 Task: Look for Airbnb options in Beringen, Belgium from 21st December, 2023 to 29th December, 2023 for 5 adults. Place can be entire room with 3 bedrooms having 3 beds and 3 bathrooms. Property type can be house. Amenities needed are: heating.
Action: Mouse moved to (413, 78)
Screenshot: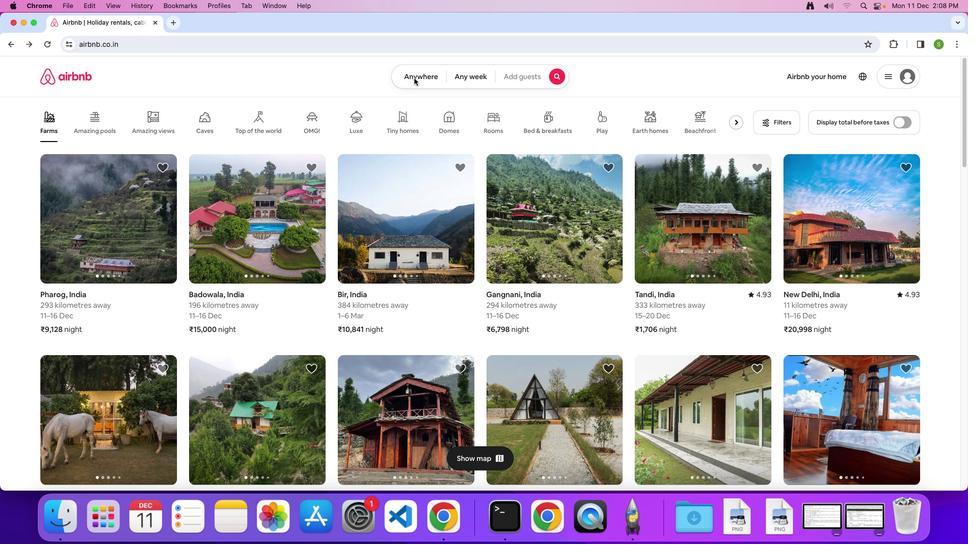 
Action: Mouse pressed left at (413, 78)
Screenshot: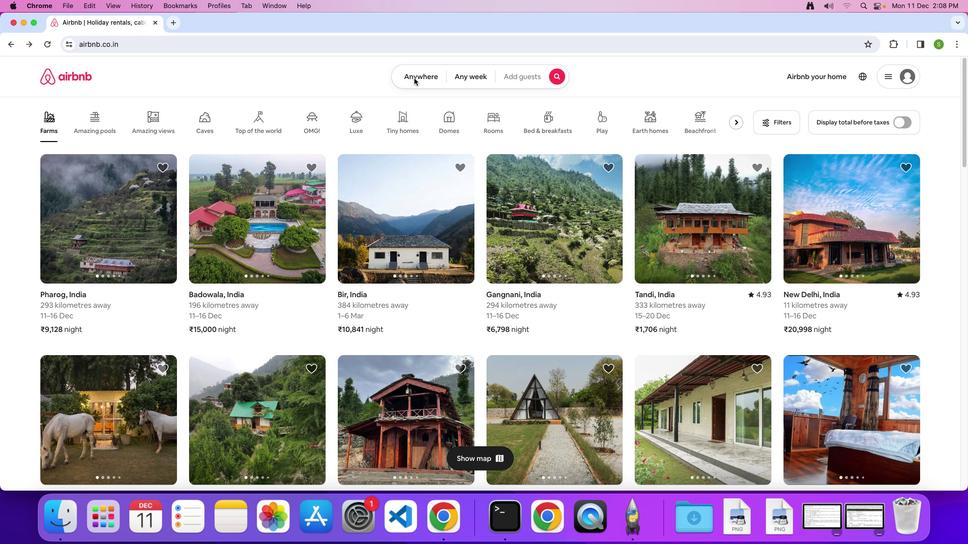 
Action: Mouse moved to (410, 78)
Screenshot: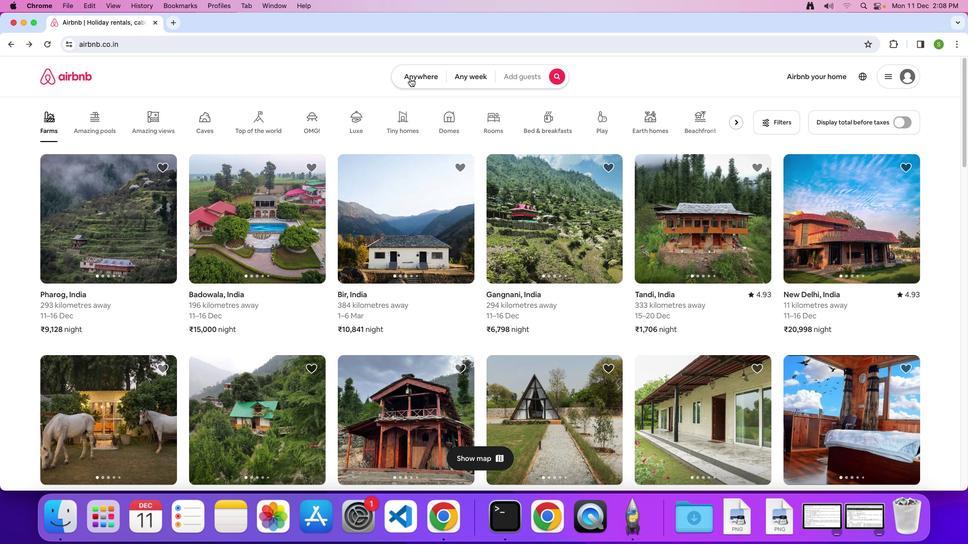
Action: Mouse pressed left at (410, 78)
Screenshot: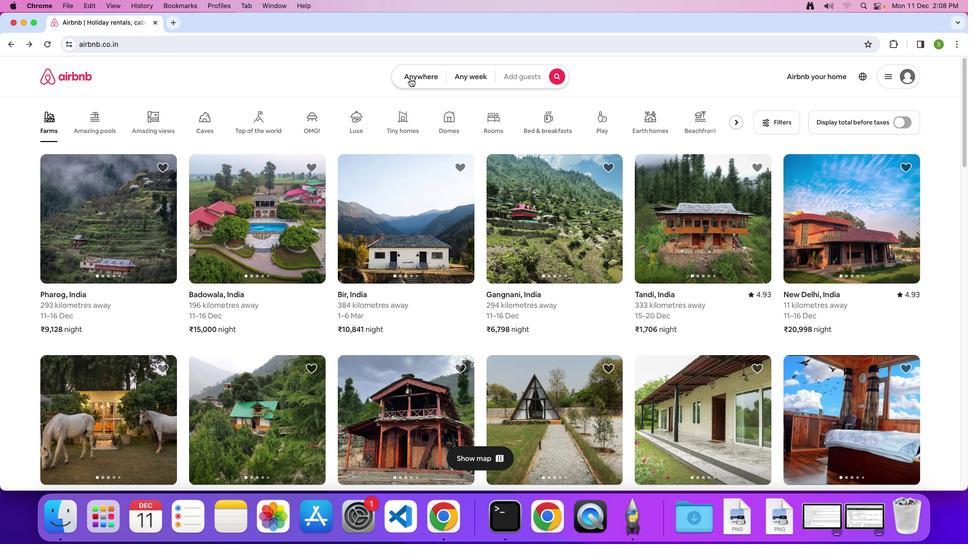 
Action: Mouse moved to (331, 112)
Screenshot: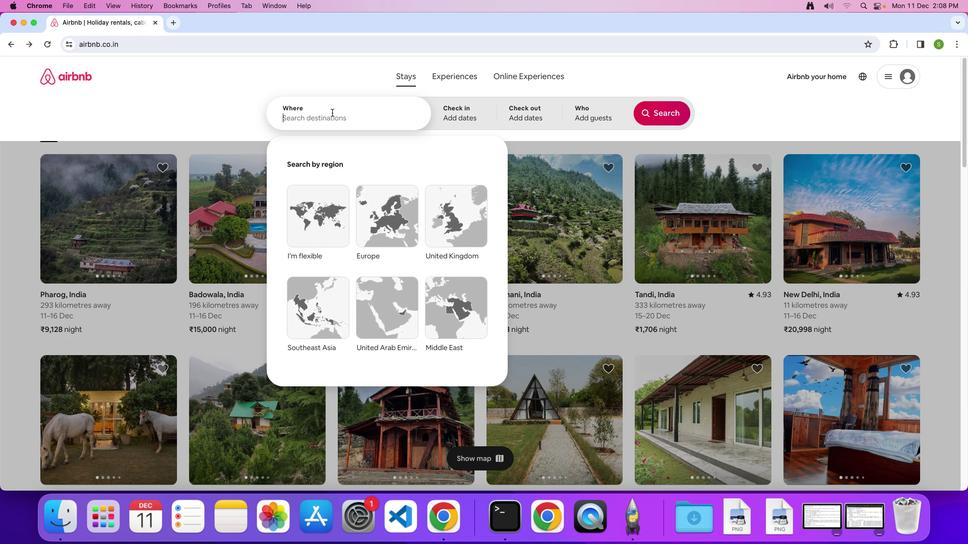
Action: Mouse pressed left at (331, 112)
Screenshot: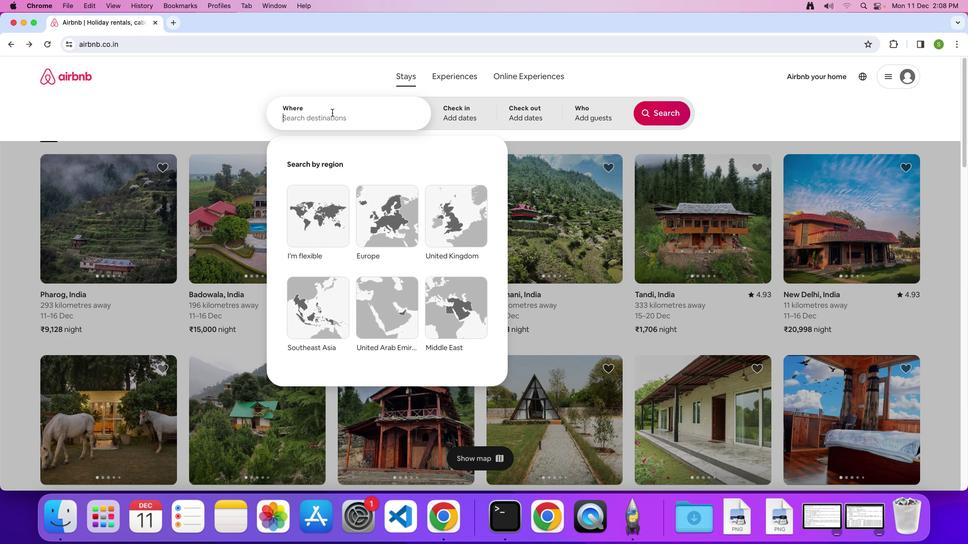 
Action: Key pressed 'B'Key.caps_lock'e''r''i''n''g''e''n'','Key.spaceKey.shift'B''e''l''g''i''u''m'Key.enter
Screenshot: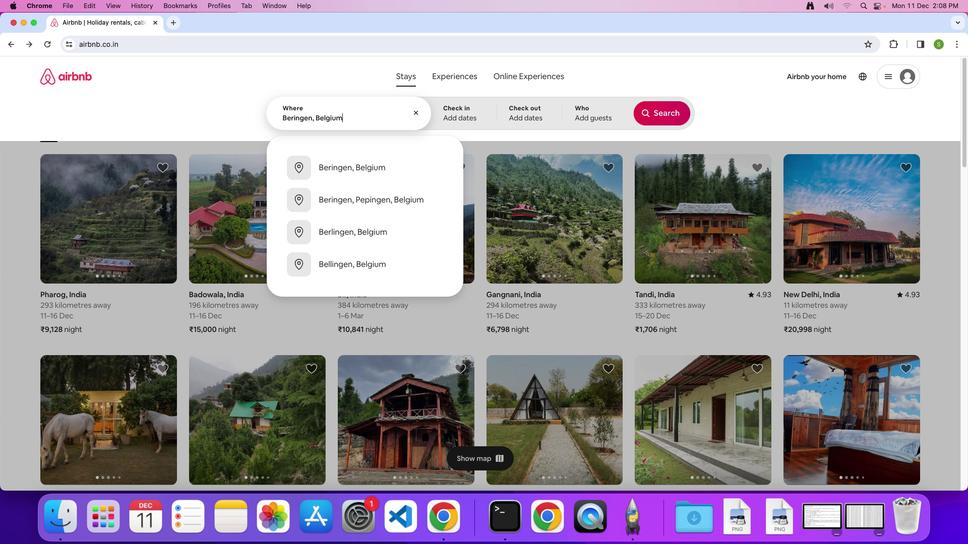 
Action: Mouse moved to (408, 314)
Screenshot: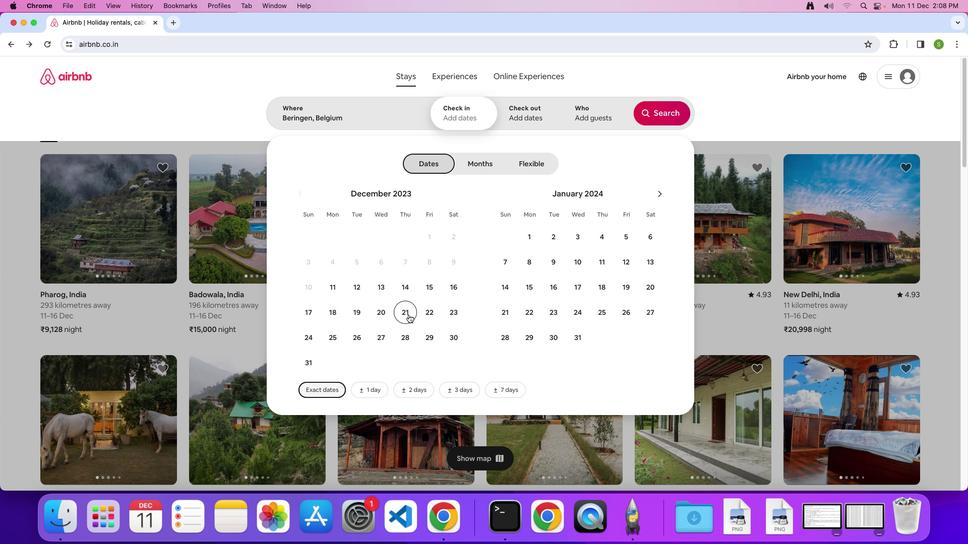 
Action: Mouse pressed left at (408, 314)
Screenshot: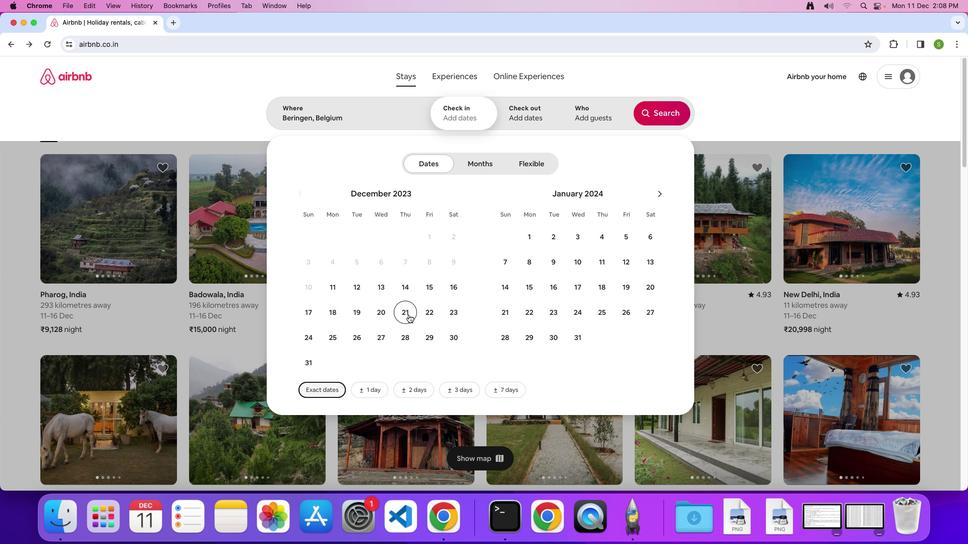 
Action: Mouse moved to (424, 338)
Screenshot: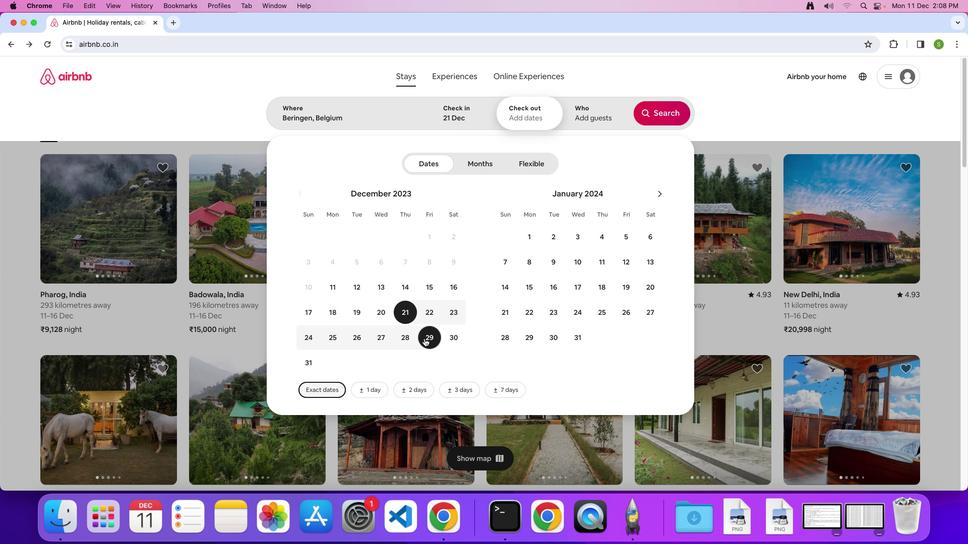 
Action: Mouse pressed left at (424, 338)
Screenshot: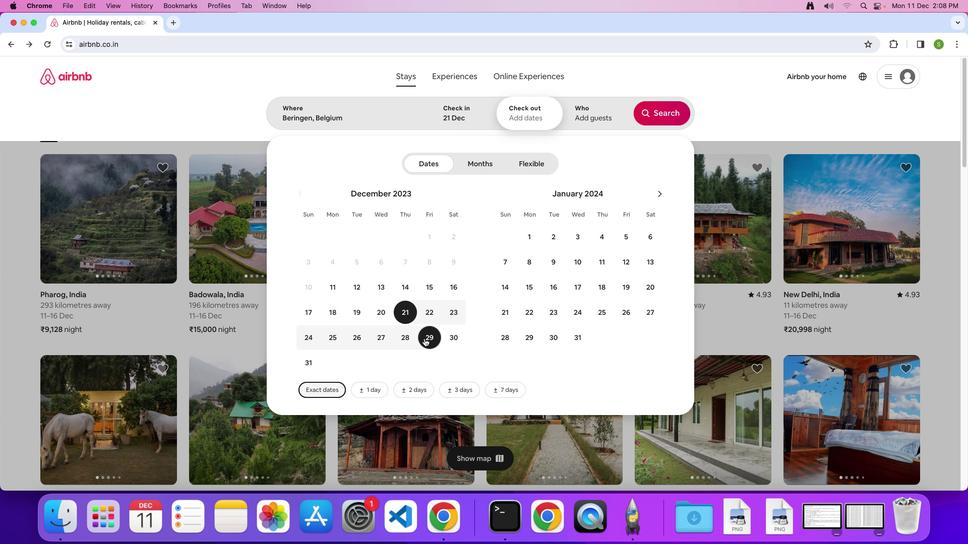 
Action: Mouse moved to (591, 122)
Screenshot: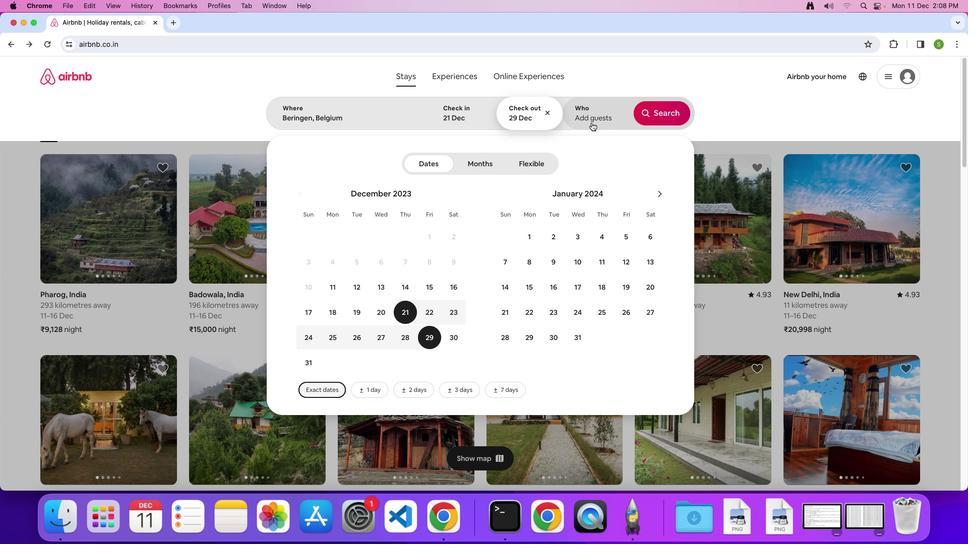 
Action: Mouse pressed left at (591, 122)
Screenshot: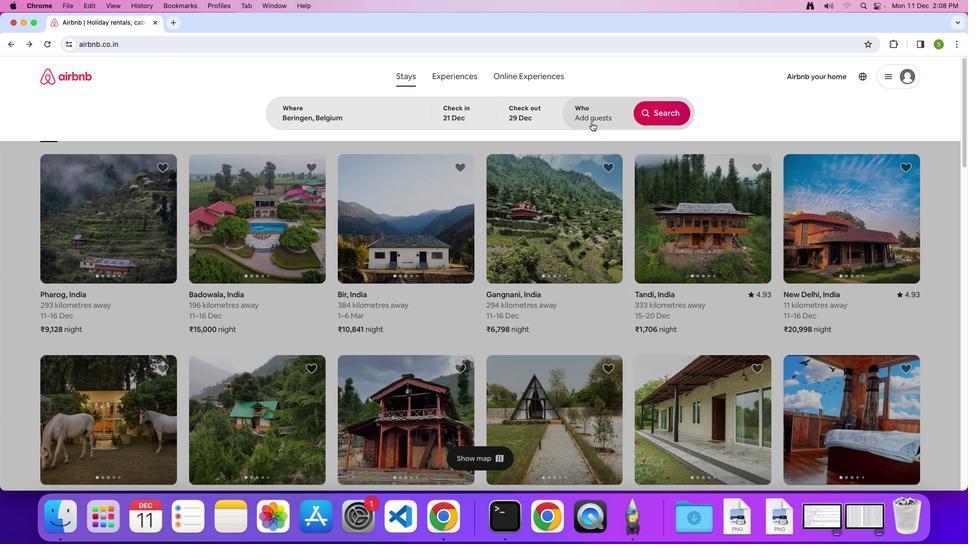 
Action: Mouse moved to (670, 166)
Screenshot: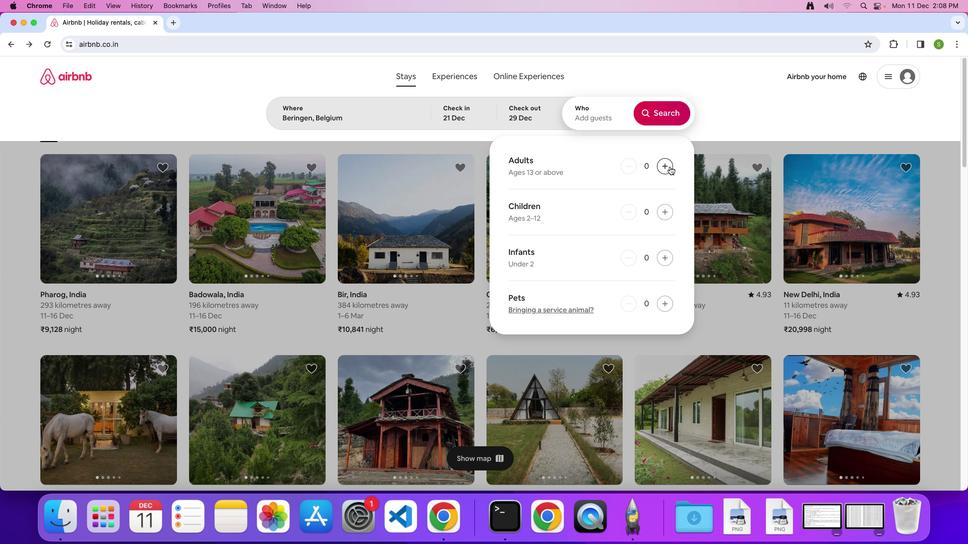 
Action: Mouse pressed left at (670, 166)
Screenshot: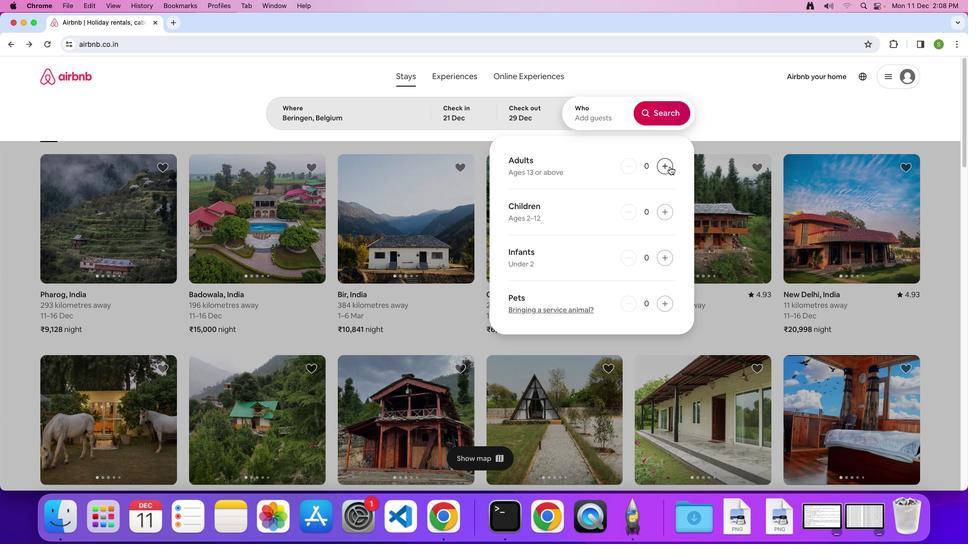 
Action: Mouse pressed left at (670, 166)
Screenshot: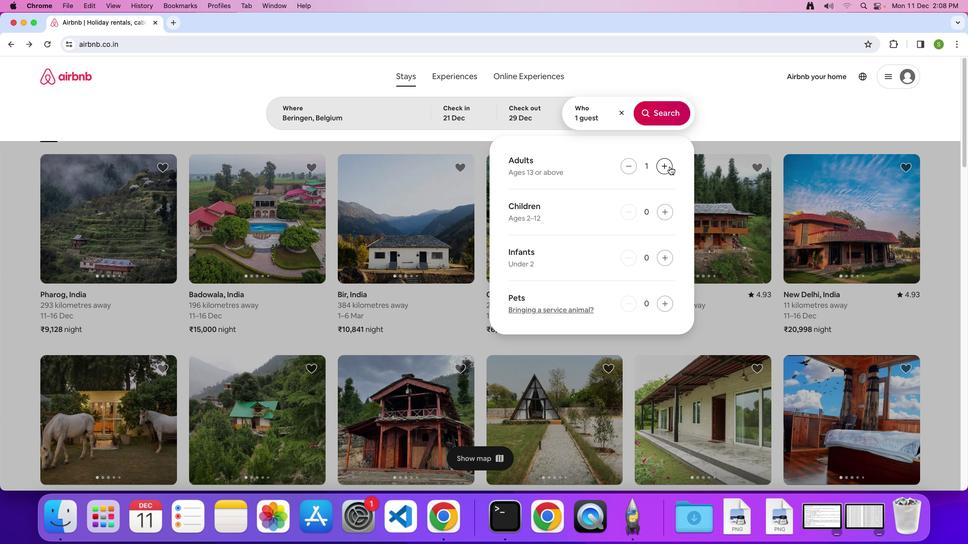 
Action: Mouse pressed left at (670, 166)
Screenshot: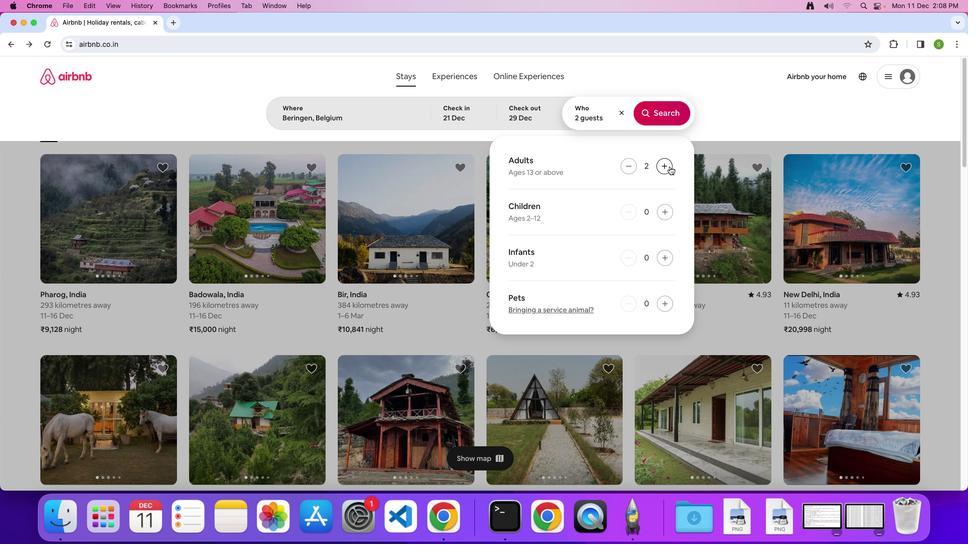 
Action: Mouse pressed left at (670, 166)
Screenshot: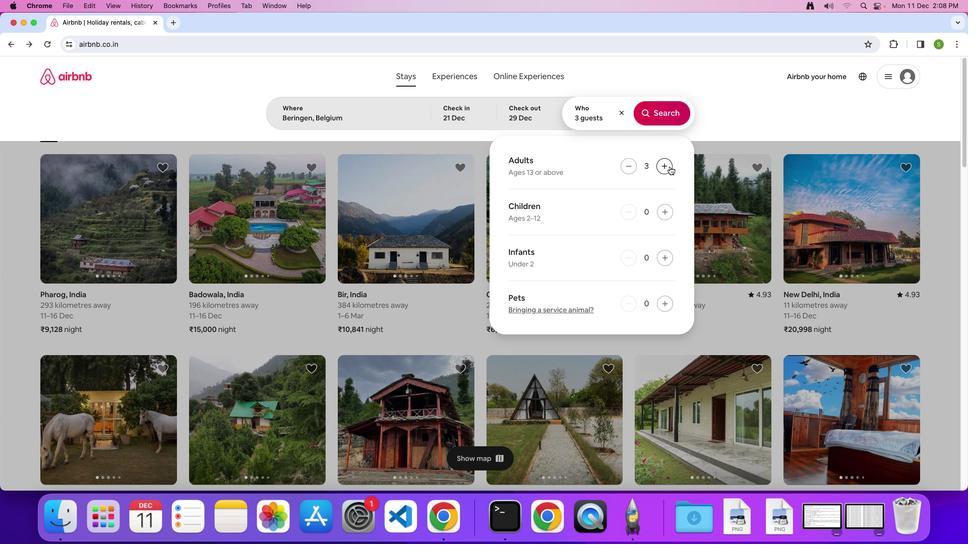 
Action: Mouse pressed left at (670, 166)
Screenshot: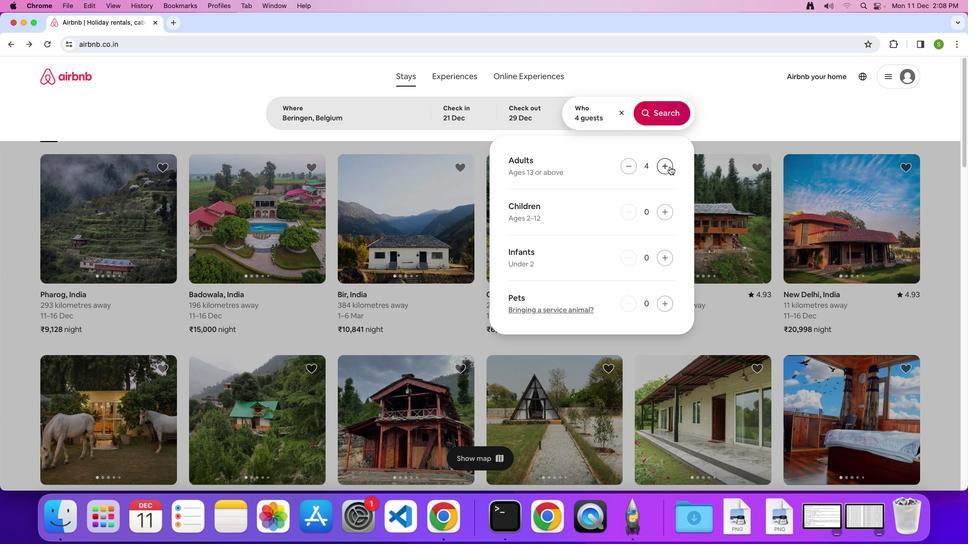 
Action: Mouse moved to (656, 118)
Screenshot: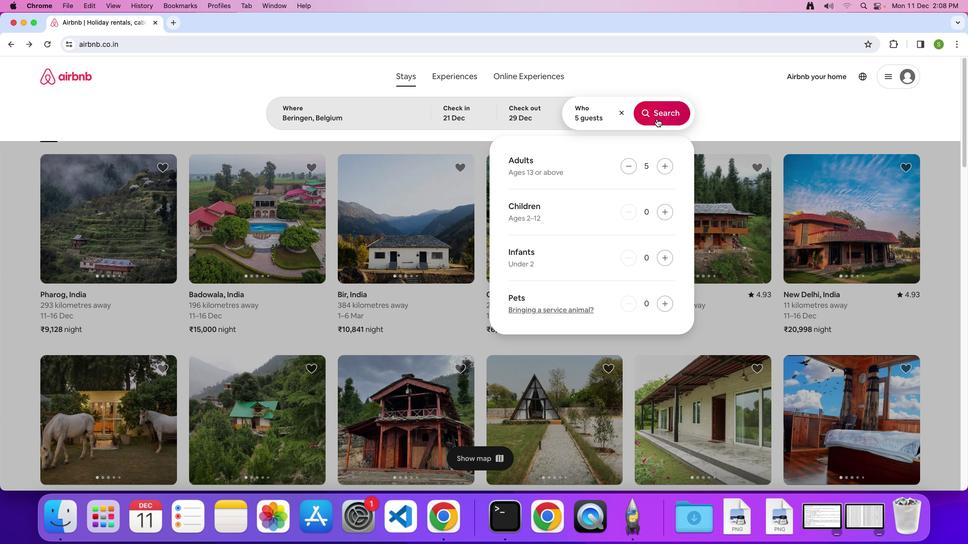 
Action: Mouse pressed left at (656, 118)
Screenshot: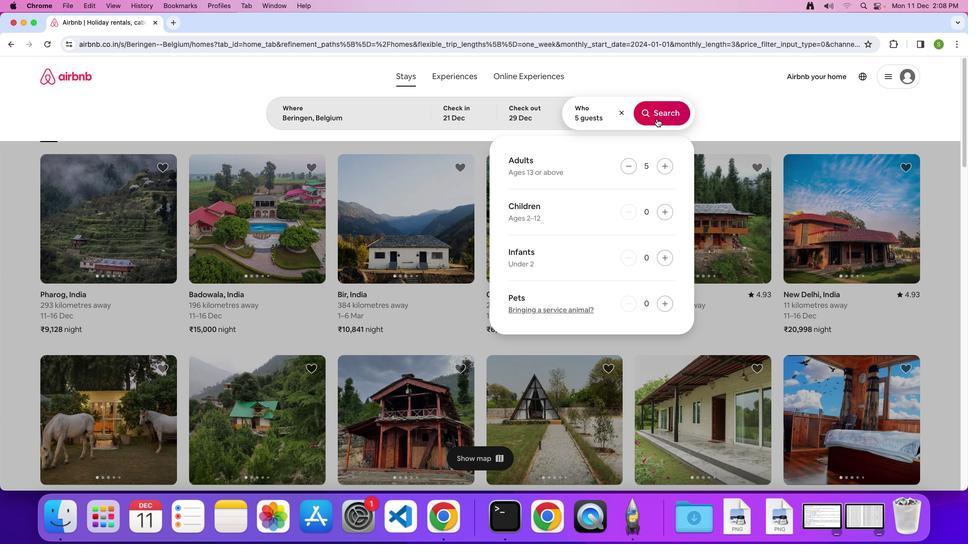 
Action: Mouse moved to (801, 123)
Screenshot: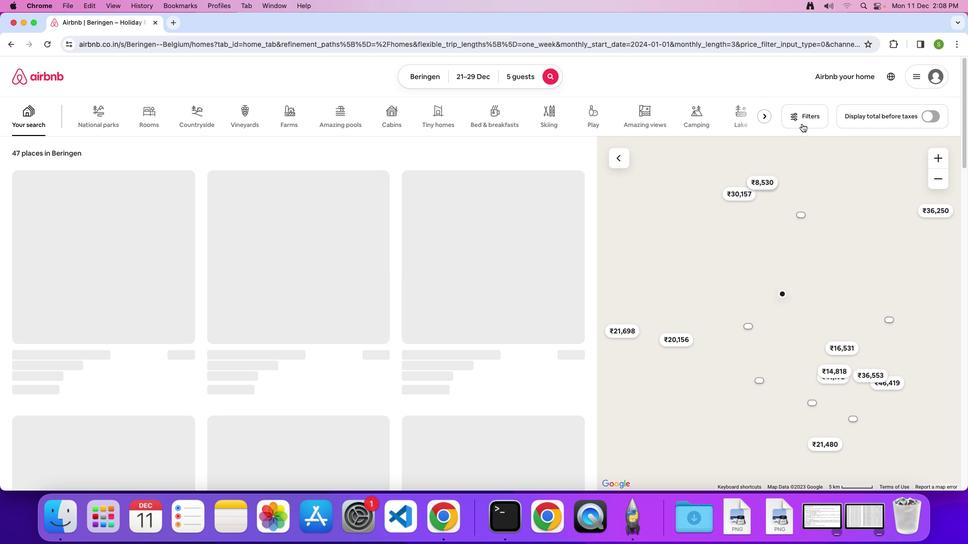 
Action: Mouse pressed left at (801, 123)
Screenshot: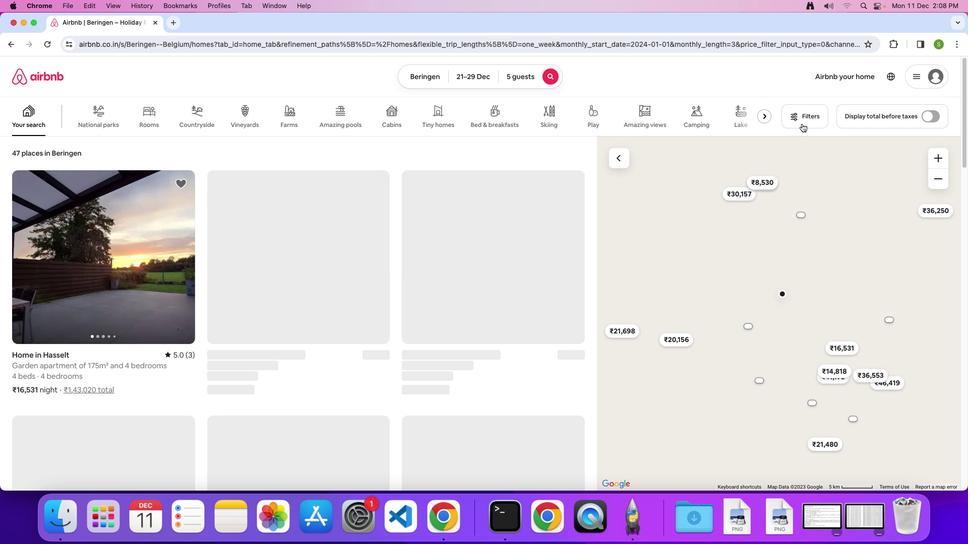 
Action: Mouse moved to (391, 375)
Screenshot: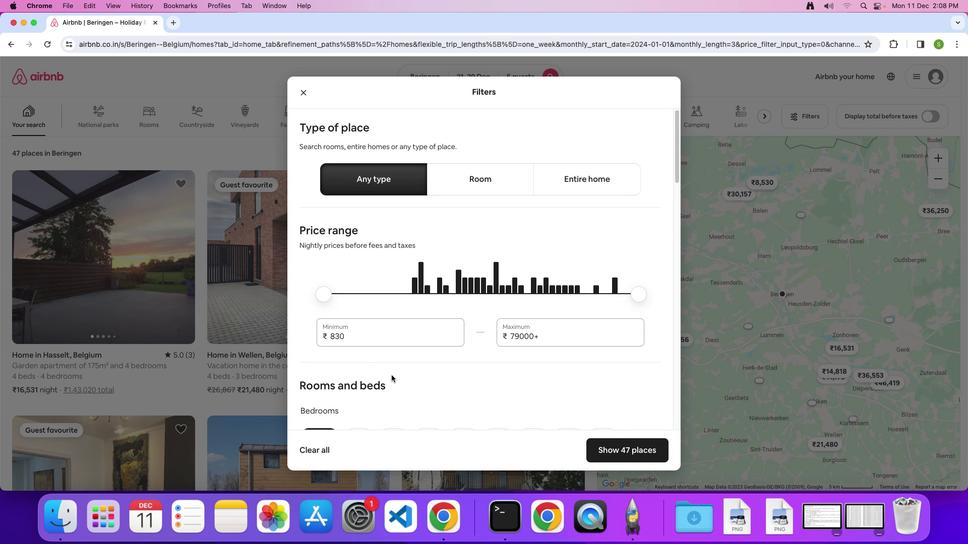 
Action: Mouse scrolled (391, 375) with delta (0, 0)
Screenshot: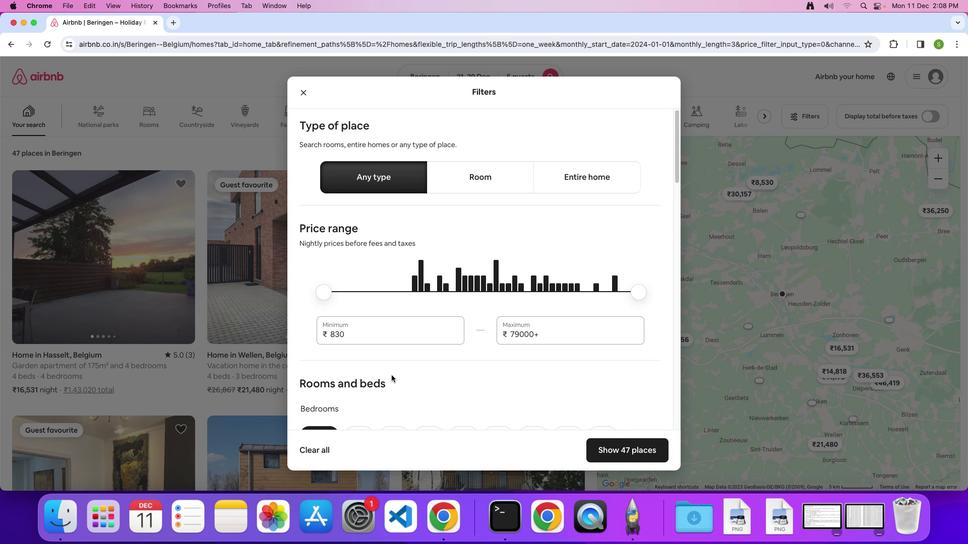 
Action: Mouse scrolled (391, 375) with delta (0, 0)
Screenshot: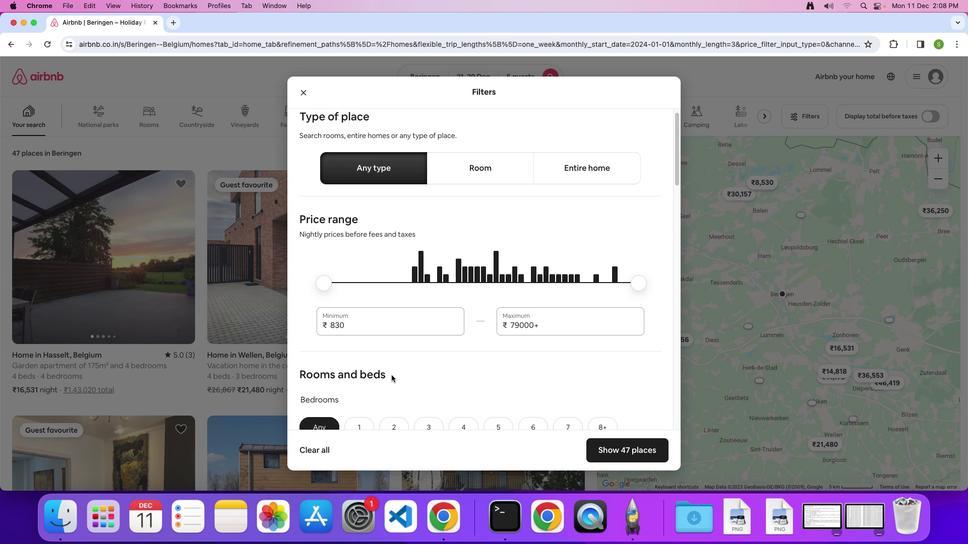 
Action: Mouse scrolled (391, 375) with delta (0, 0)
Screenshot: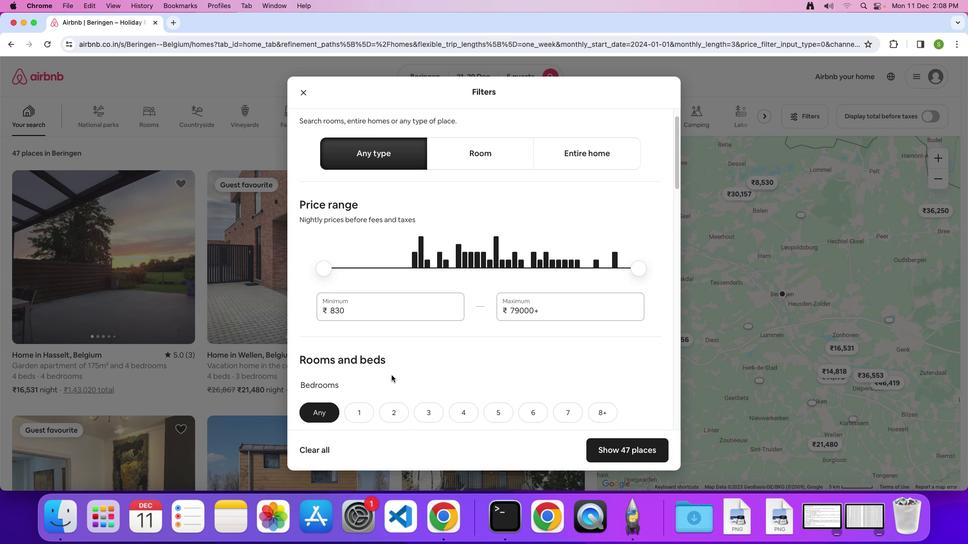 
Action: Mouse scrolled (391, 375) with delta (0, 0)
Screenshot: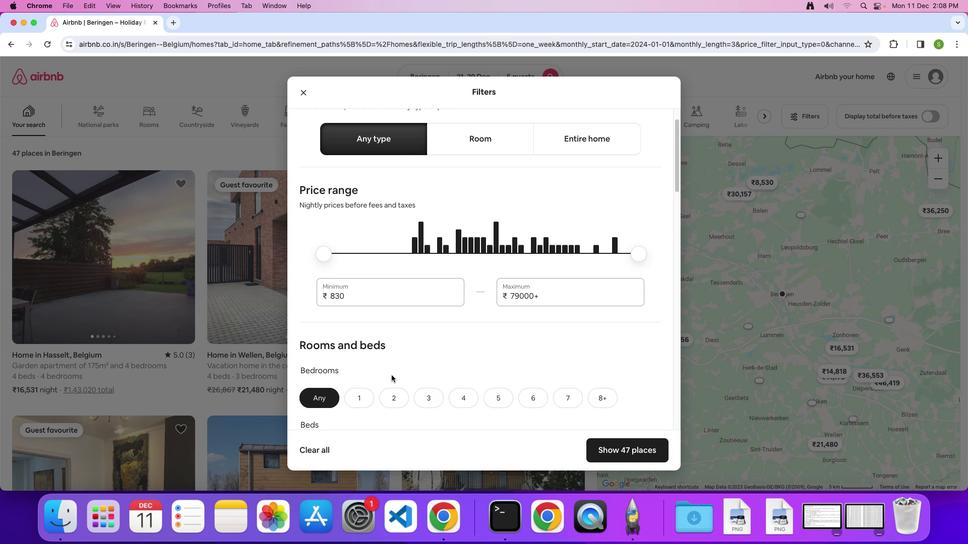 
Action: Mouse scrolled (391, 375) with delta (0, 0)
Screenshot: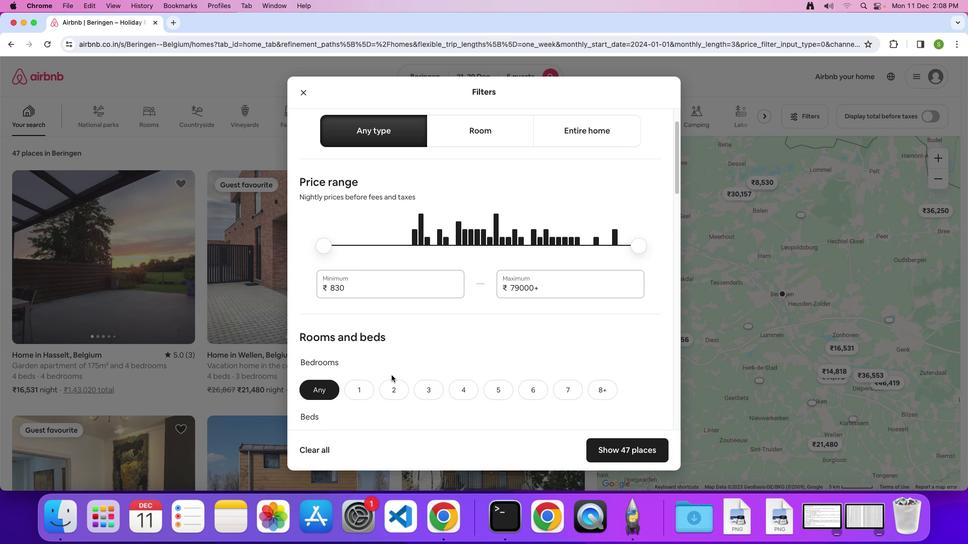 
Action: Mouse scrolled (391, 375) with delta (0, 0)
Screenshot: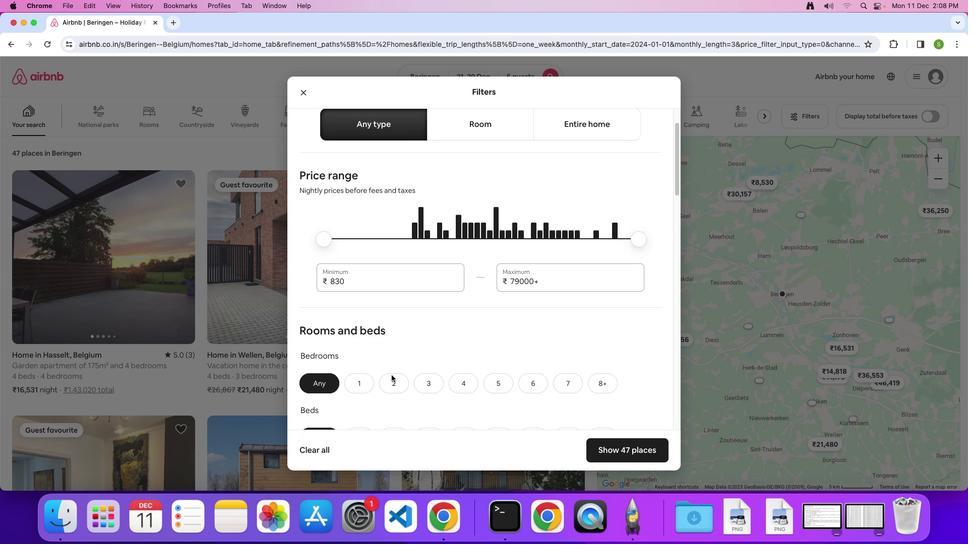 
Action: Mouse scrolled (391, 375) with delta (0, 0)
Screenshot: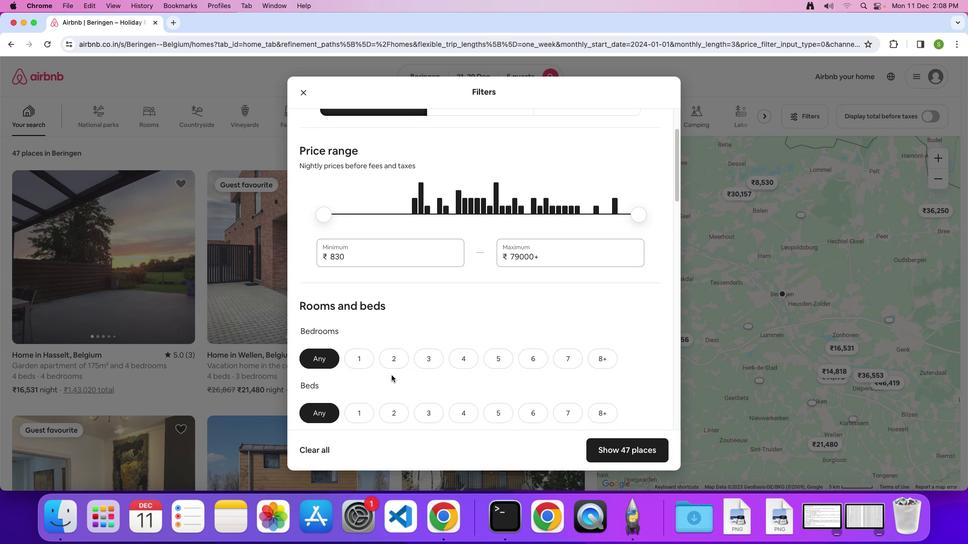 
Action: Mouse scrolled (391, 375) with delta (0, -1)
Screenshot: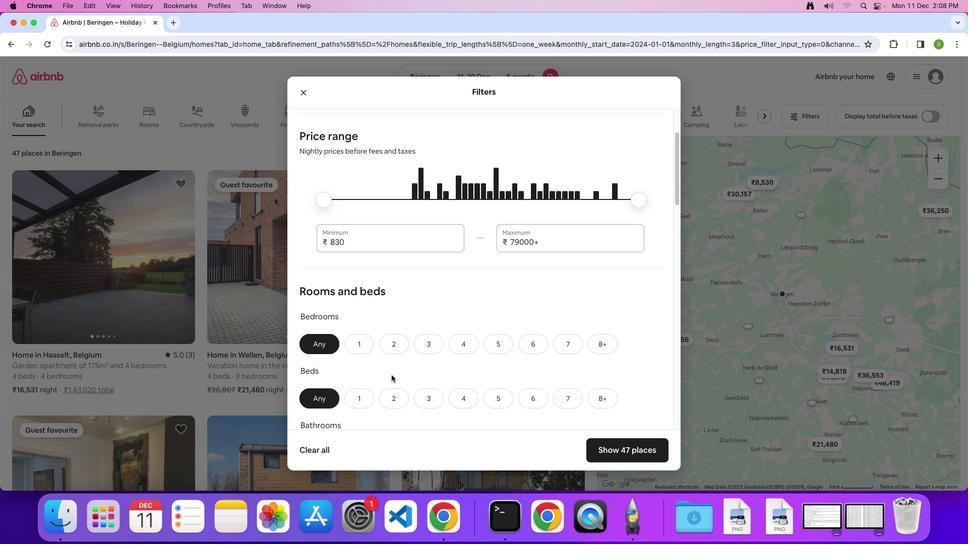 
Action: Mouse scrolled (391, 375) with delta (0, 0)
Screenshot: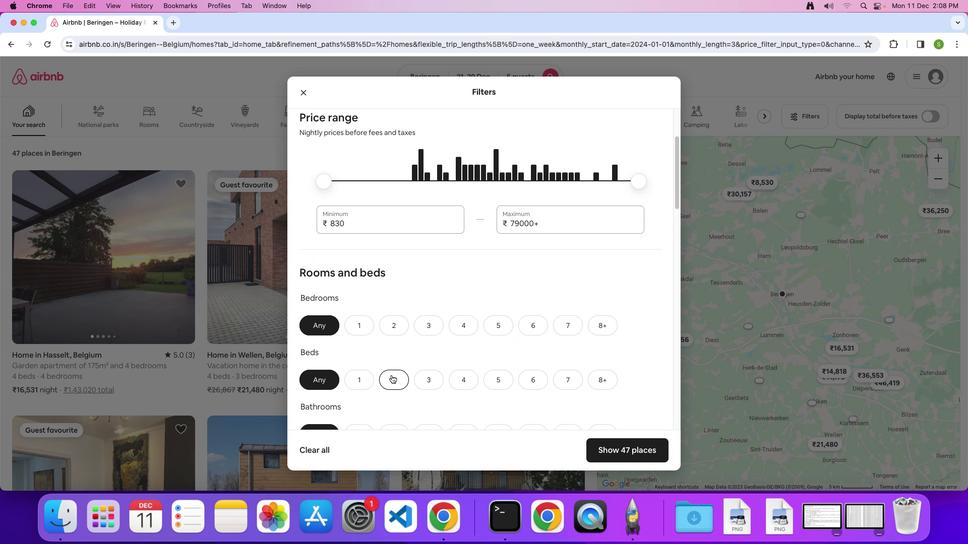 
Action: Mouse scrolled (391, 375) with delta (0, 0)
Screenshot: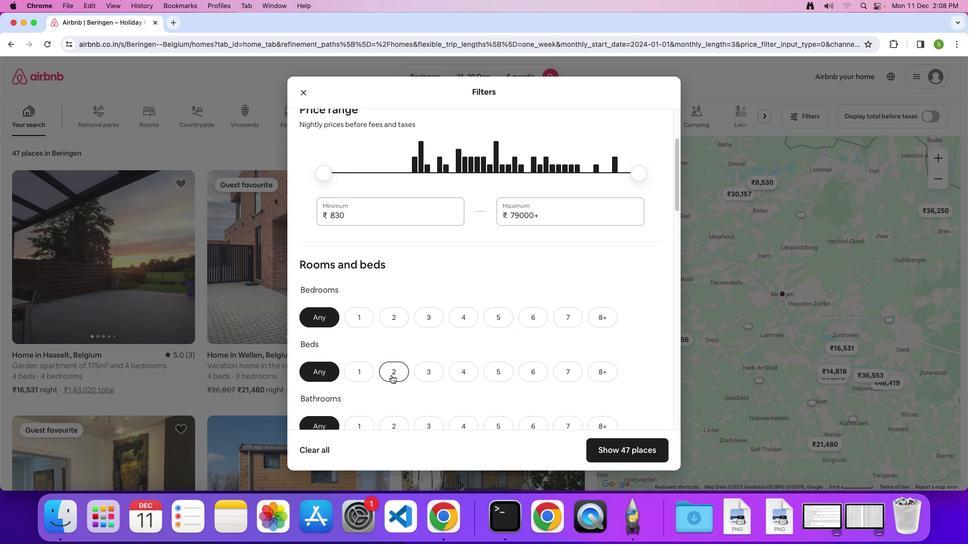 
Action: Mouse scrolled (391, 375) with delta (0, -1)
Screenshot: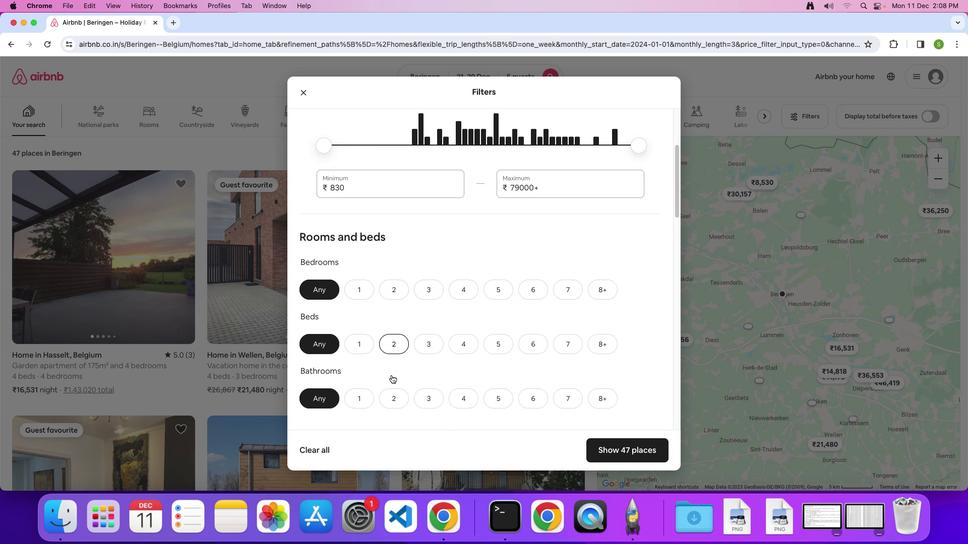 
Action: Mouse scrolled (391, 375) with delta (0, 0)
Screenshot: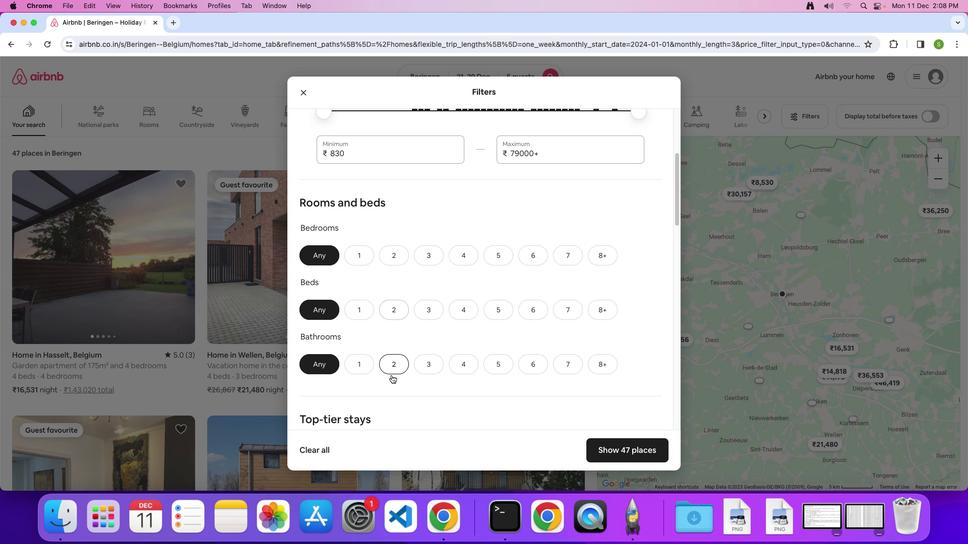
Action: Mouse scrolled (391, 375) with delta (0, 0)
Screenshot: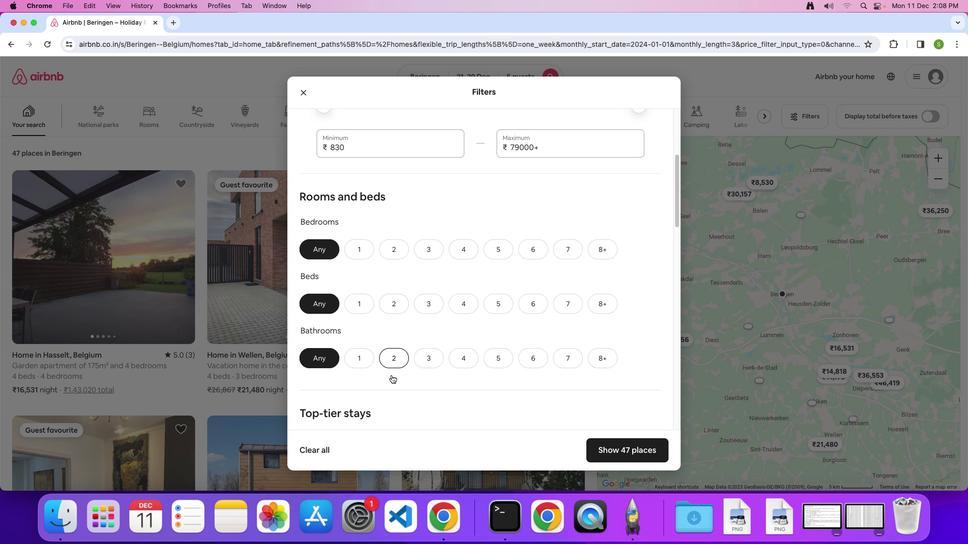 
Action: Mouse scrolled (391, 375) with delta (0, -1)
Screenshot: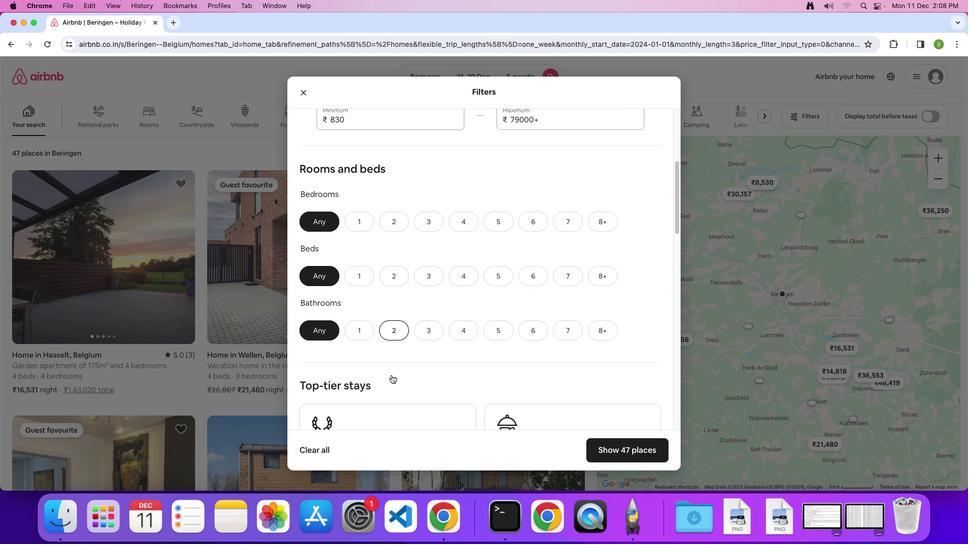 
Action: Mouse scrolled (391, 375) with delta (0, 0)
Screenshot: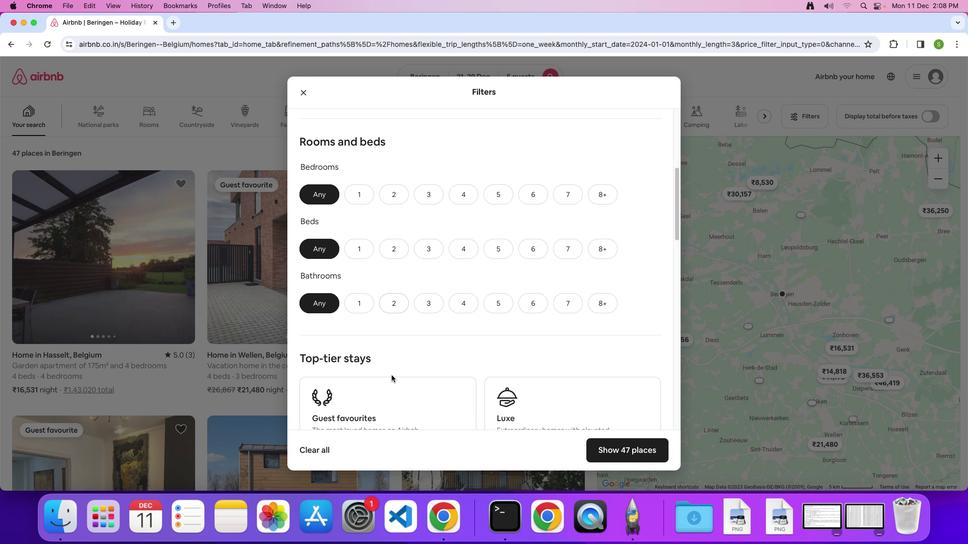 
Action: Mouse scrolled (391, 375) with delta (0, 0)
Screenshot: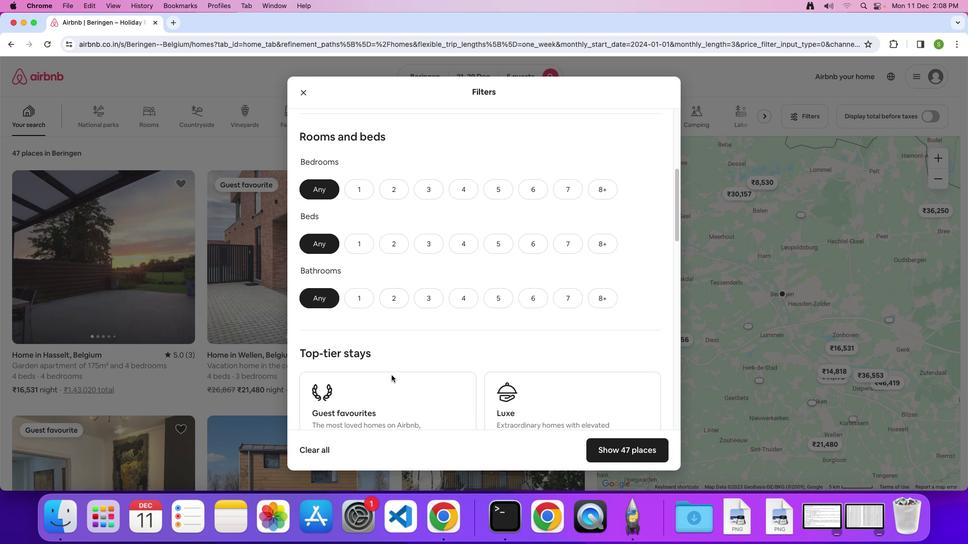 
Action: Mouse scrolled (391, 375) with delta (0, 0)
Screenshot: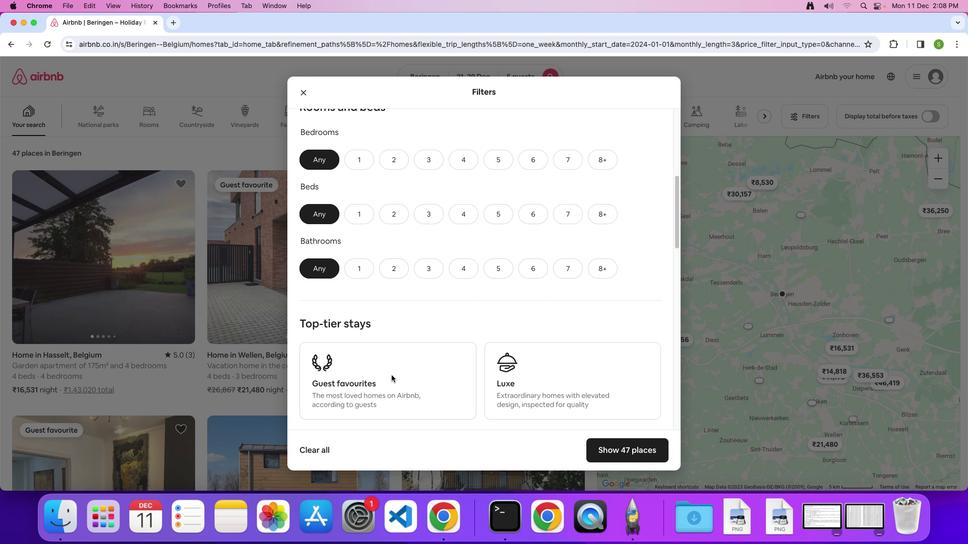 
Action: Mouse scrolled (391, 375) with delta (0, 0)
Screenshot: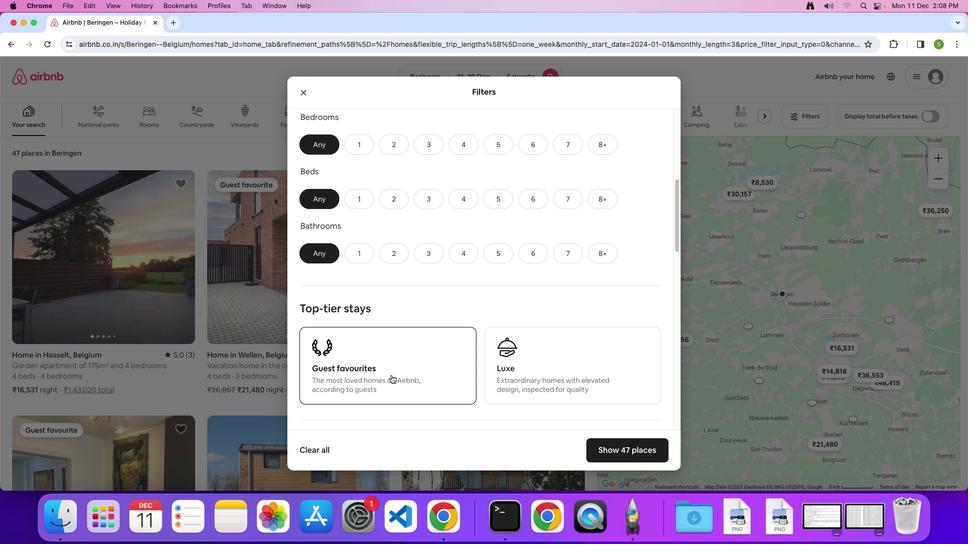 
Action: Mouse scrolled (391, 375) with delta (0, 0)
Screenshot: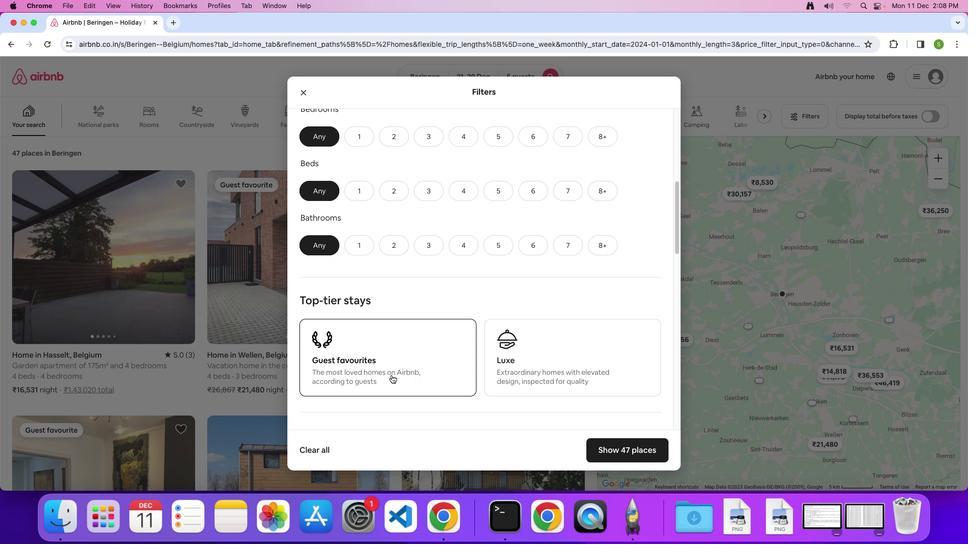 
Action: Mouse scrolled (391, 375) with delta (0, 0)
Screenshot: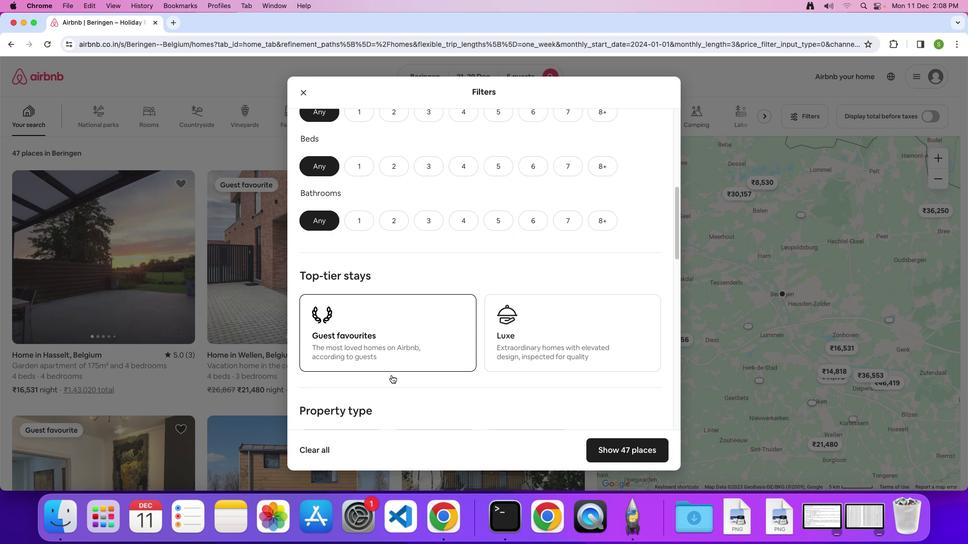 
Action: Mouse scrolled (391, 375) with delta (0, 0)
Screenshot: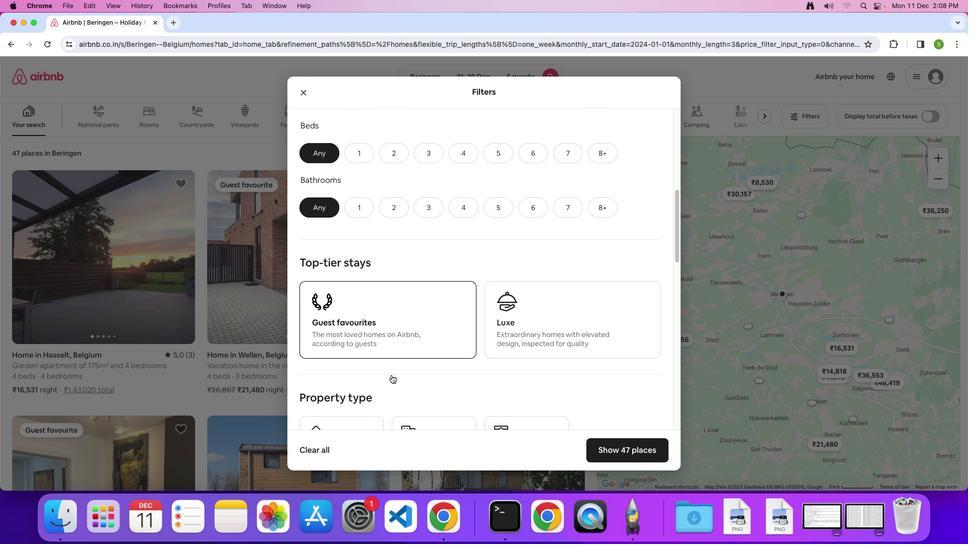 
Action: Mouse scrolled (391, 375) with delta (0, 0)
Screenshot: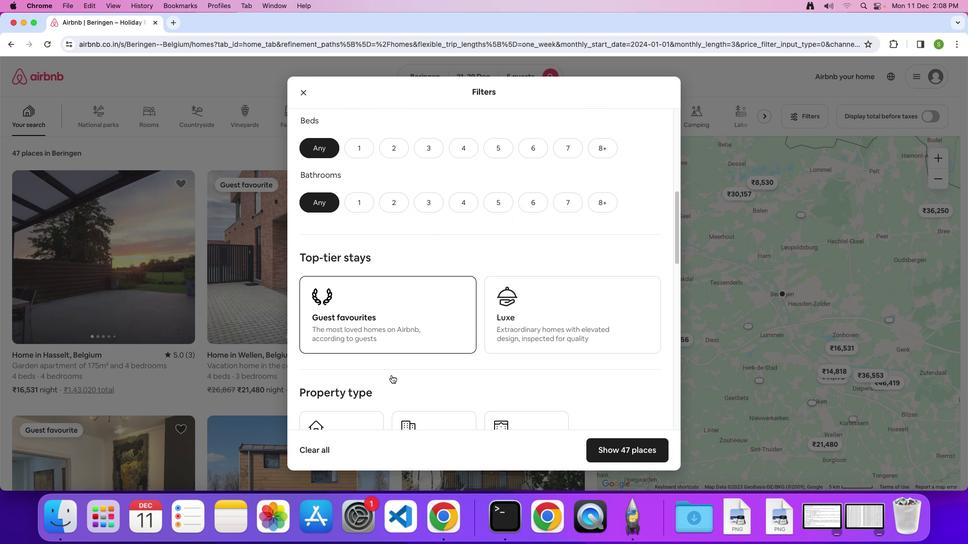 
Action: Mouse scrolled (391, 375) with delta (0, 0)
Screenshot: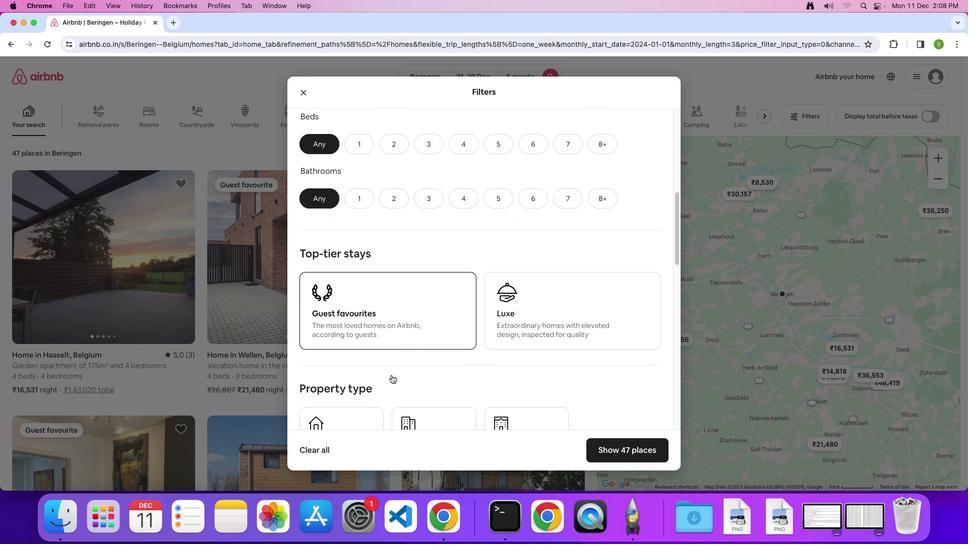 
Action: Mouse scrolled (391, 375) with delta (0, 0)
Screenshot: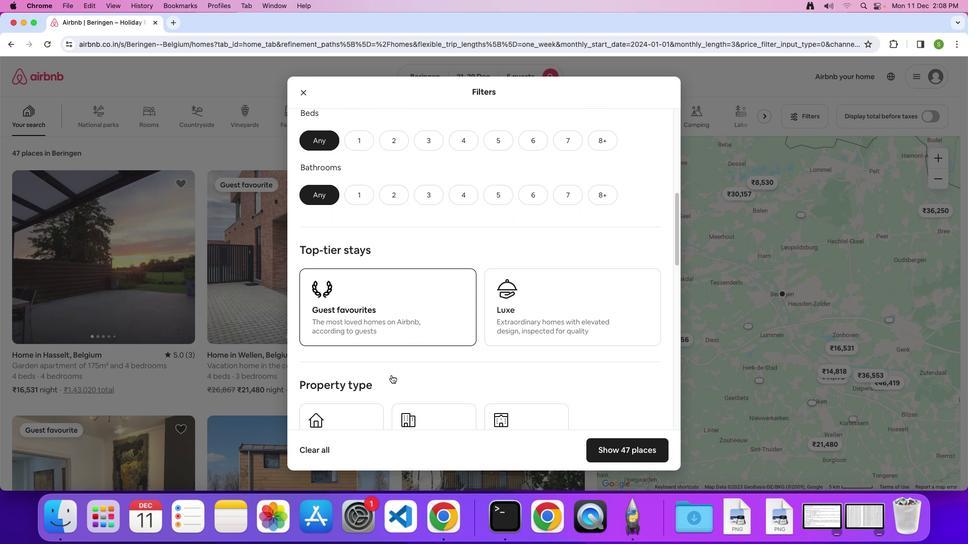 
Action: Mouse scrolled (391, 375) with delta (0, 0)
Screenshot: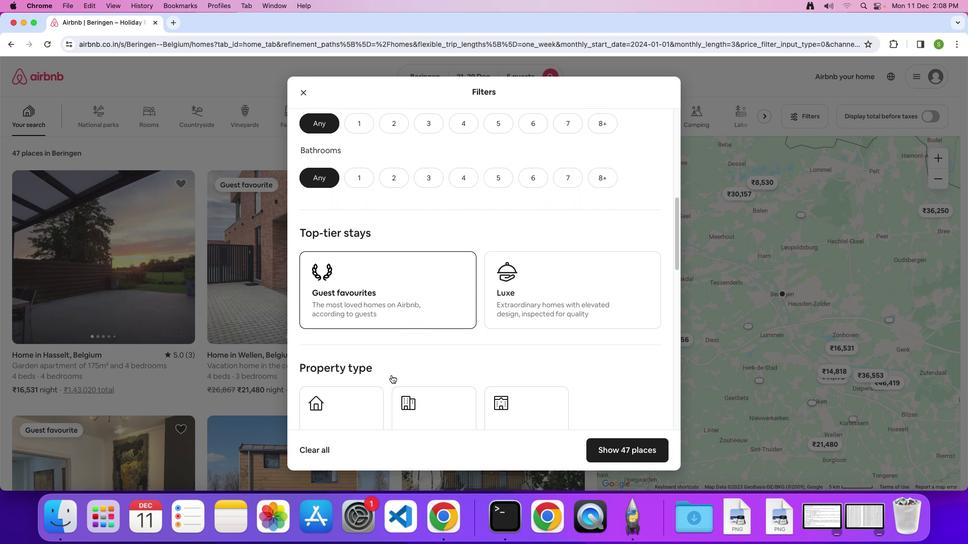 
Action: Mouse moved to (391, 375)
Screenshot: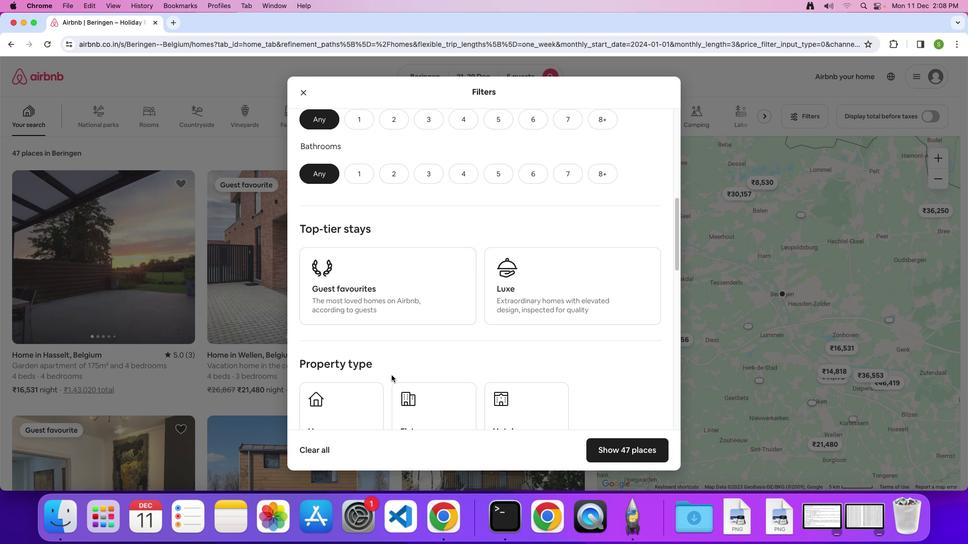 
Action: Mouse scrolled (391, 375) with delta (0, 0)
Screenshot: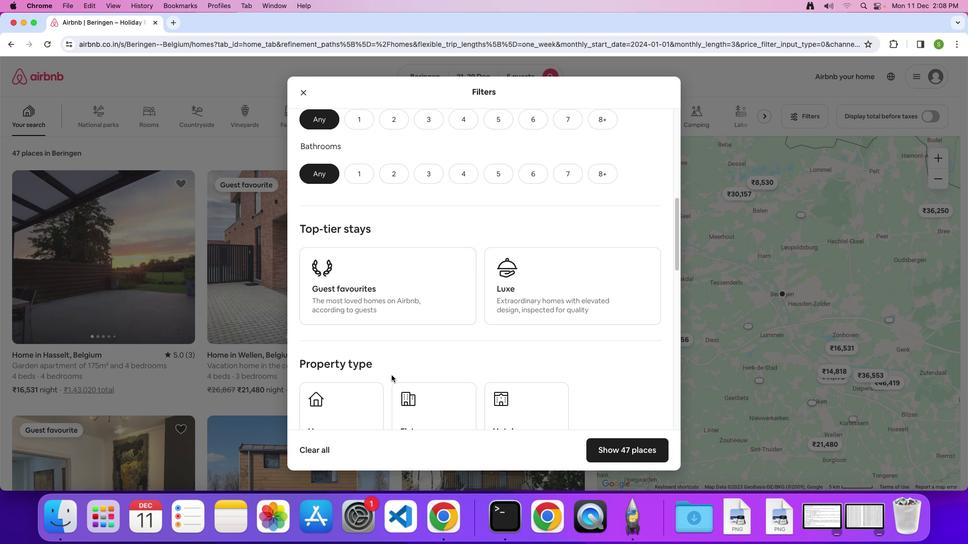
Action: Mouse scrolled (391, 375) with delta (0, 0)
Screenshot: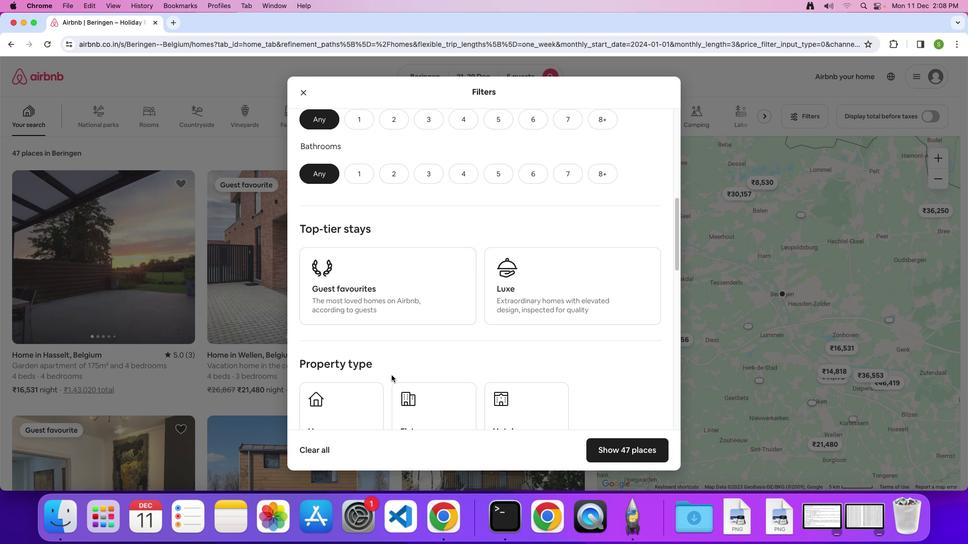 
Action: Mouse scrolled (391, 375) with delta (0, 0)
Screenshot: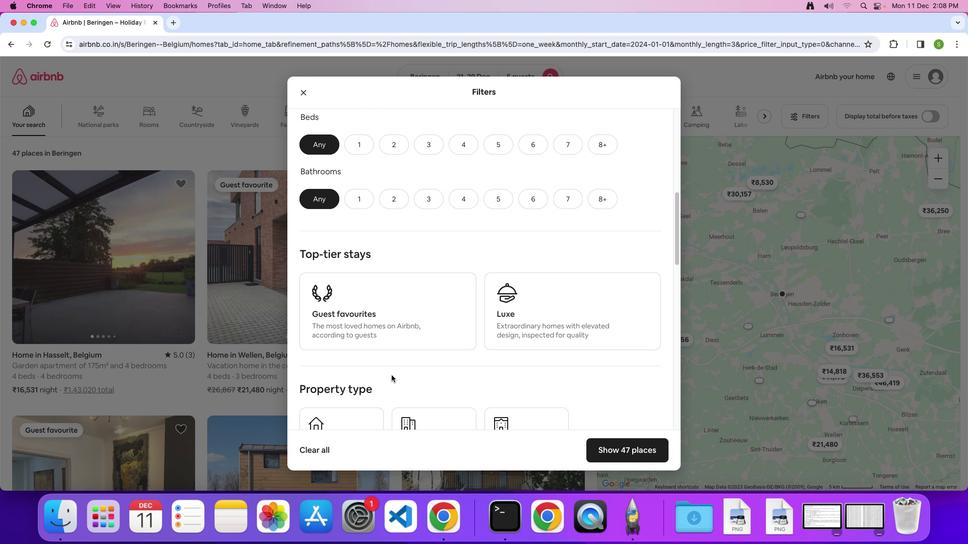 
Action: Mouse scrolled (391, 375) with delta (0, 0)
Screenshot: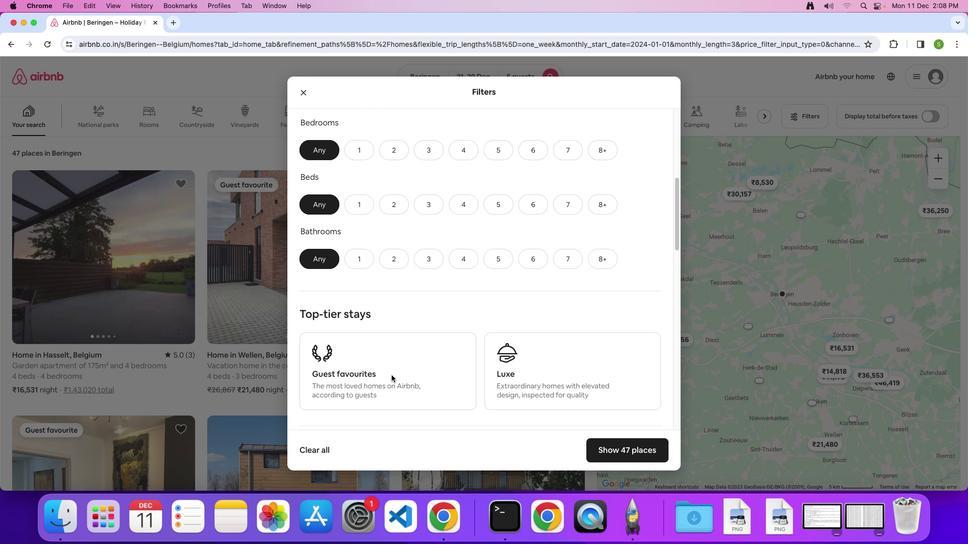 
Action: Mouse scrolled (391, 375) with delta (0, 2)
Screenshot: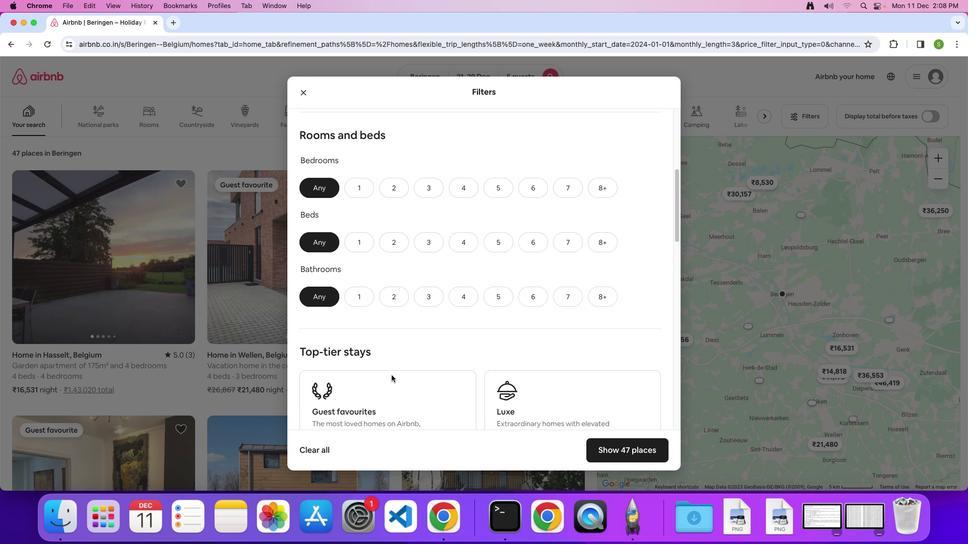 
Action: Mouse moved to (432, 199)
Screenshot: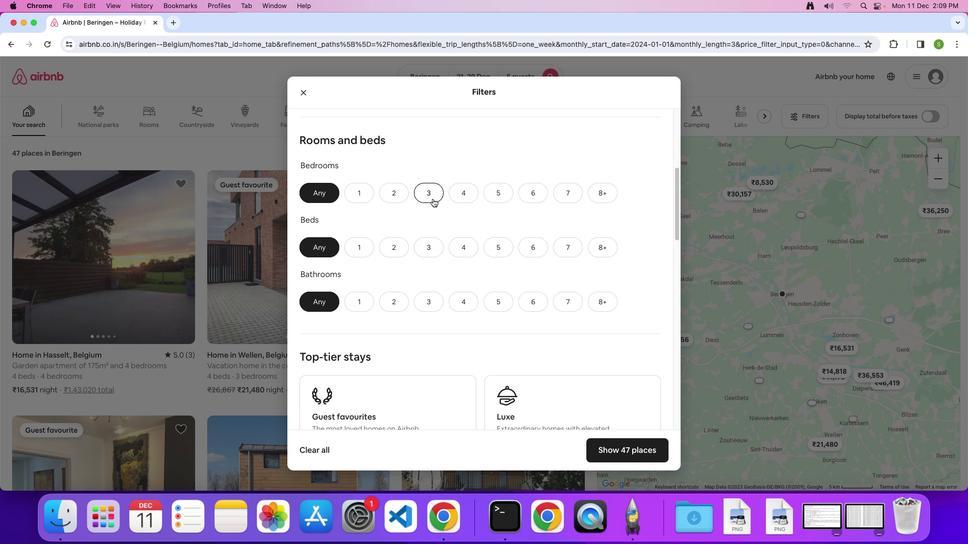 
Action: Mouse pressed left at (432, 199)
Screenshot: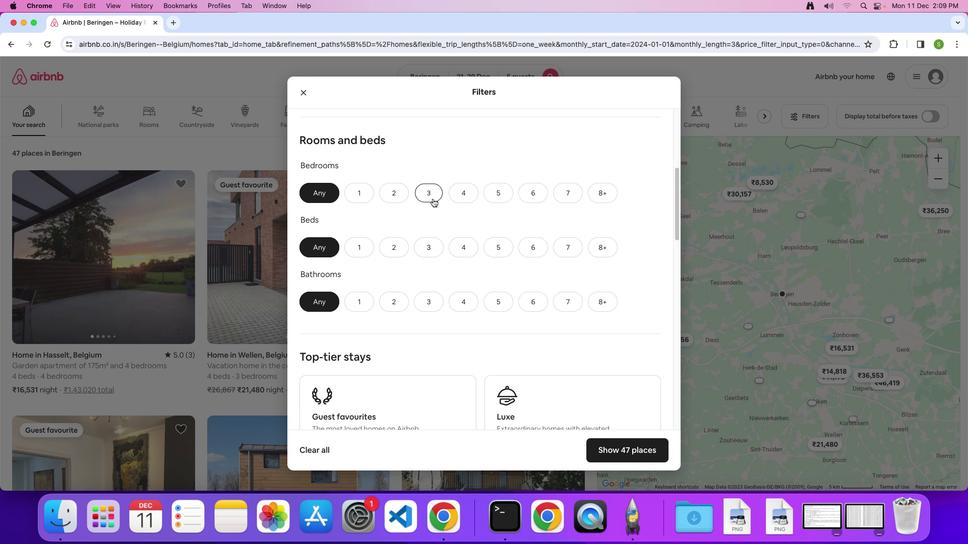 
Action: Mouse moved to (424, 243)
Screenshot: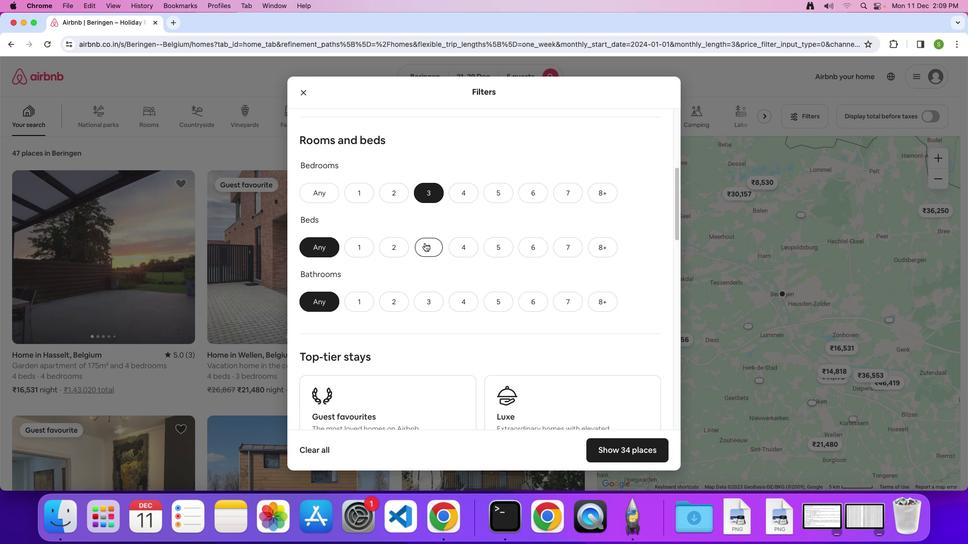 
Action: Mouse pressed left at (424, 243)
Screenshot: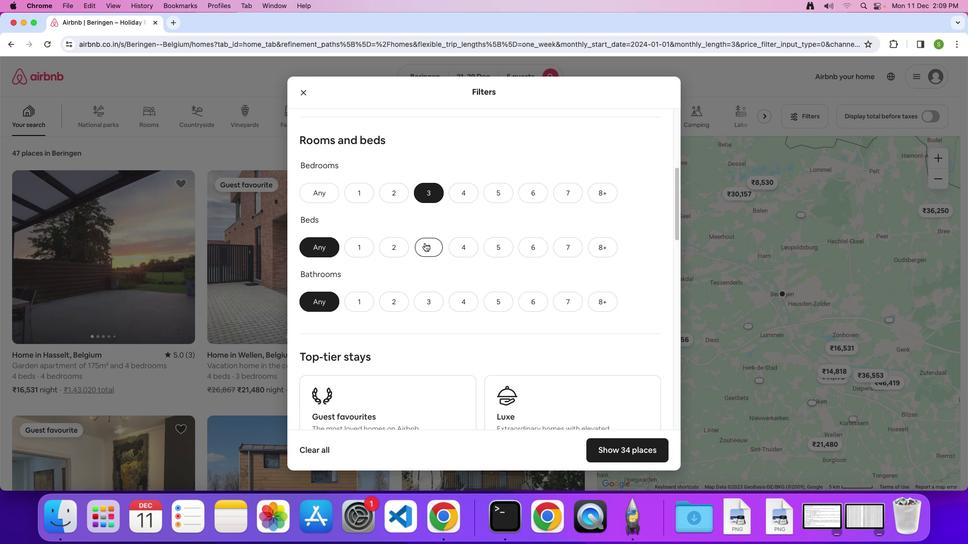 
Action: Mouse moved to (426, 302)
Screenshot: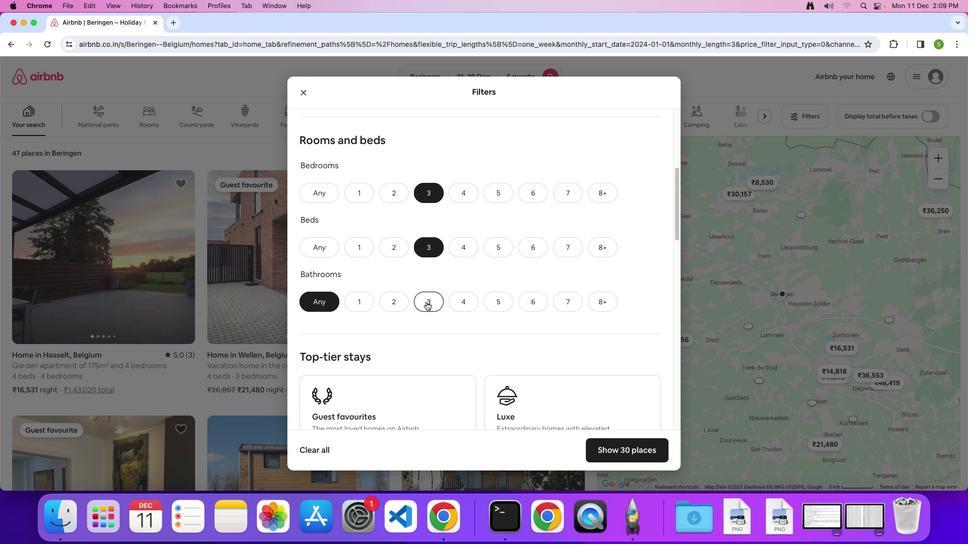 
Action: Mouse pressed left at (426, 302)
Screenshot: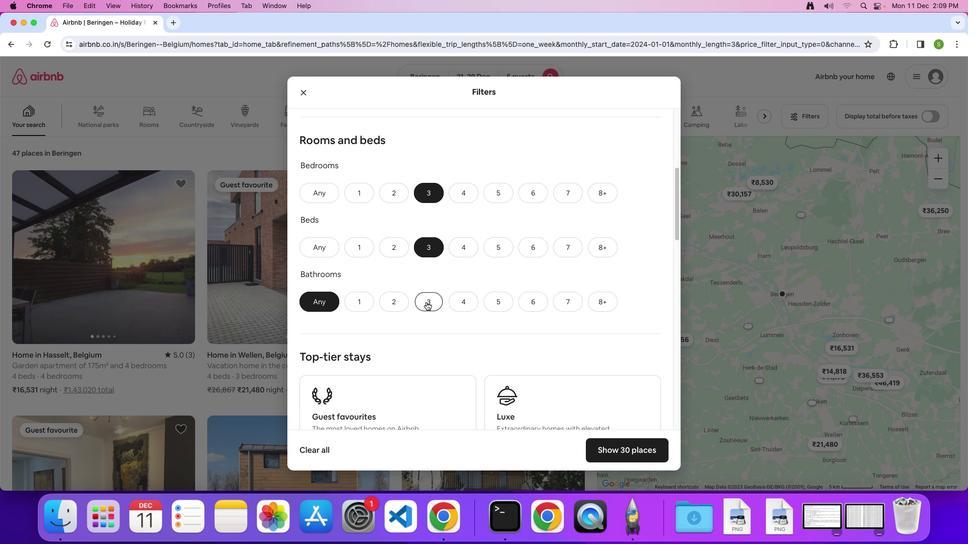 
Action: Mouse moved to (446, 308)
Screenshot: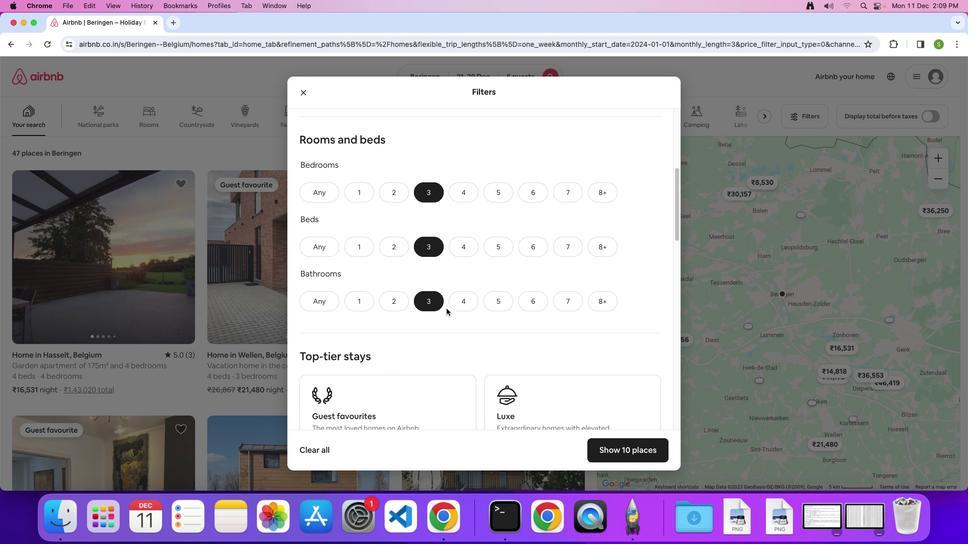 
Action: Mouse scrolled (446, 308) with delta (0, 0)
Screenshot: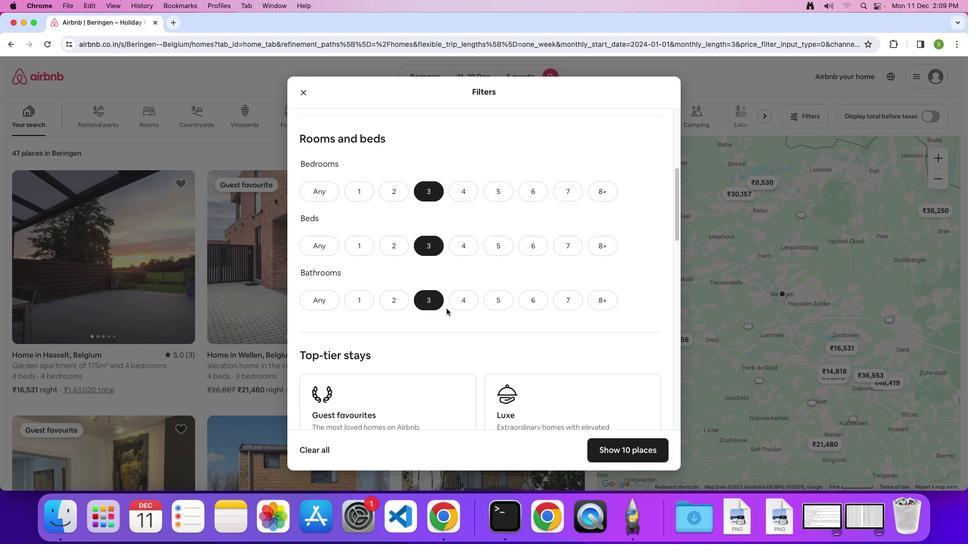 
Action: Mouse scrolled (446, 308) with delta (0, 0)
Screenshot: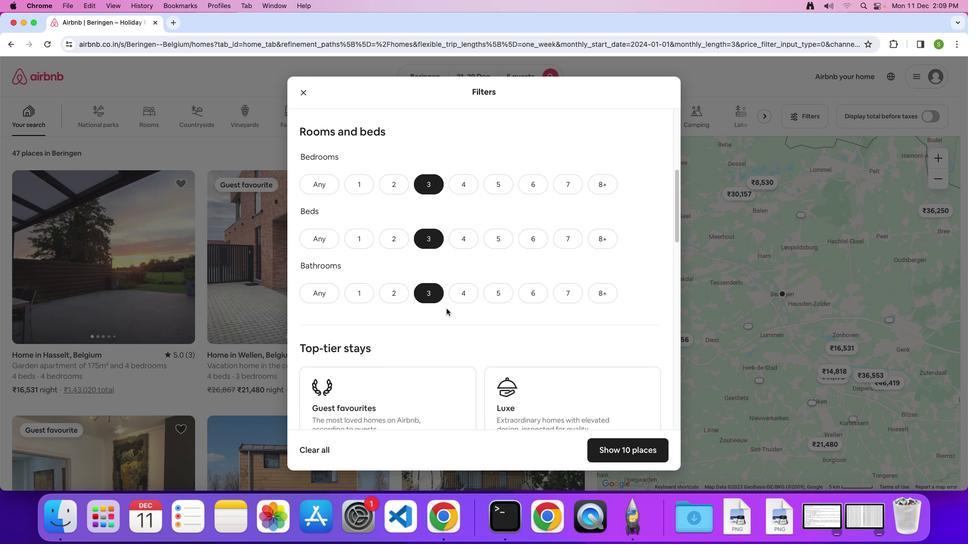 
Action: Mouse scrolled (446, 308) with delta (0, -1)
Screenshot: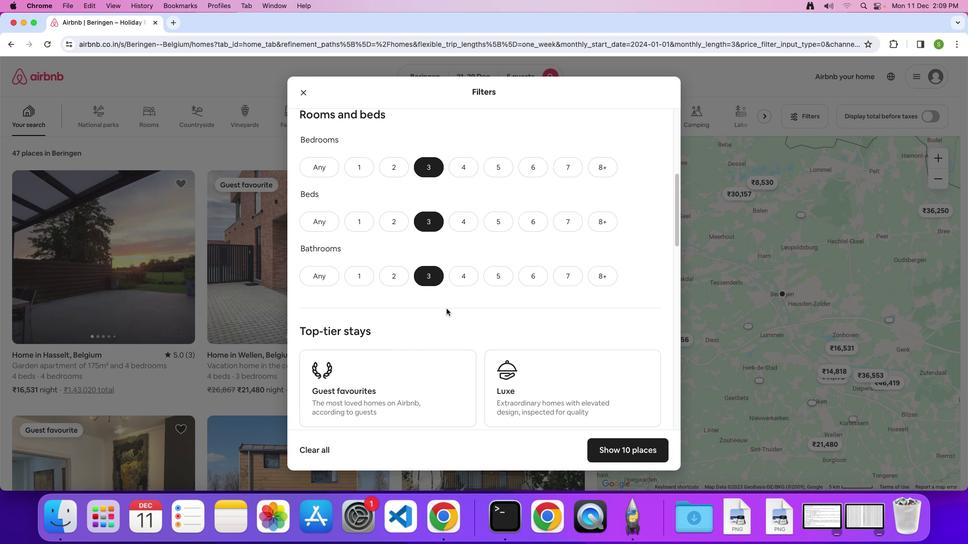 
Action: Mouse scrolled (446, 308) with delta (0, 0)
Screenshot: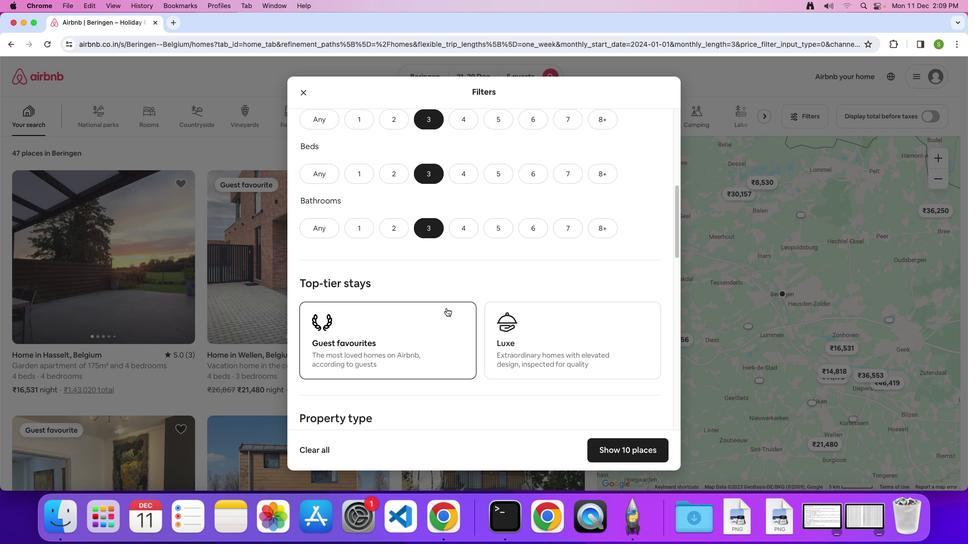 
Action: Mouse moved to (446, 308)
Screenshot: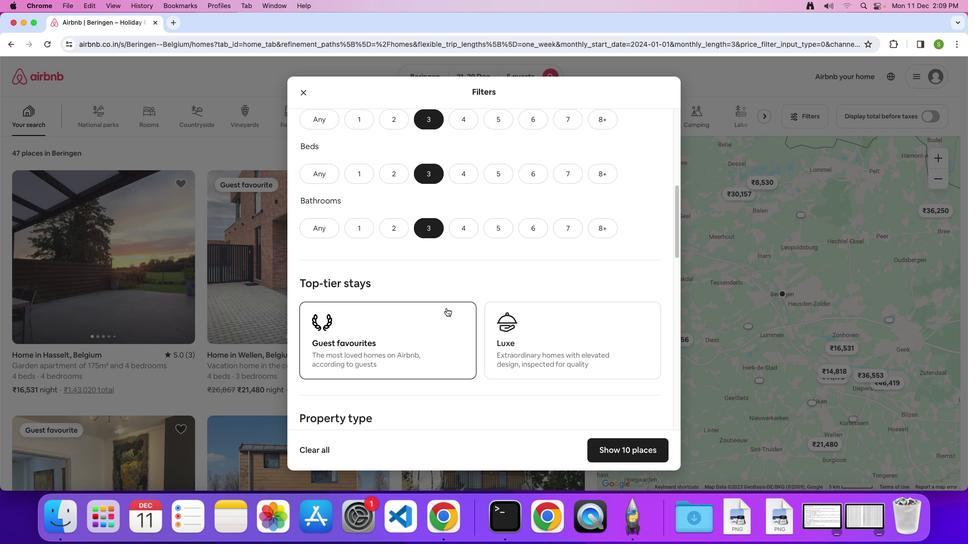 
Action: Mouse scrolled (446, 308) with delta (0, 0)
Screenshot: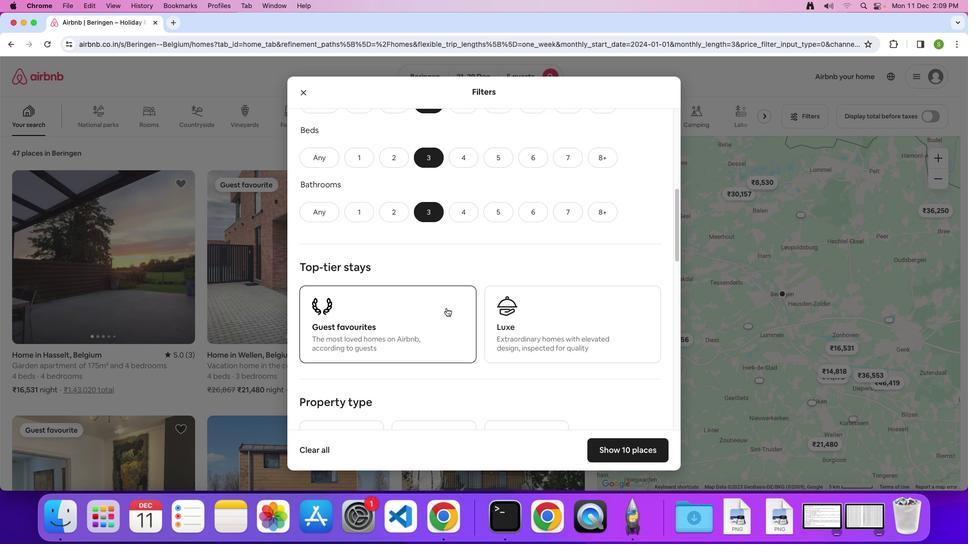 
Action: Mouse scrolled (446, 308) with delta (0, -1)
Screenshot: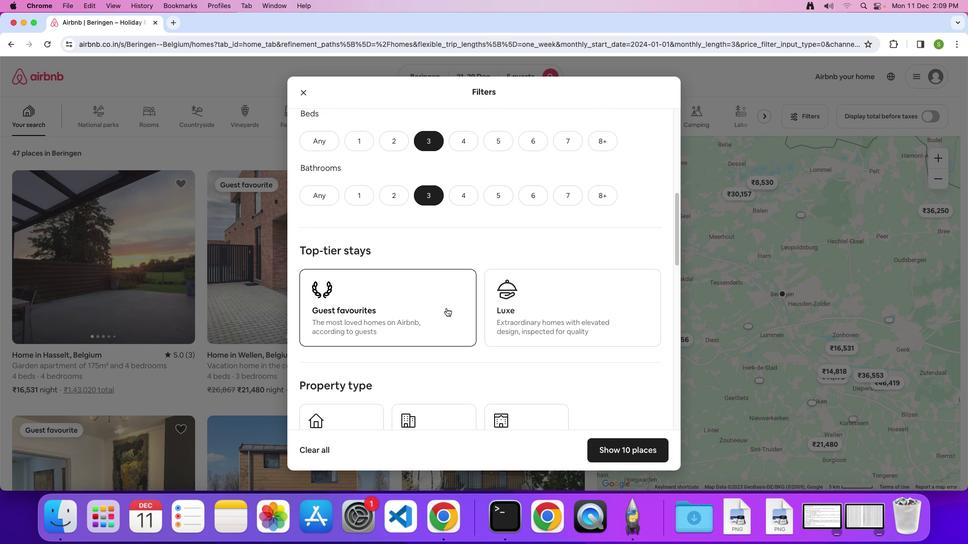 
Action: Mouse scrolled (446, 308) with delta (0, 0)
Screenshot: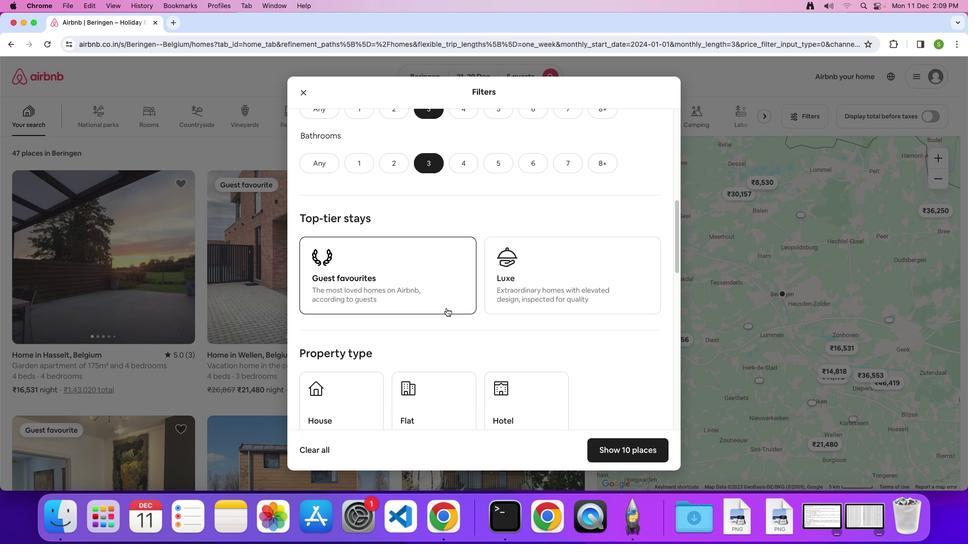 
Action: Mouse scrolled (446, 308) with delta (0, 0)
Screenshot: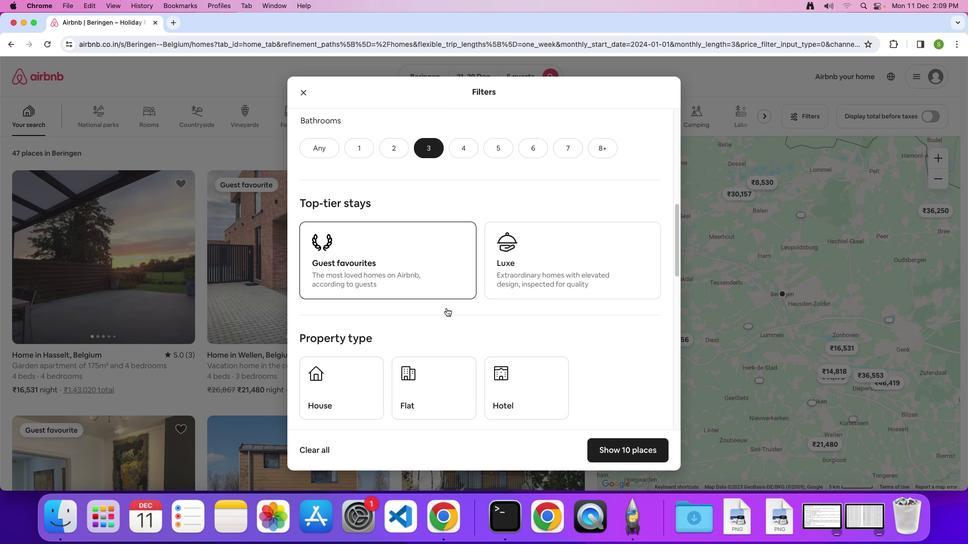 
Action: Mouse scrolled (446, 308) with delta (0, -1)
Screenshot: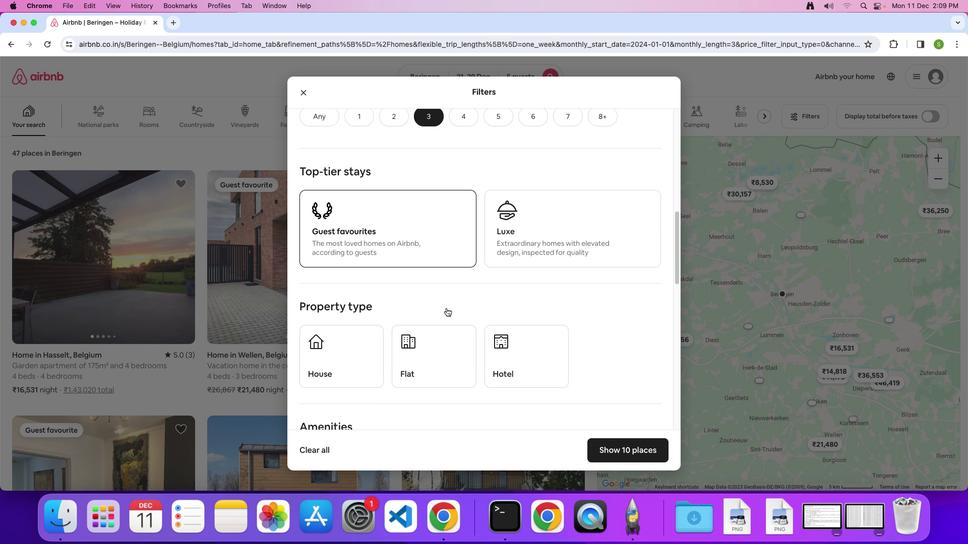 
Action: Mouse scrolled (446, 308) with delta (0, 0)
Screenshot: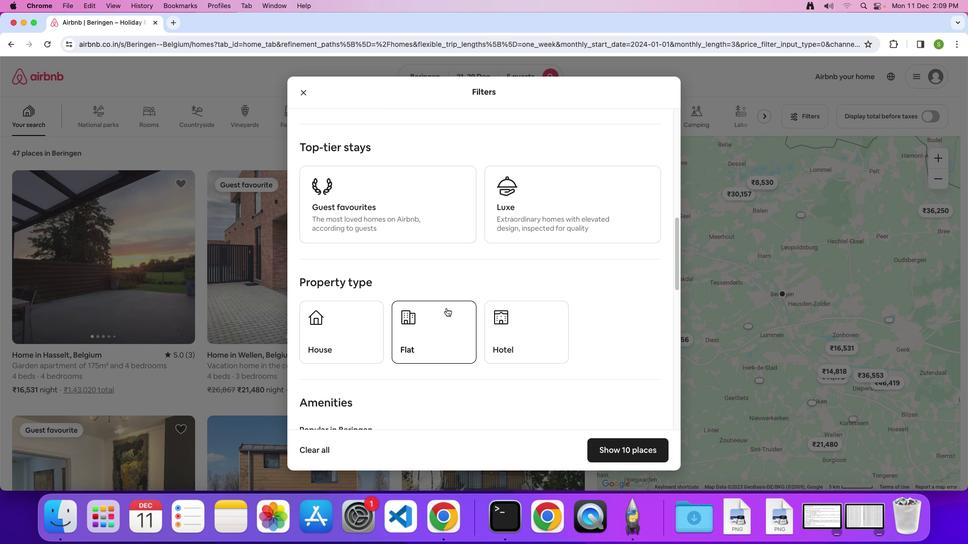 
Action: Mouse scrolled (446, 308) with delta (0, 0)
Screenshot: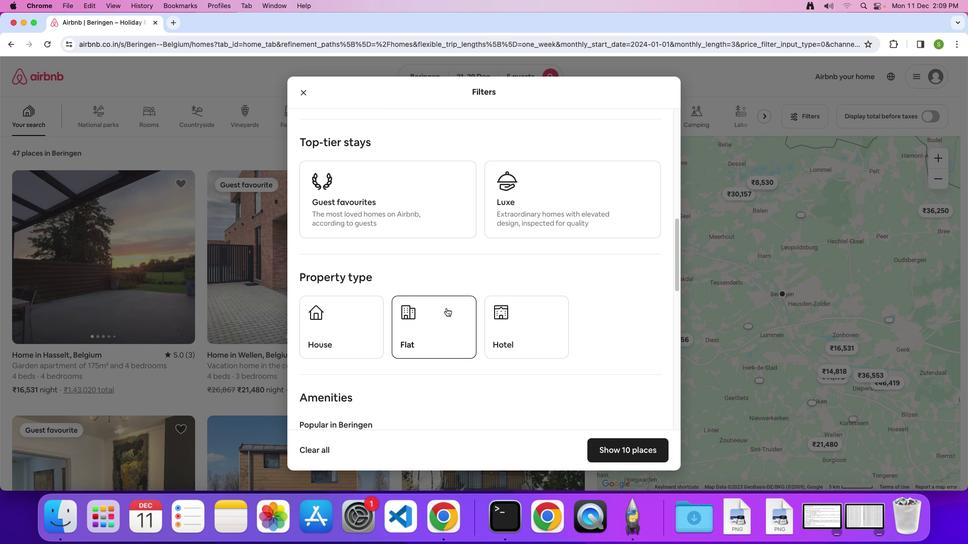 
Action: Mouse moved to (356, 328)
Screenshot: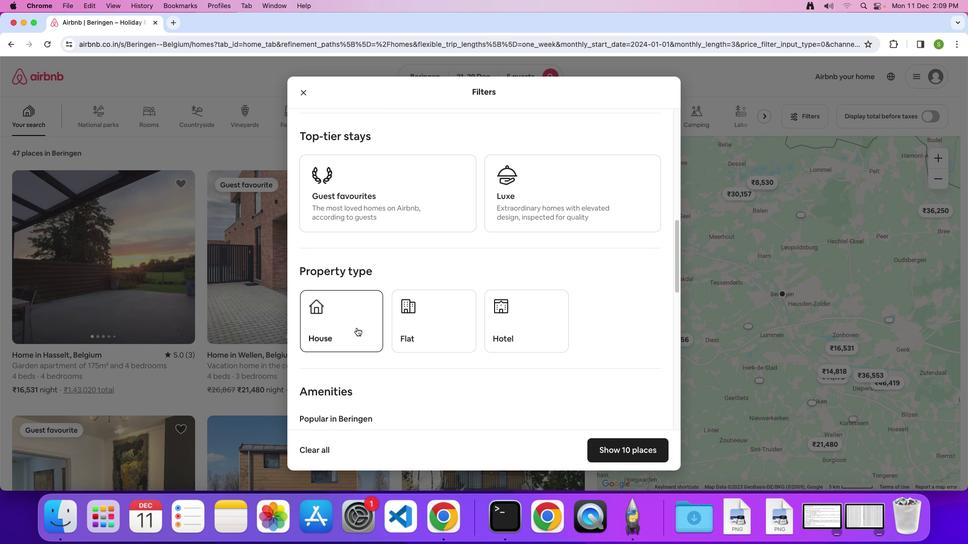 
Action: Mouse pressed left at (356, 328)
Screenshot: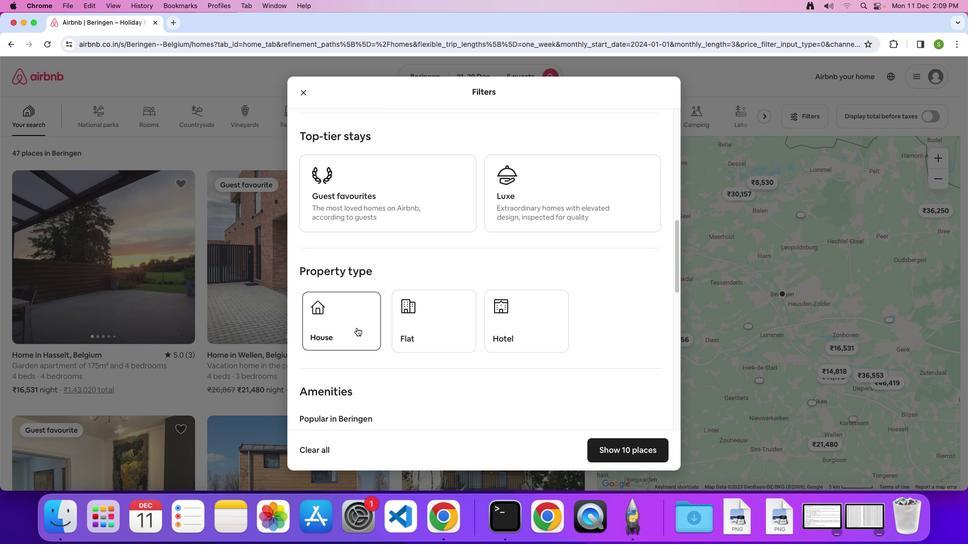 
Action: Mouse moved to (486, 363)
Screenshot: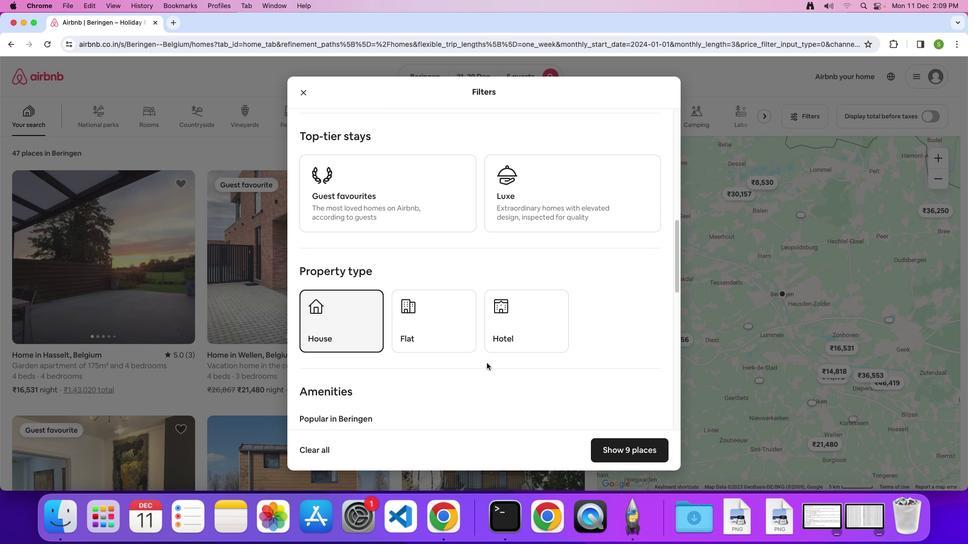 
Action: Mouse scrolled (486, 363) with delta (0, 0)
Screenshot: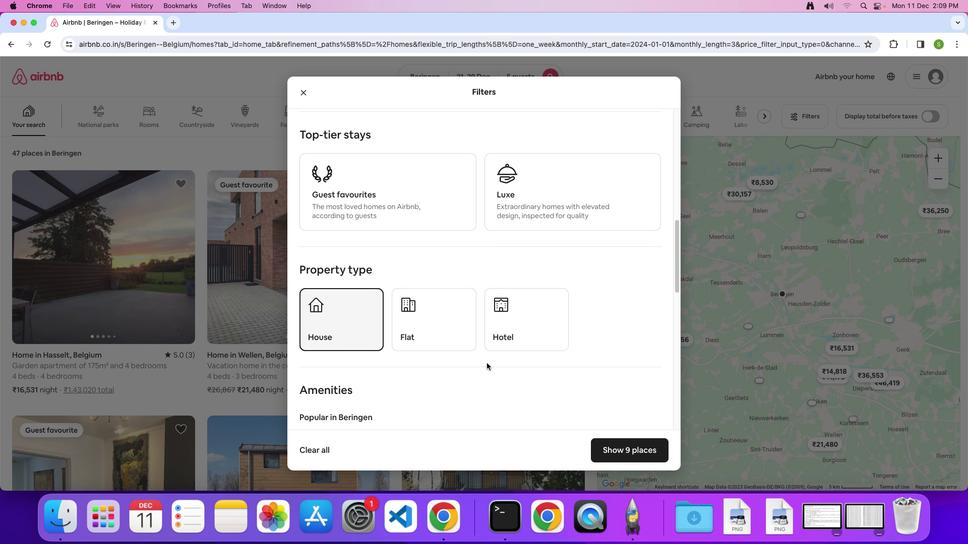 
Action: Mouse scrolled (486, 363) with delta (0, 0)
Screenshot: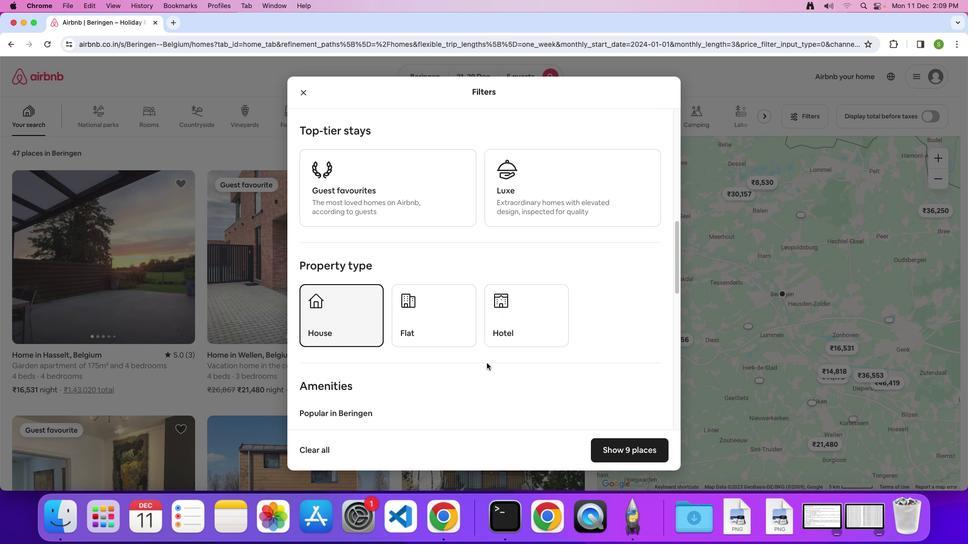
Action: Mouse scrolled (486, 363) with delta (0, 0)
Screenshot: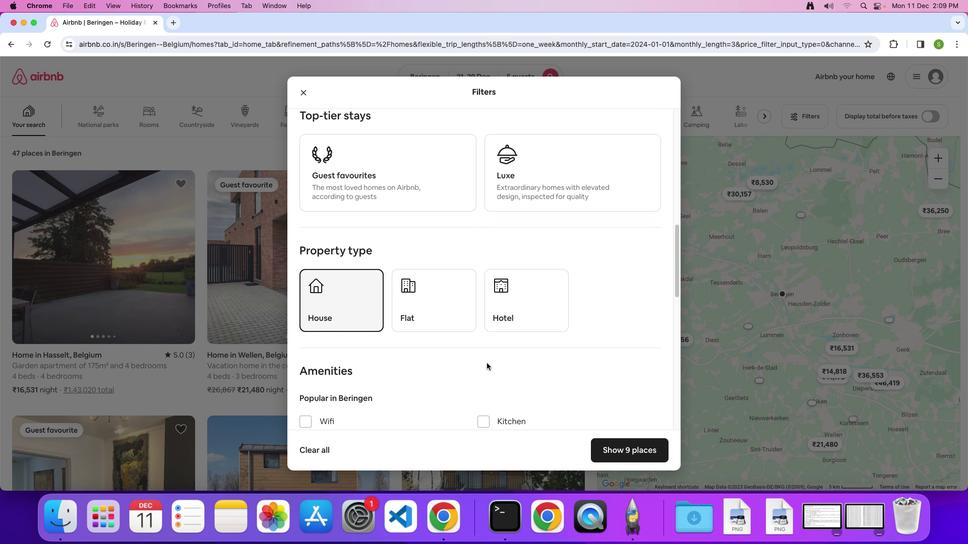 
Action: Mouse scrolled (486, 363) with delta (0, 0)
Screenshot: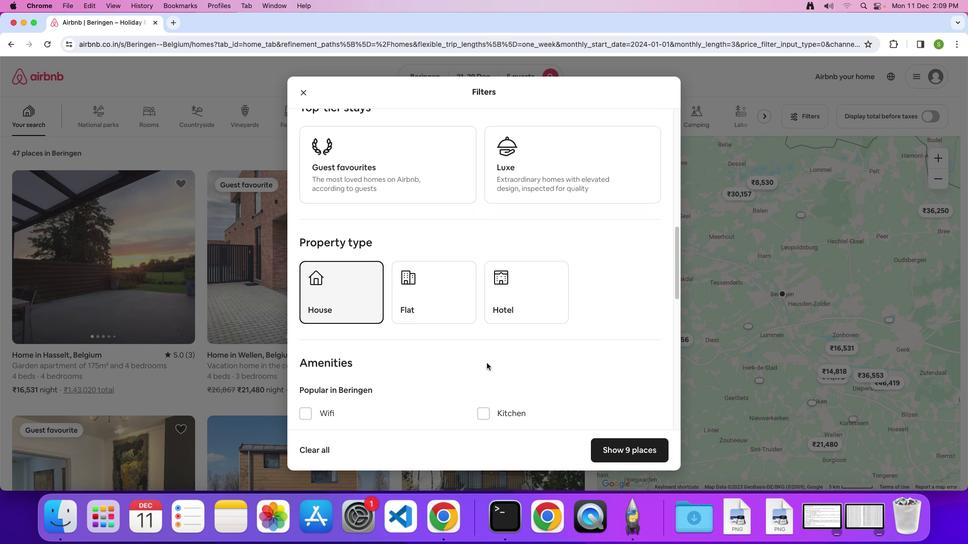 
Action: Mouse scrolled (486, 363) with delta (0, 0)
Screenshot: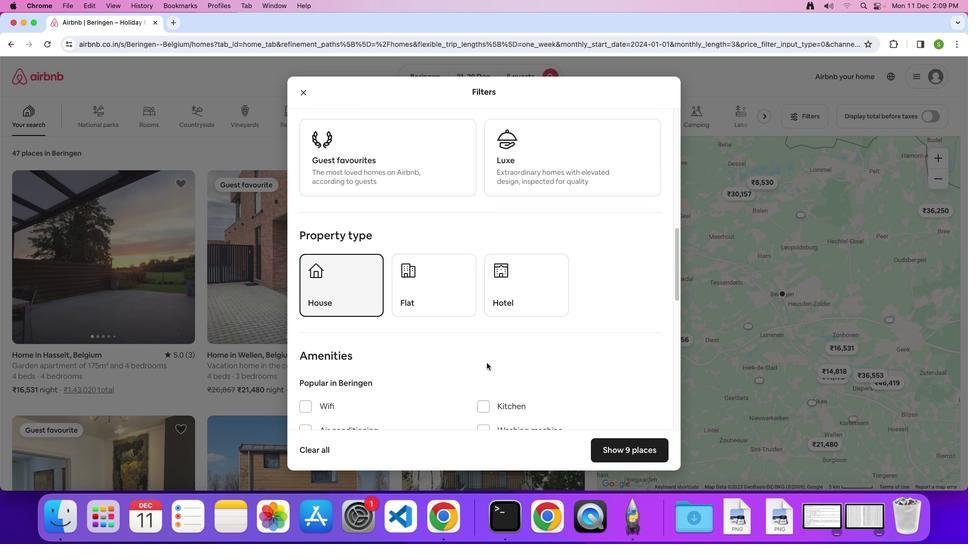 
Action: Mouse scrolled (486, 363) with delta (0, 0)
Screenshot: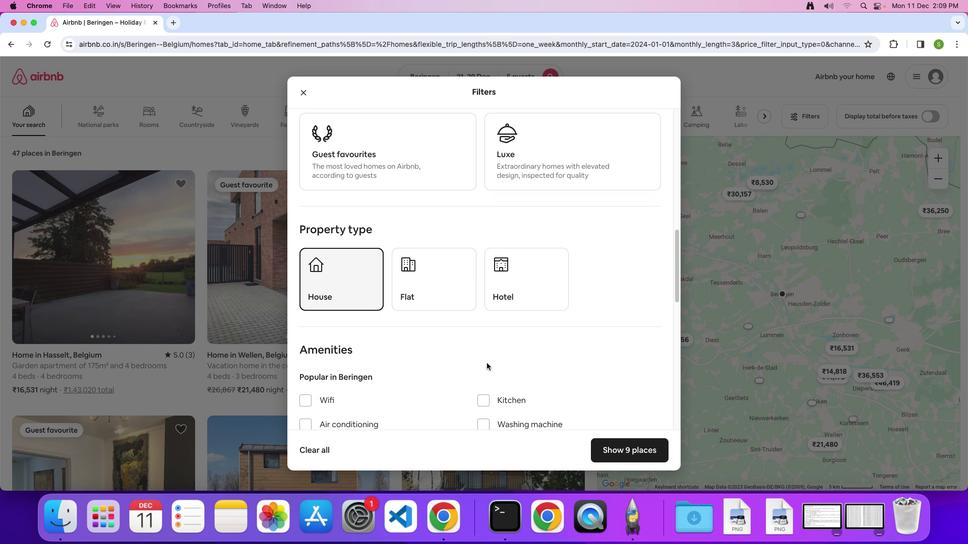 
Action: Mouse scrolled (486, 363) with delta (0, 0)
Screenshot: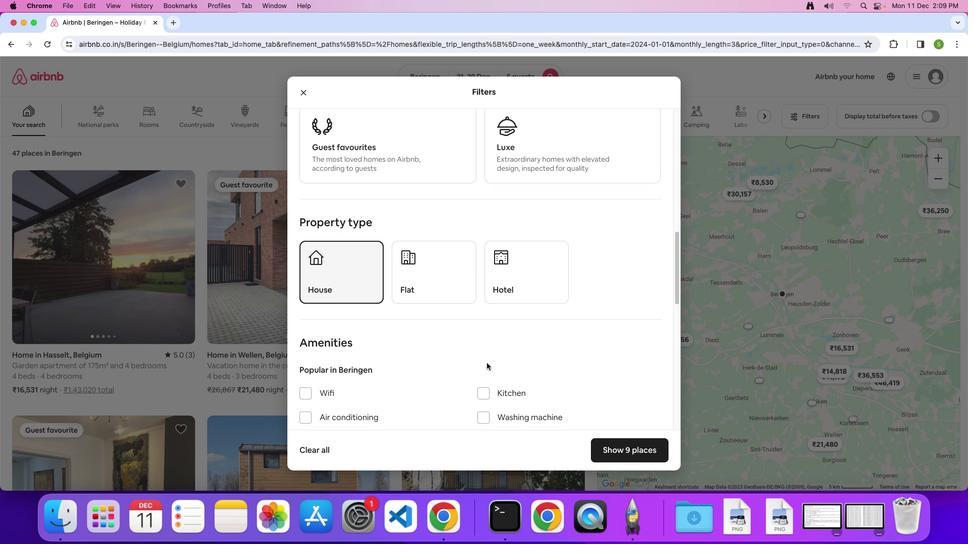
Action: Mouse scrolled (486, 363) with delta (0, 0)
Screenshot: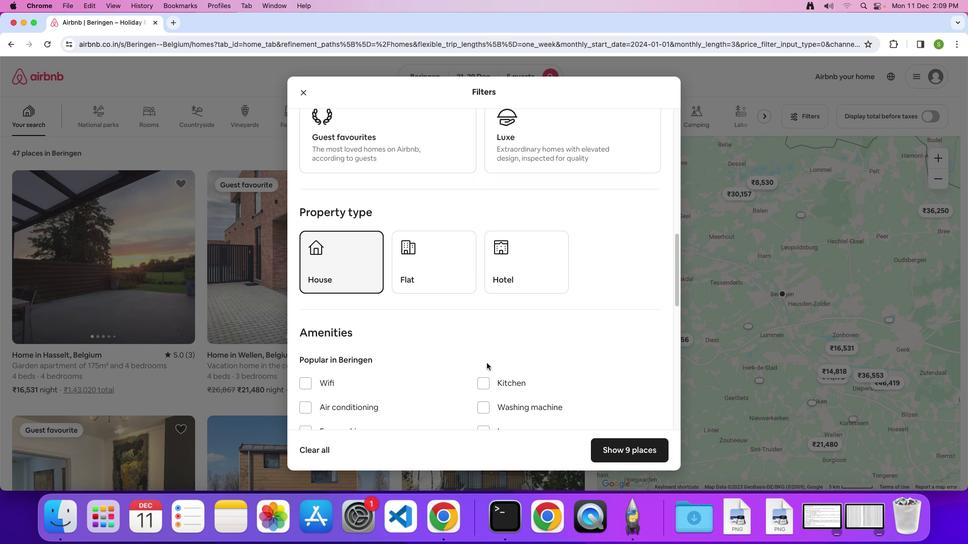 
Action: Mouse scrolled (486, 363) with delta (0, 0)
Screenshot: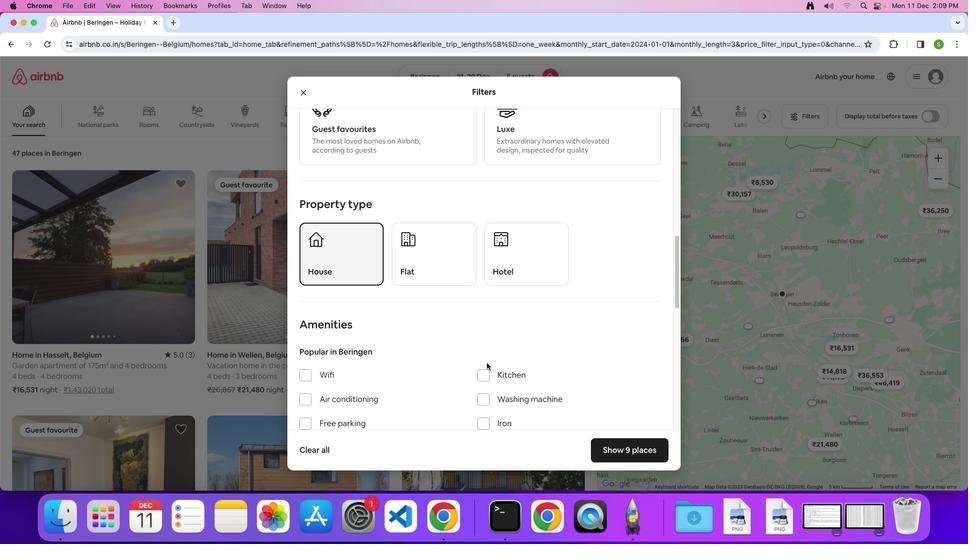 
Action: Mouse scrolled (486, 363) with delta (0, 0)
Screenshot: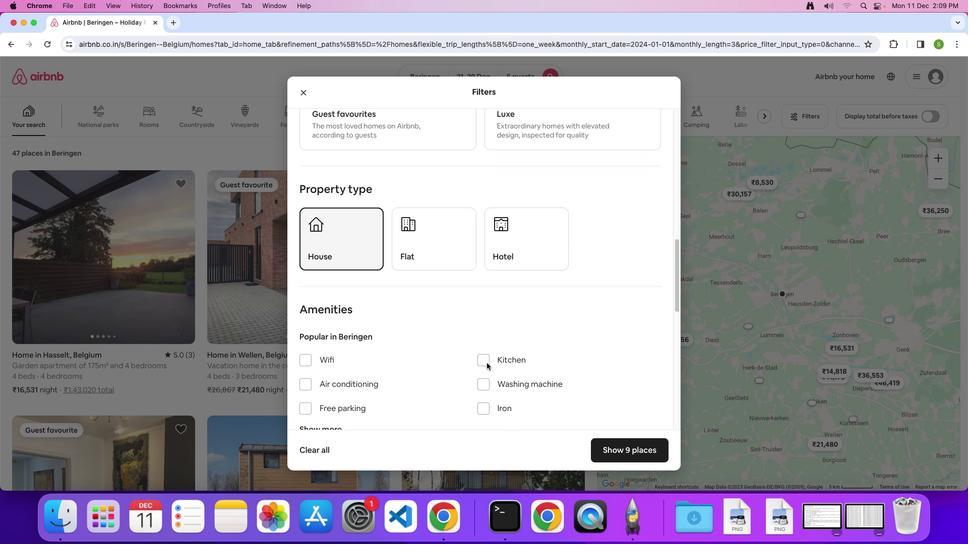 
Action: Mouse scrolled (486, 363) with delta (0, 0)
Screenshot: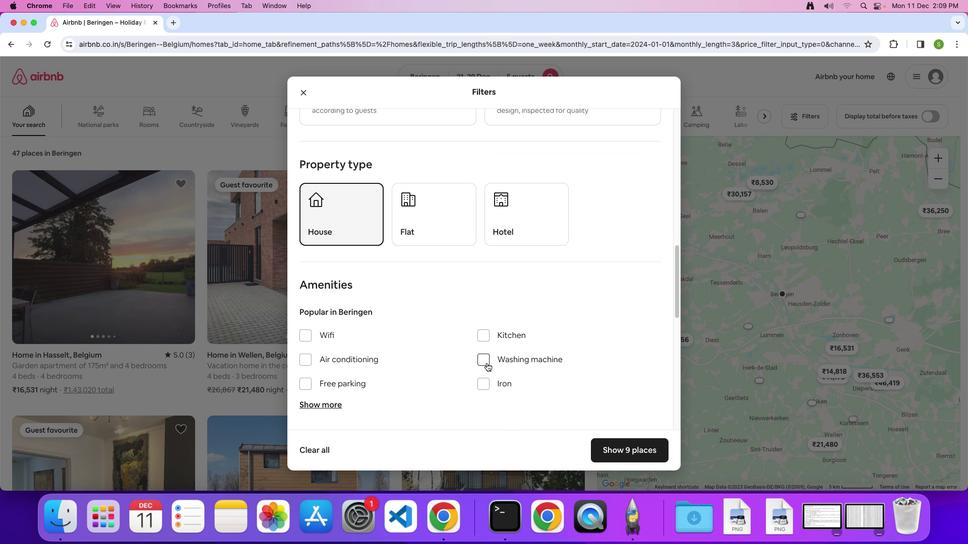 
Action: Mouse scrolled (486, 363) with delta (0, 0)
Screenshot: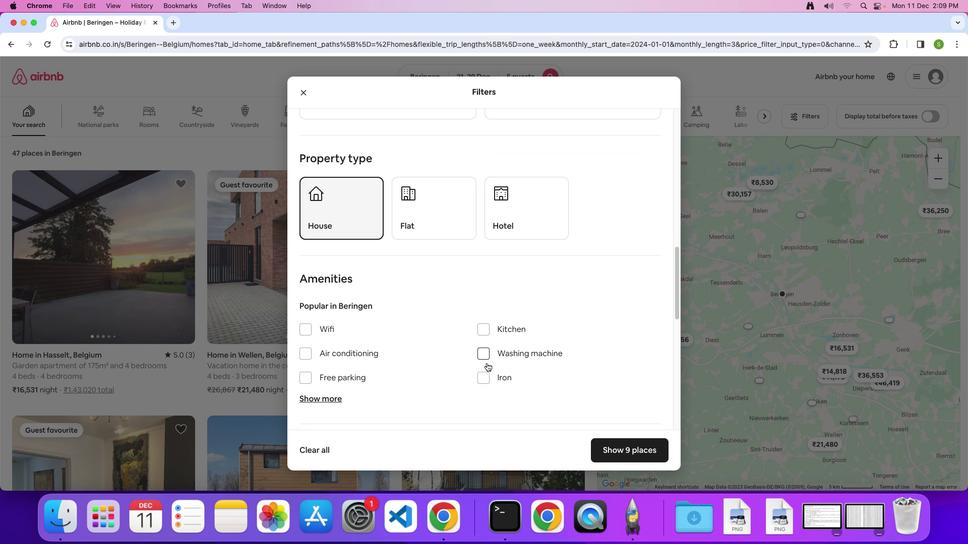 
Action: Mouse scrolled (486, 363) with delta (0, 0)
Screenshot: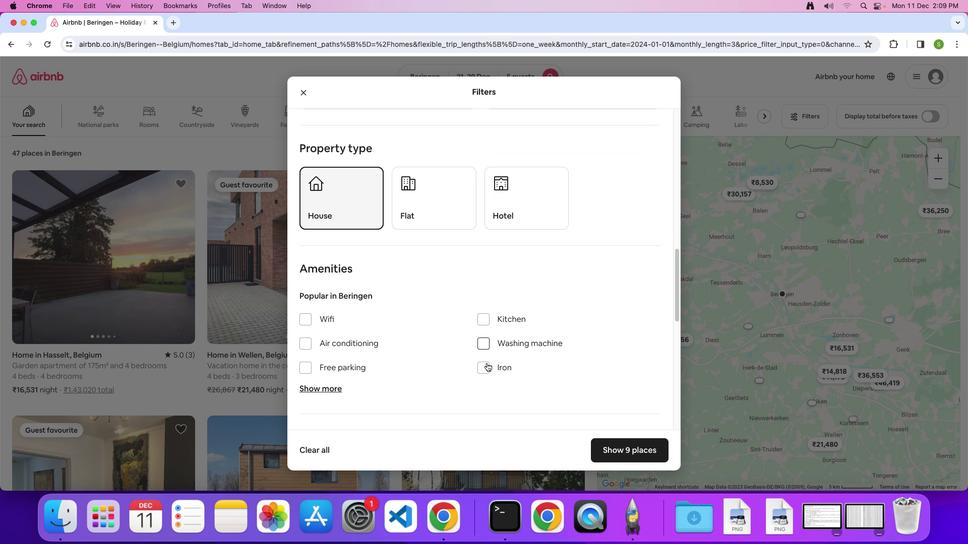 
Action: Mouse scrolled (486, 363) with delta (0, 0)
Screenshot: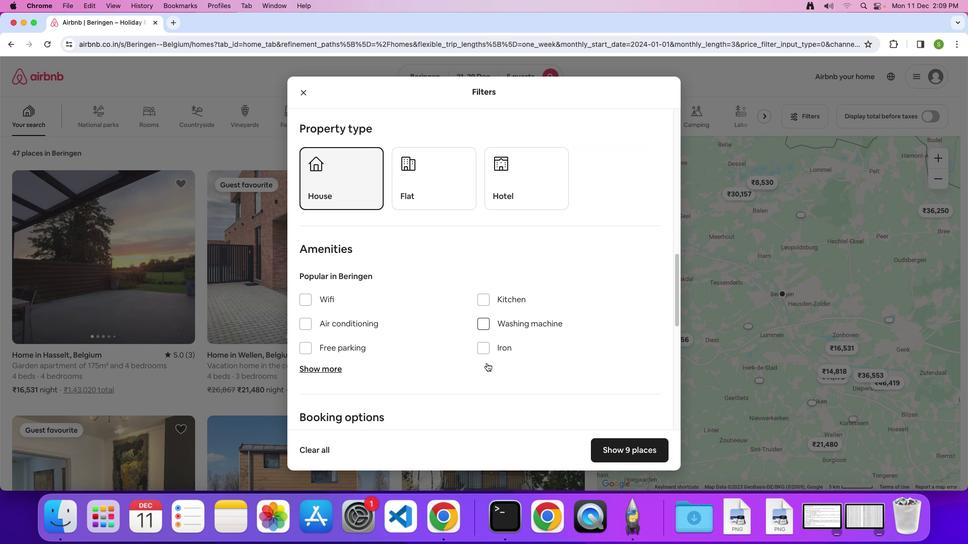 
Action: Mouse scrolled (486, 363) with delta (0, 0)
Screenshot: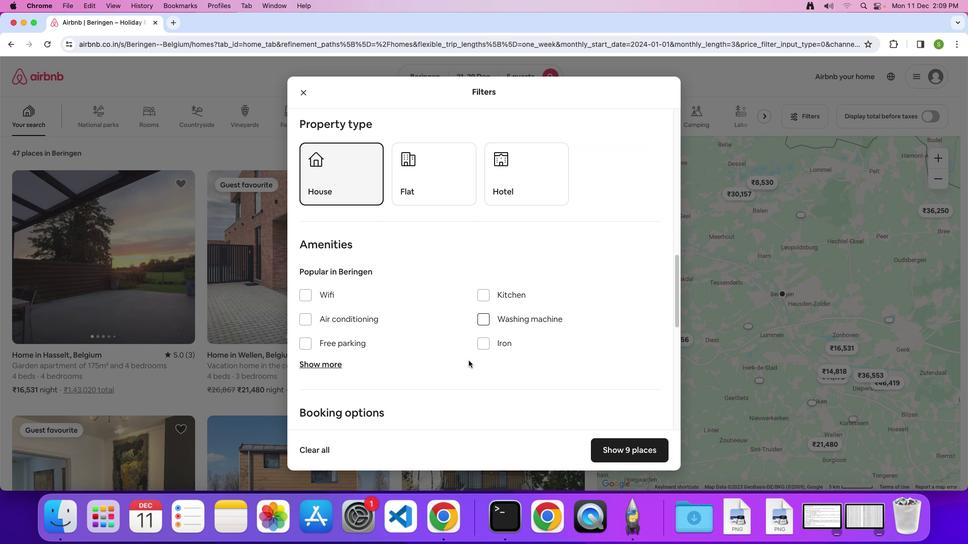 
Action: Mouse moved to (340, 362)
Screenshot: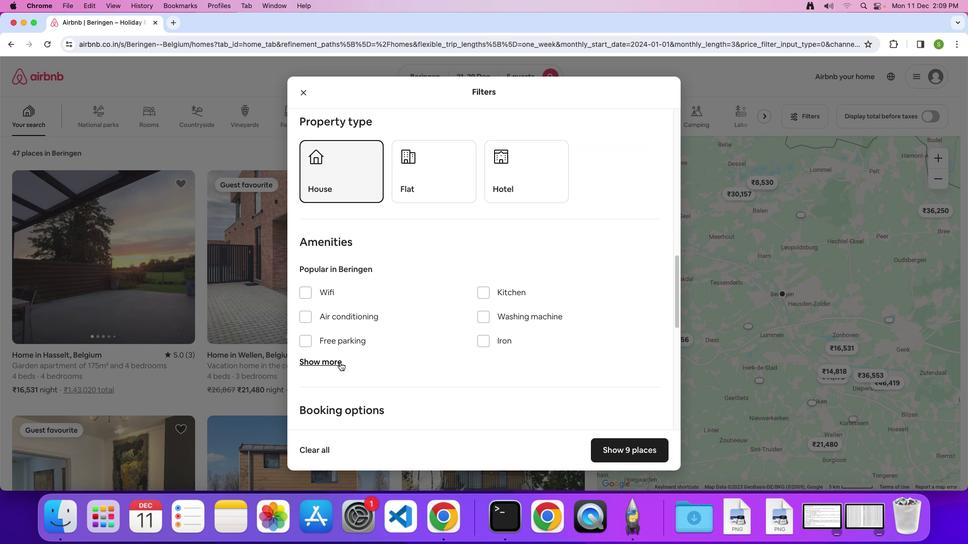 
Action: Mouse pressed left at (340, 362)
Screenshot: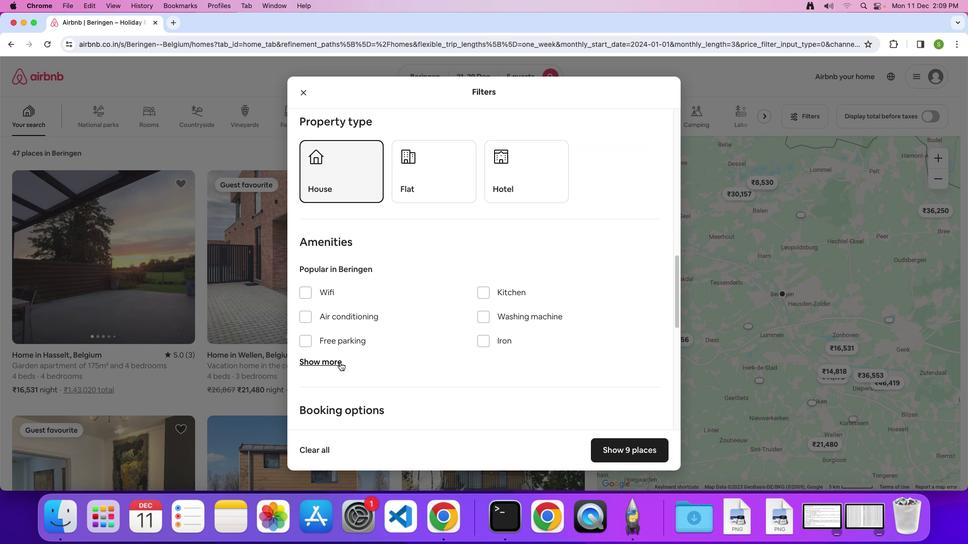 
Action: Mouse moved to (474, 343)
Screenshot: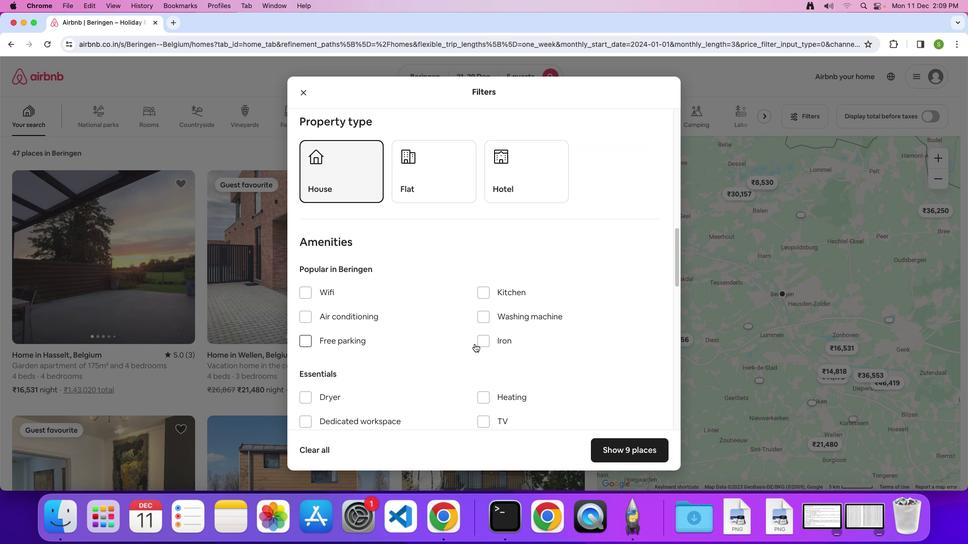 
Action: Mouse scrolled (474, 343) with delta (0, 0)
Screenshot: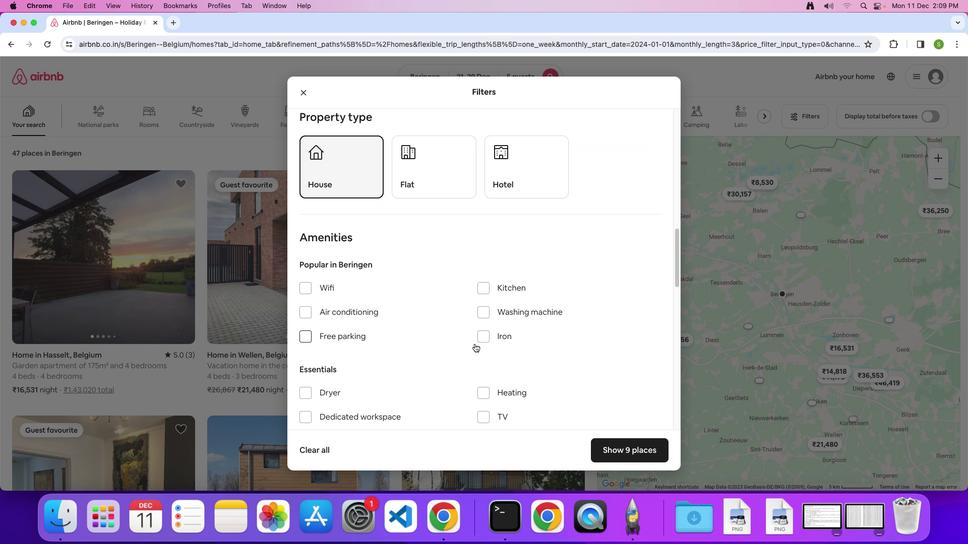 
Action: Mouse scrolled (474, 343) with delta (0, 0)
Screenshot: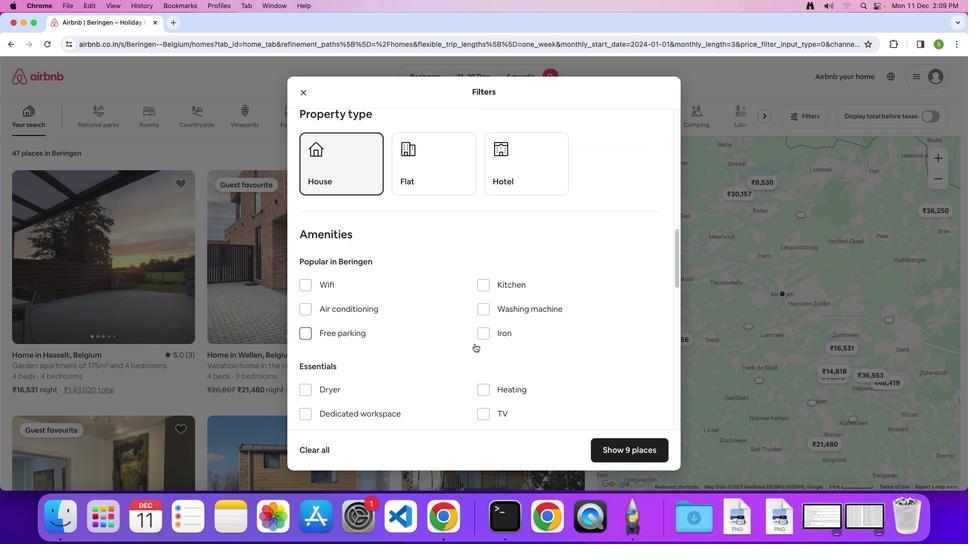 
Action: Mouse scrolled (474, 343) with delta (0, -1)
Screenshot: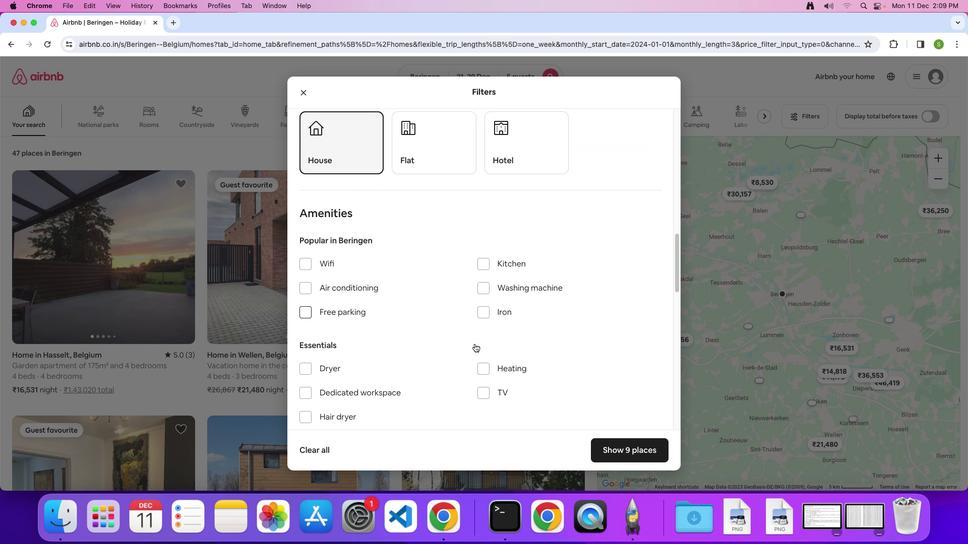 
Action: Mouse moved to (487, 326)
Screenshot: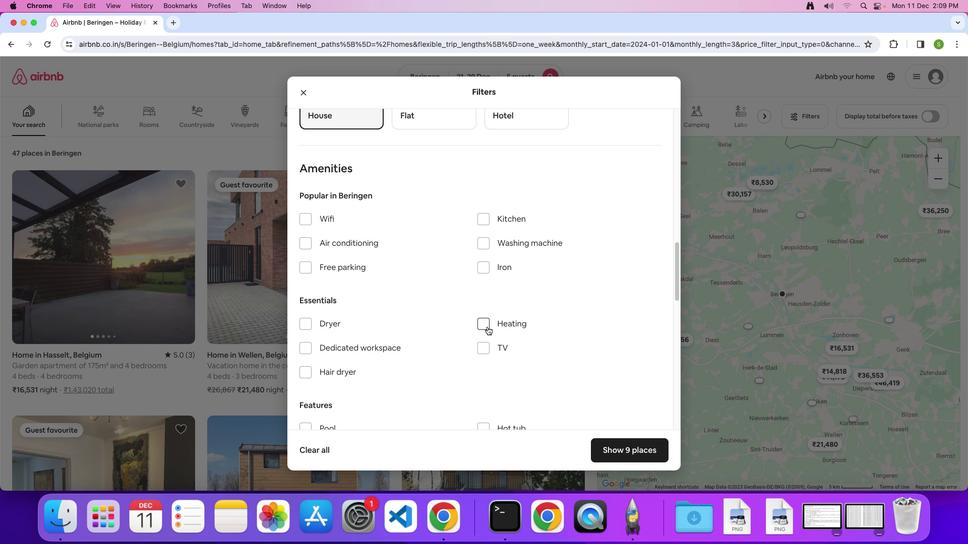
Action: Mouse pressed left at (487, 326)
Screenshot: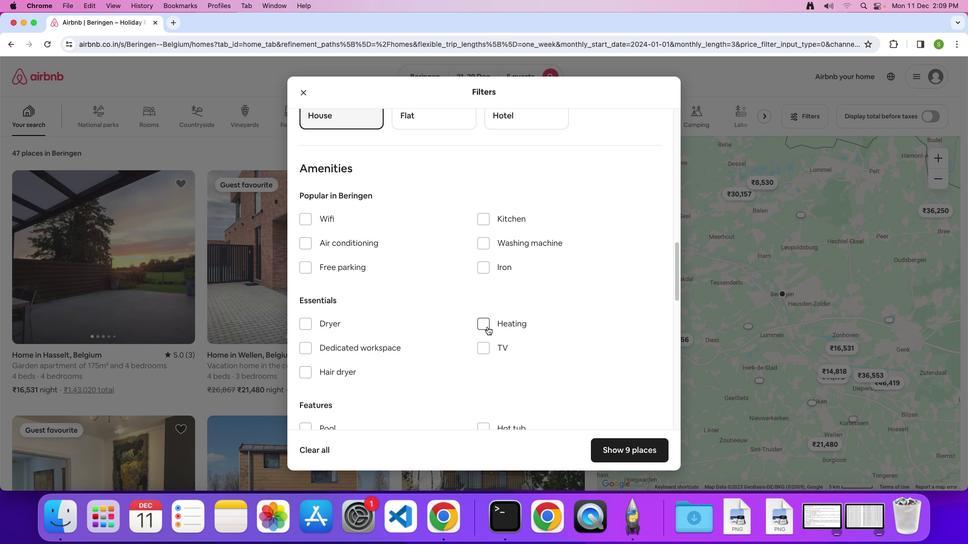 
Action: Mouse moved to (496, 350)
Screenshot: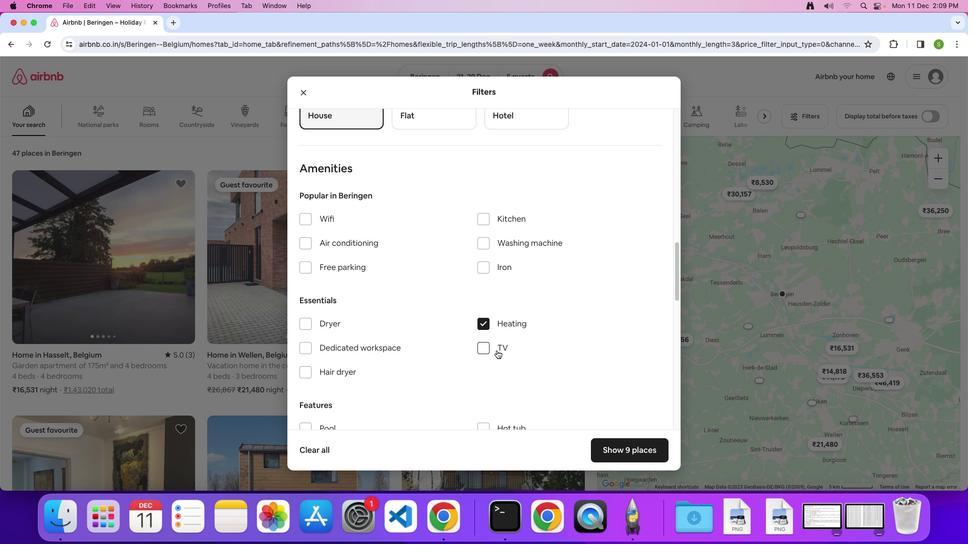 
Action: Mouse scrolled (496, 350) with delta (0, 0)
Screenshot: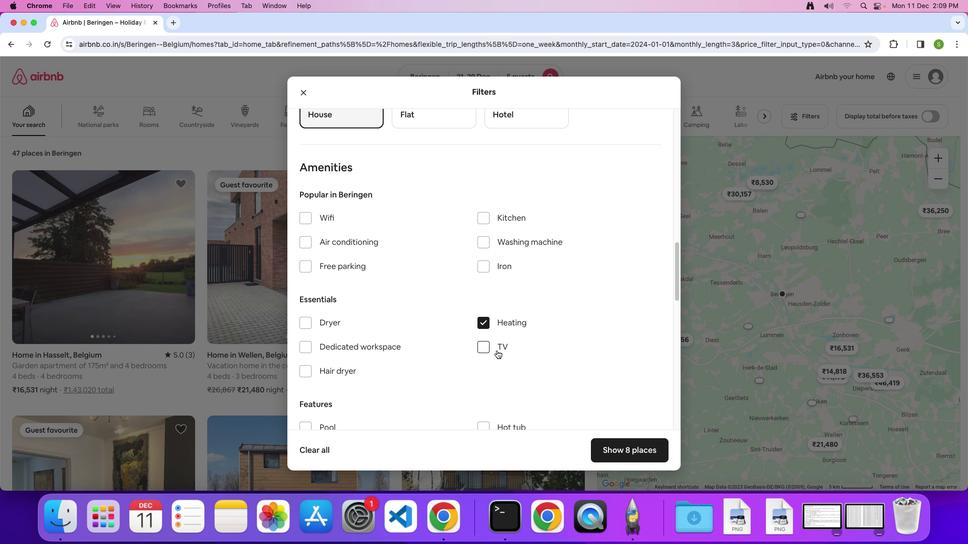 
Action: Mouse scrolled (496, 350) with delta (0, 0)
Screenshot: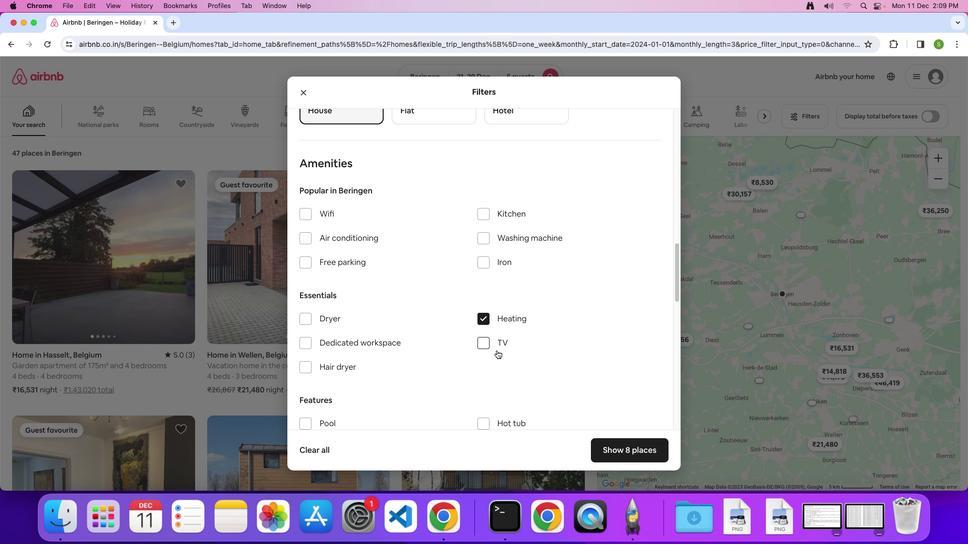 
Action: Mouse scrolled (496, 350) with delta (0, 0)
Screenshot: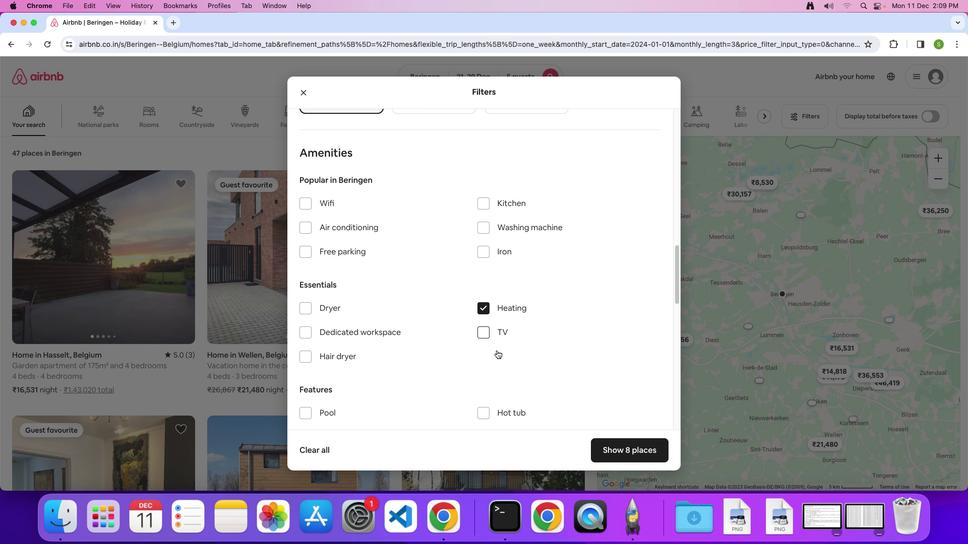 
Action: Mouse scrolled (496, 350) with delta (0, 0)
Screenshot: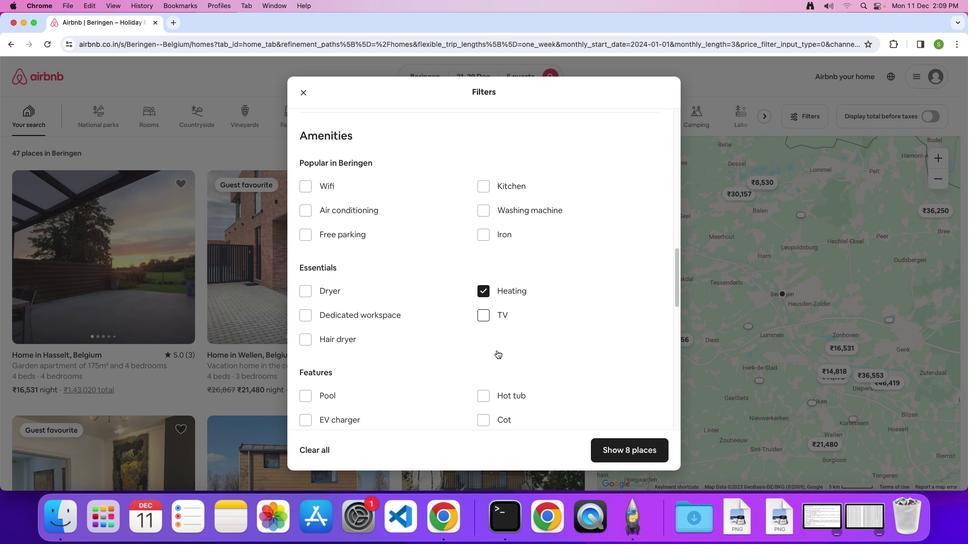 
Action: Mouse scrolled (496, 350) with delta (0, 0)
Screenshot: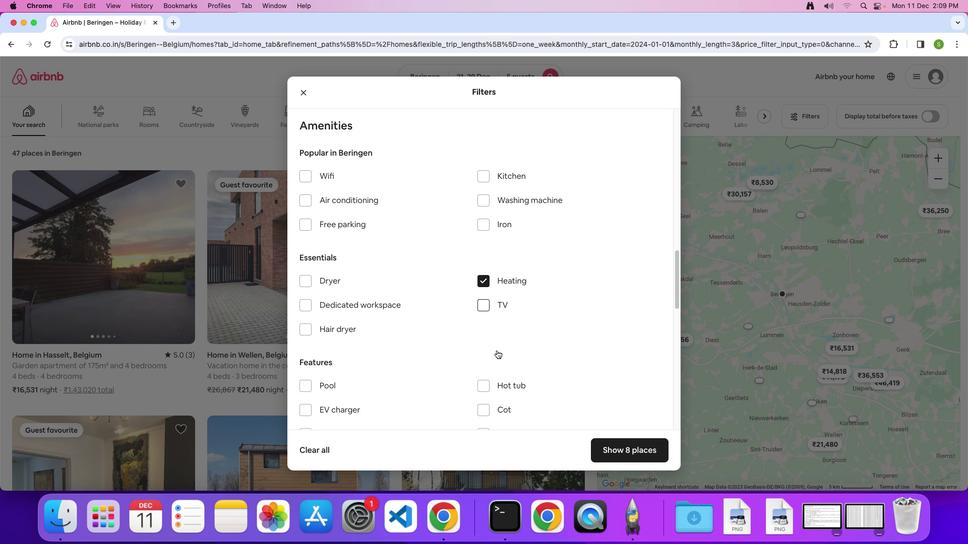 
Action: Mouse scrolled (496, 350) with delta (0, -1)
Screenshot: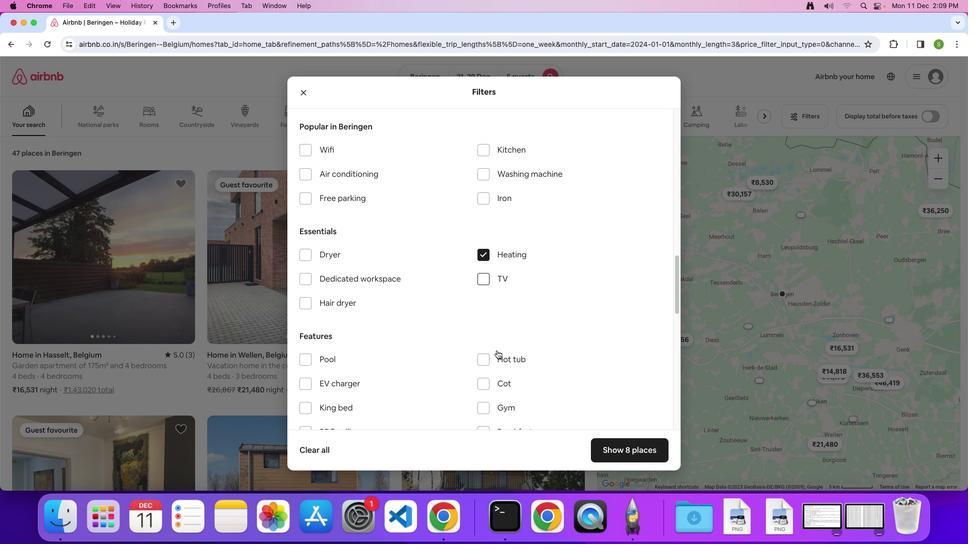 
Action: Mouse scrolled (496, 350) with delta (0, 0)
Screenshot: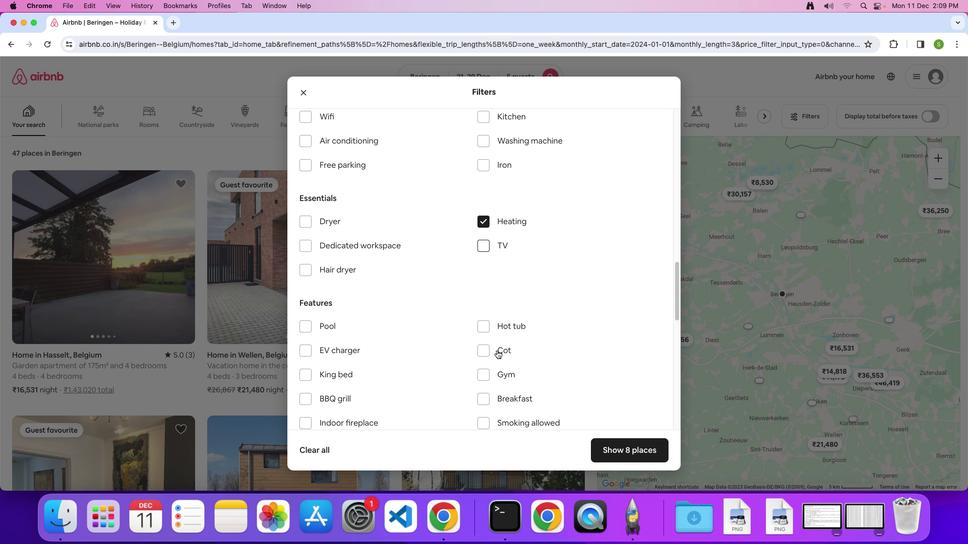 
Action: Mouse scrolled (496, 350) with delta (0, 0)
Screenshot: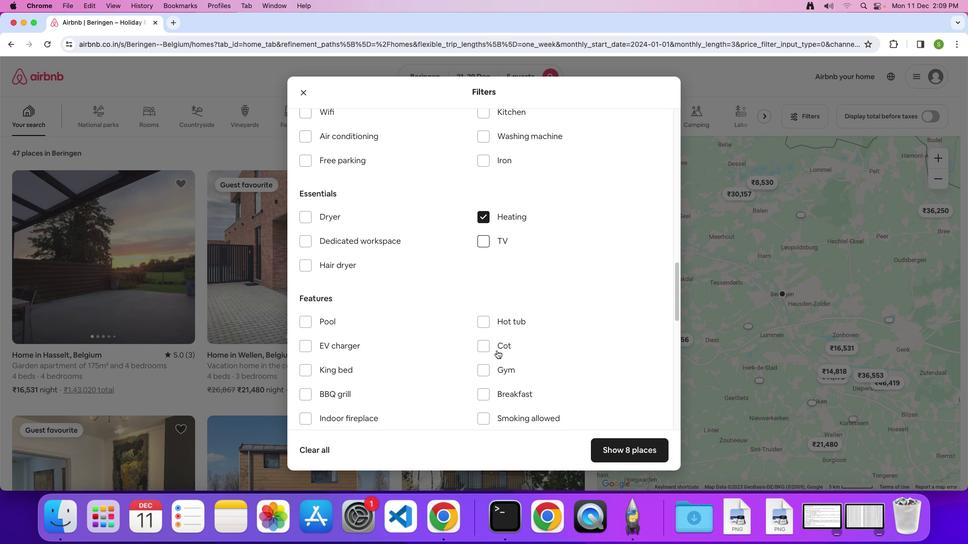 
Action: Mouse scrolled (496, 350) with delta (0, -1)
Screenshot: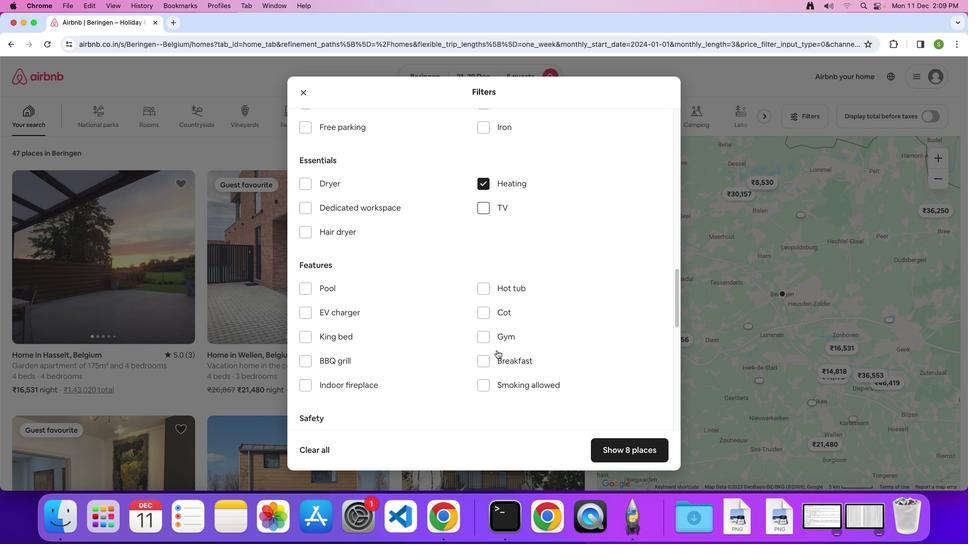 
Action: Mouse scrolled (496, 350) with delta (0, 0)
Screenshot: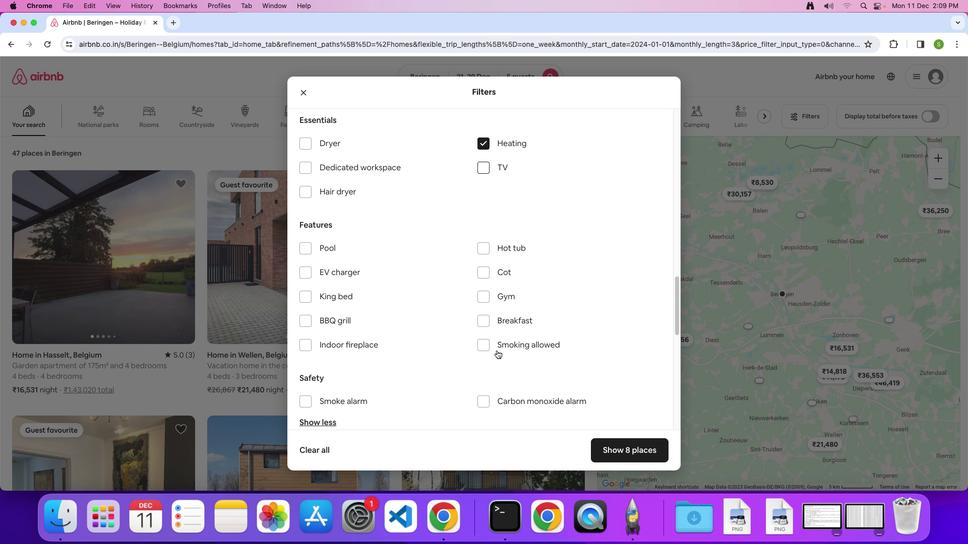 
Action: Mouse scrolled (496, 350) with delta (0, 0)
Screenshot: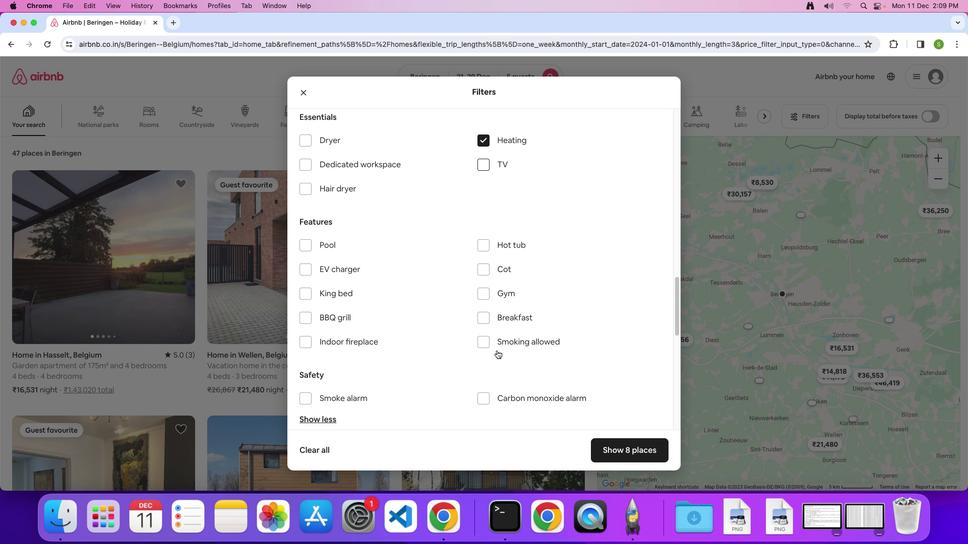 
Action: Mouse scrolled (496, 350) with delta (0, -1)
Screenshot: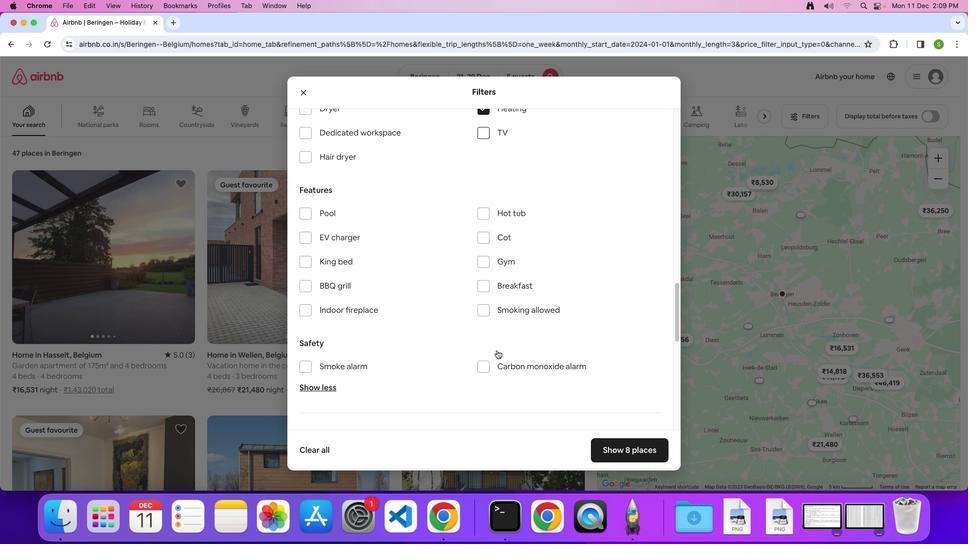 
Action: Mouse scrolled (496, 350) with delta (0, 0)
Screenshot: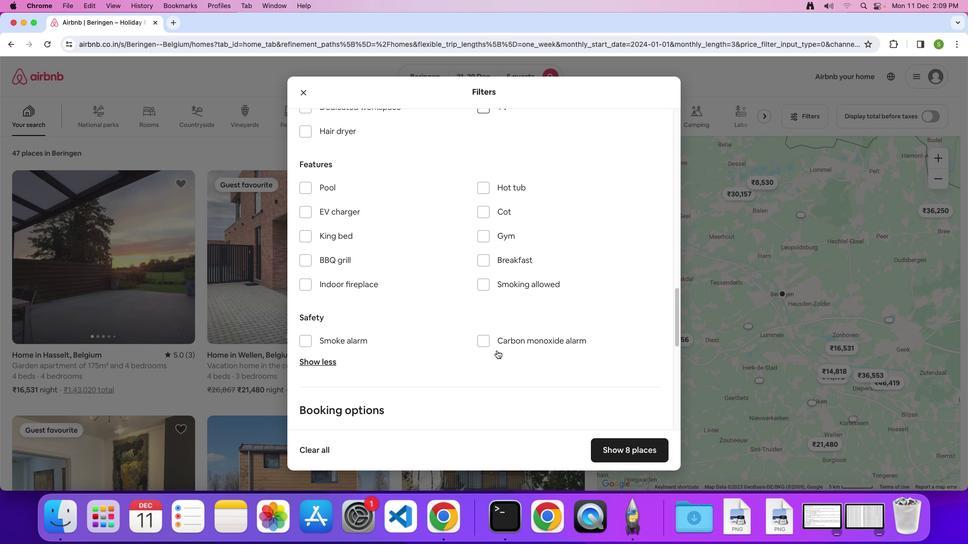 
Action: Mouse scrolled (496, 350) with delta (0, 0)
Screenshot: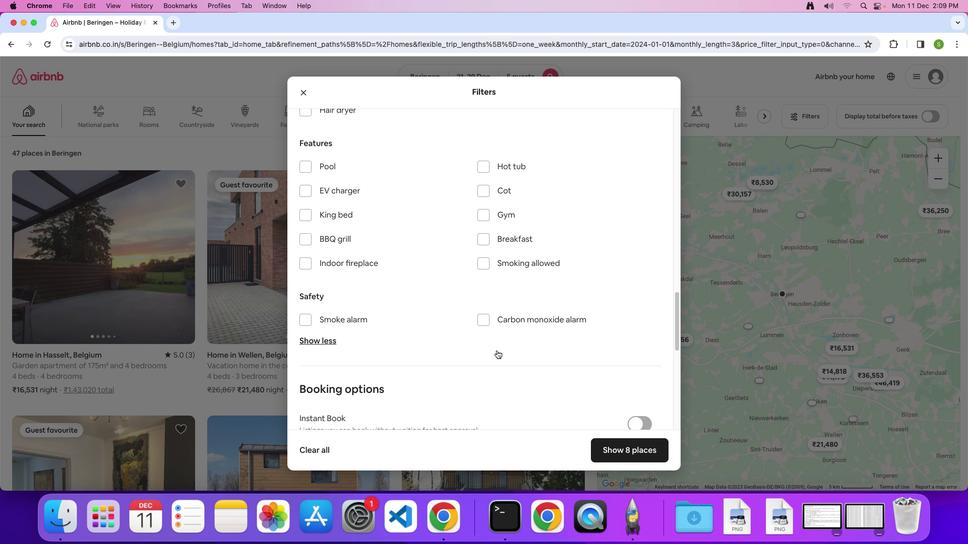 
Action: Mouse scrolled (496, 350) with delta (0, -1)
Screenshot: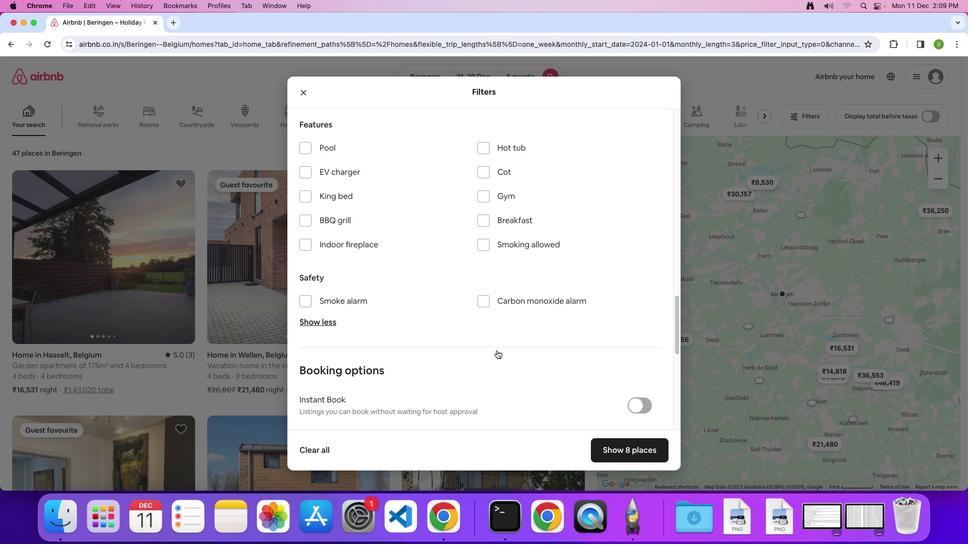
Action: Mouse scrolled (496, 350) with delta (0, 0)
Screenshot: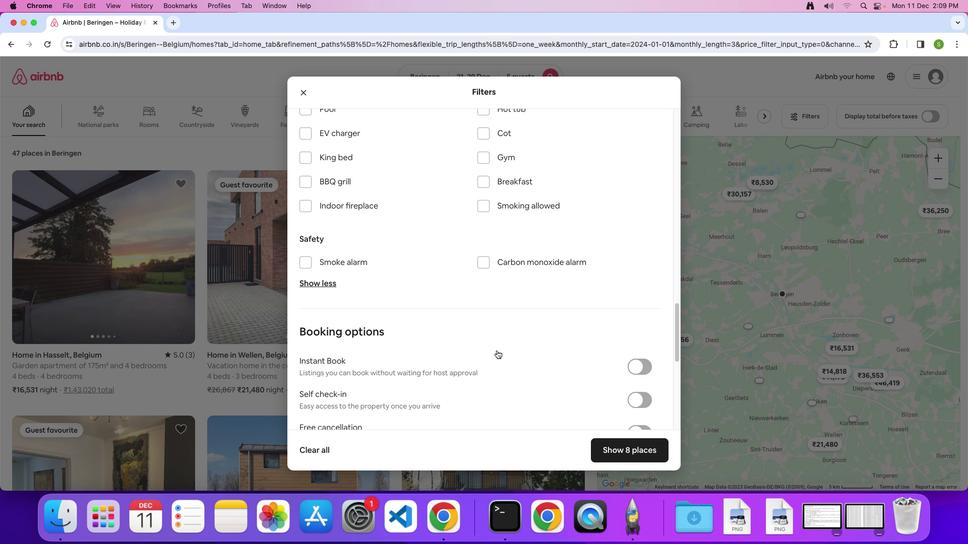 
Action: Mouse scrolled (496, 350) with delta (0, 0)
Screenshot: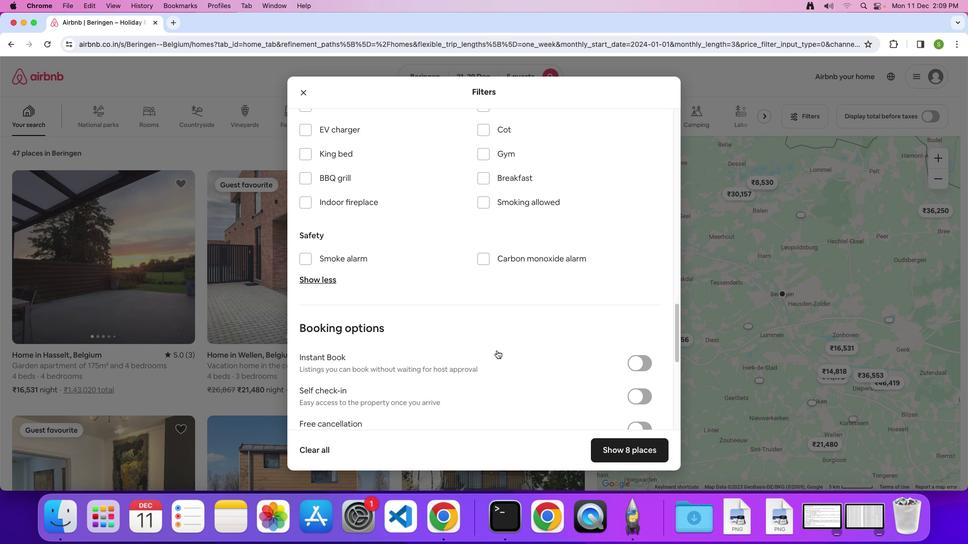 
Action: Mouse scrolled (496, 350) with delta (0, -1)
Screenshot: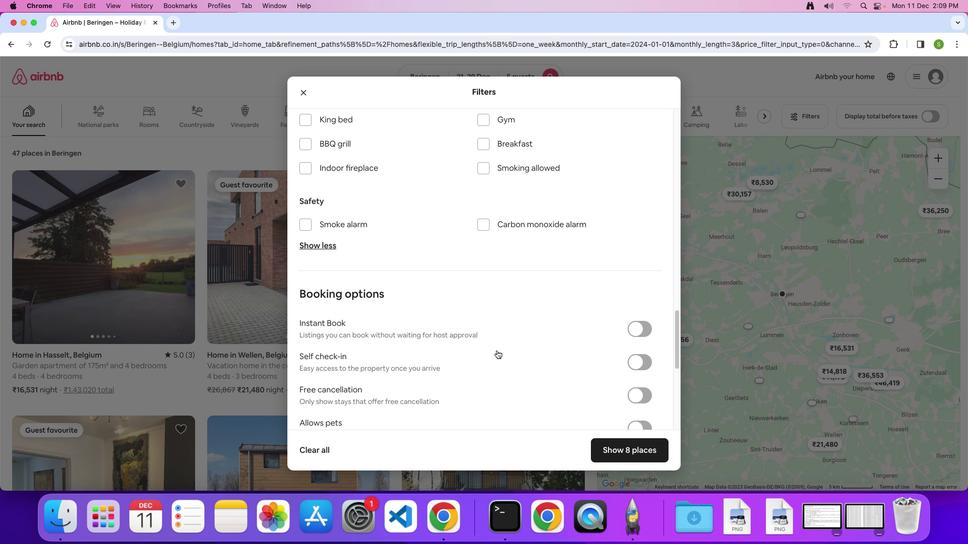 
Action: Mouse scrolled (496, 350) with delta (0, 0)
Screenshot: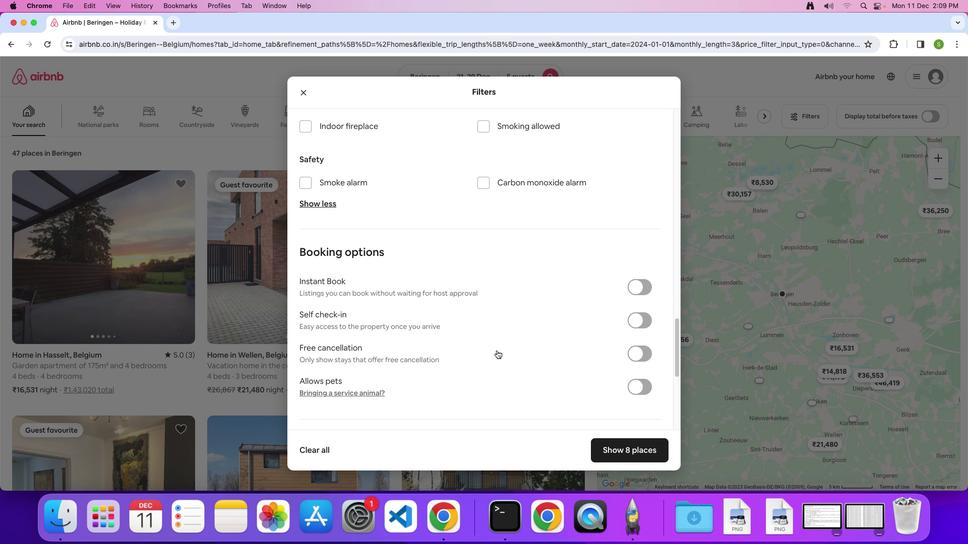 
Action: Mouse scrolled (496, 350) with delta (0, 0)
Screenshot: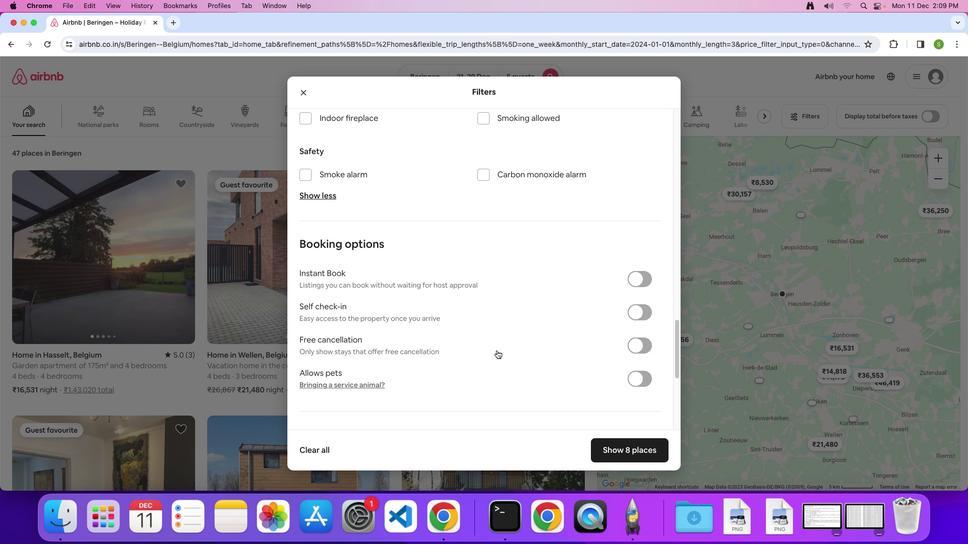 
Action: Mouse scrolled (496, 350) with delta (0, -1)
Screenshot: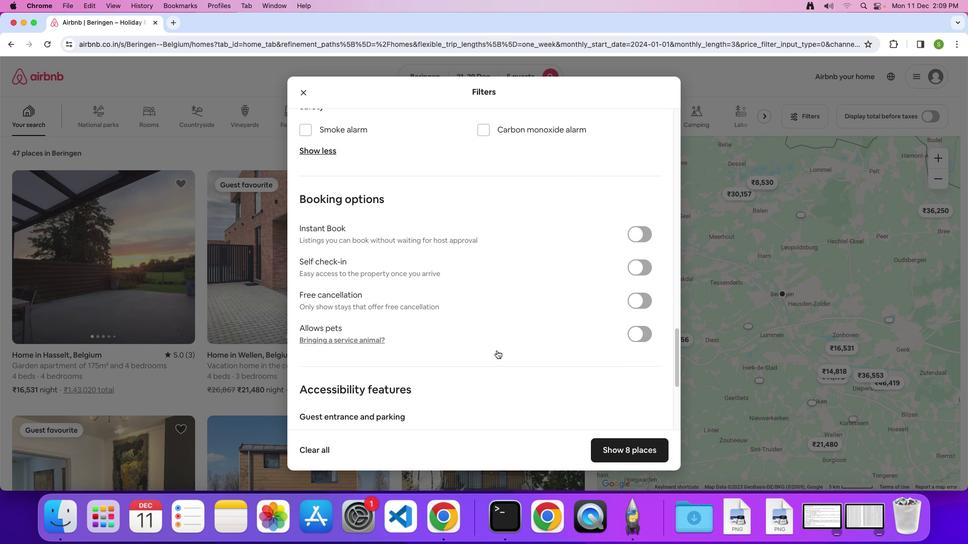 
Action: Mouse scrolled (496, 350) with delta (0, 0)
Screenshot: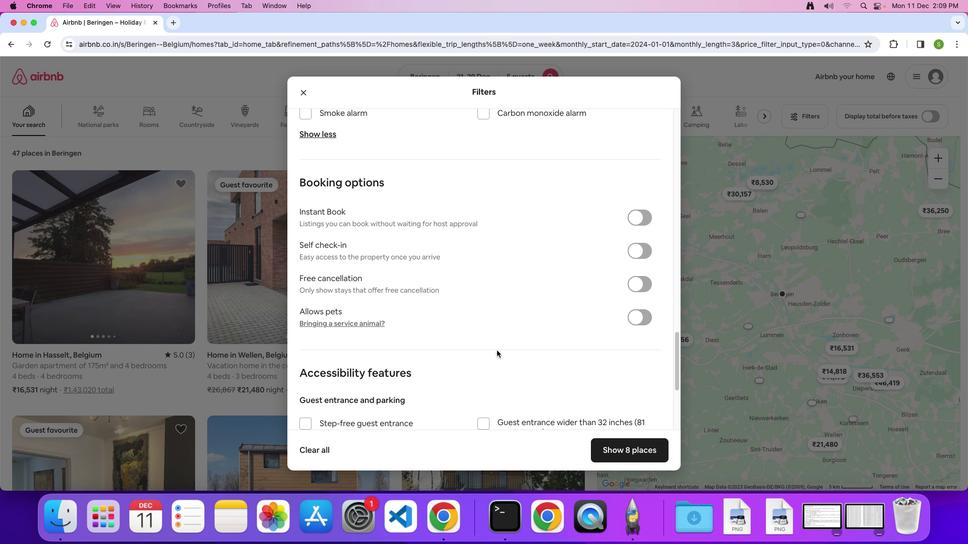 
Action: Mouse scrolled (496, 350) with delta (0, 0)
Screenshot: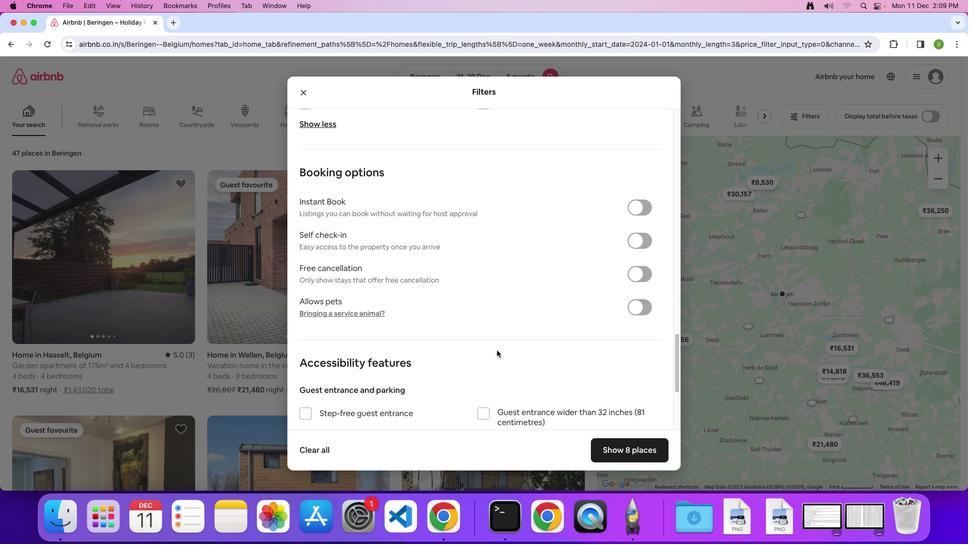 
Action: Mouse scrolled (496, 350) with delta (0, 0)
Screenshot: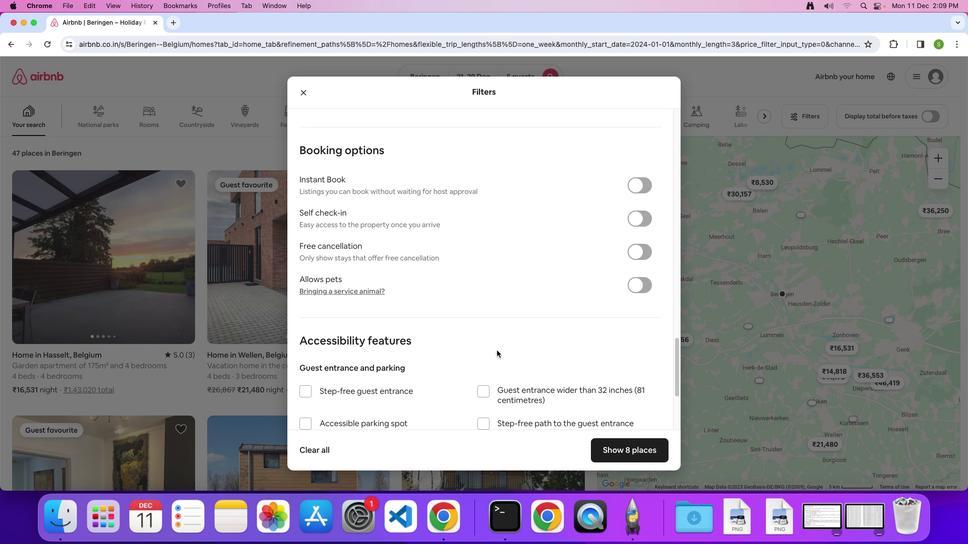 
Action: Mouse scrolled (496, 350) with delta (0, 0)
Screenshot: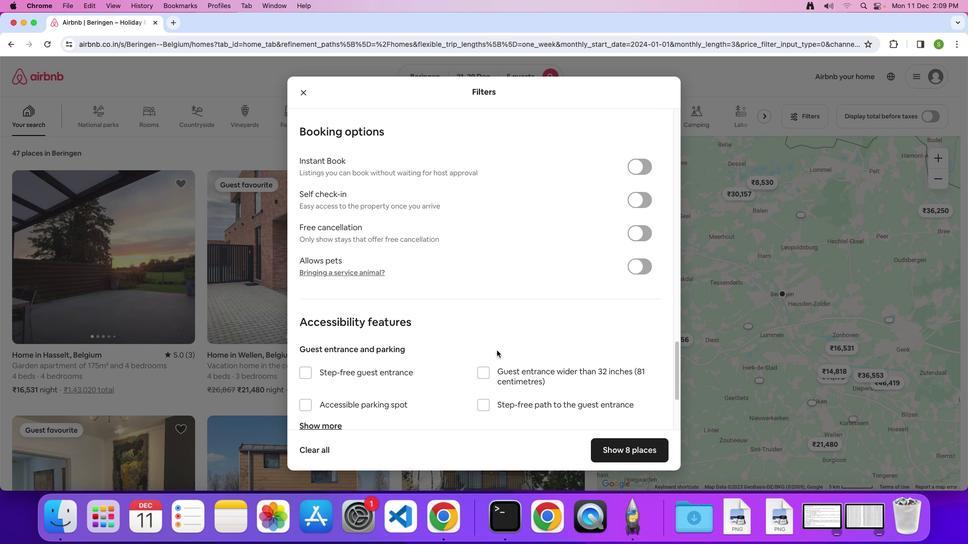 
Action: Mouse scrolled (496, 350) with delta (0, 0)
Screenshot: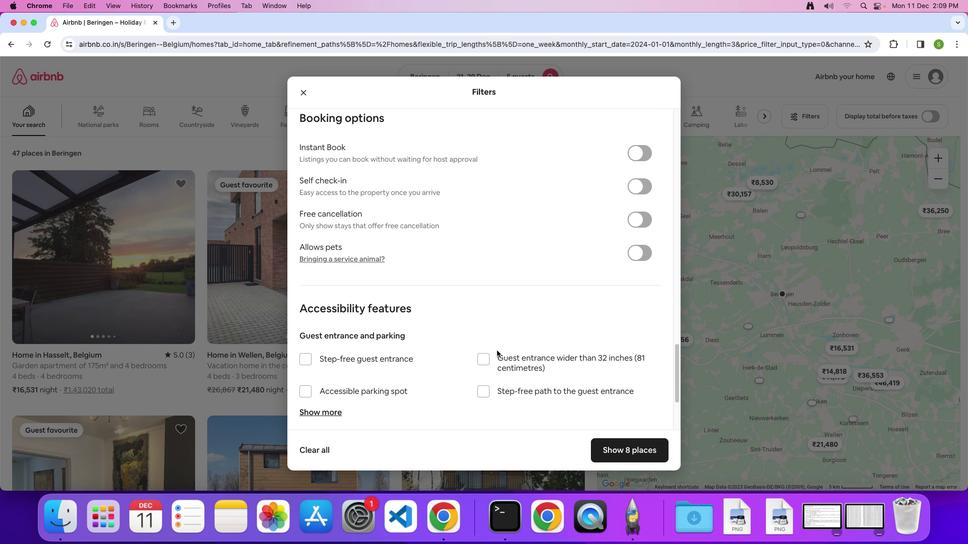 
Action: Mouse scrolled (496, 350) with delta (0, -1)
Screenshot: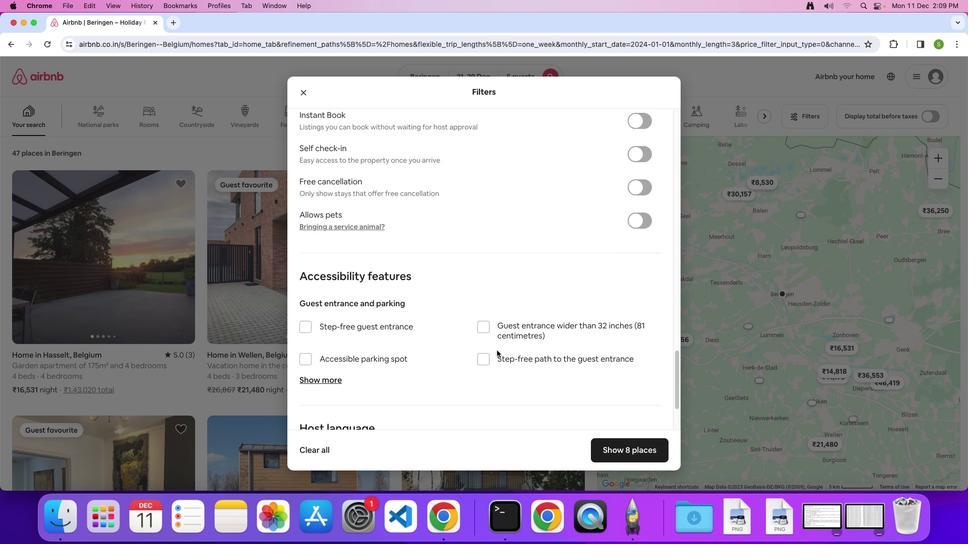 
Action: Mouse scrolled (496, 350) with delta (0, 0)
Screenshot: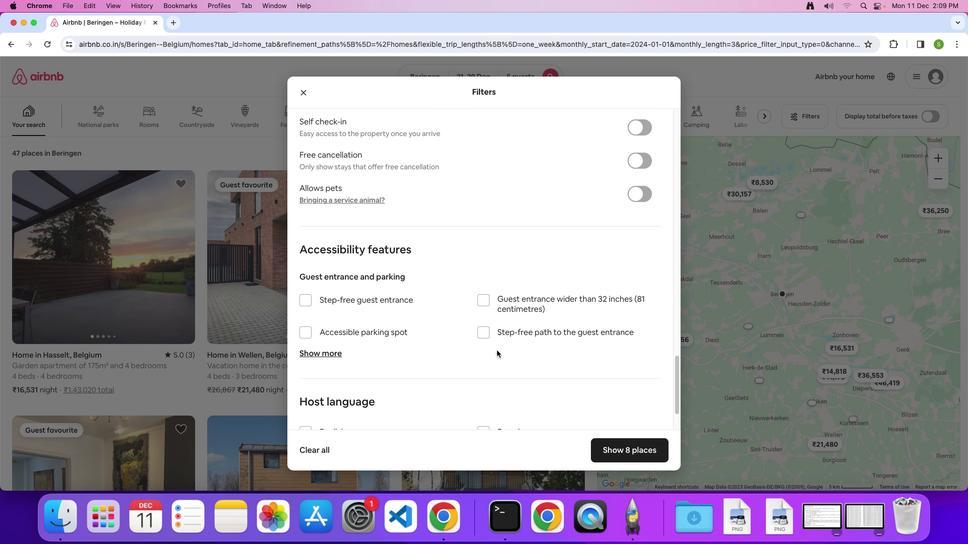 
Action: Mouse scrolled (496, 350) with delta (0, 0)
Screenshot: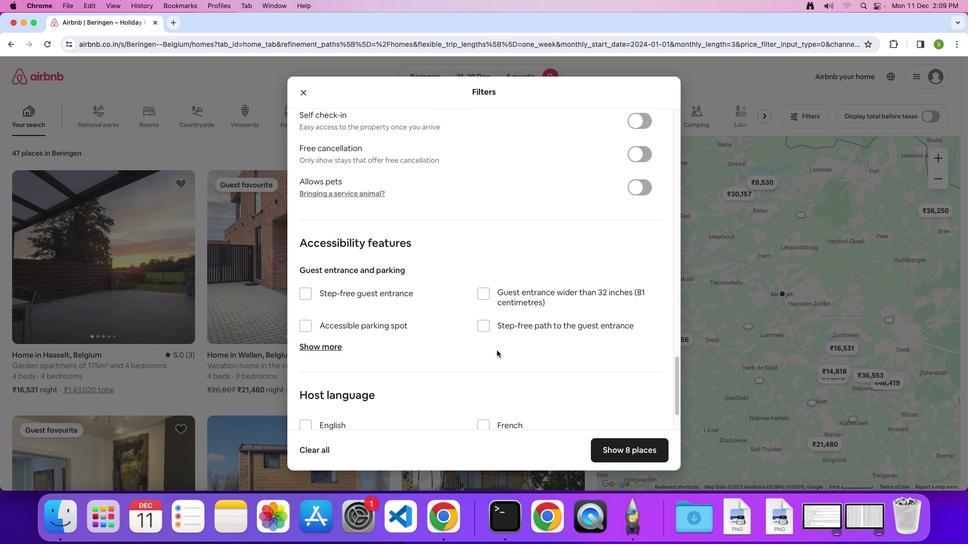 
Action: Mouse scrolled (496, 350) with delta (0, -1)
Screenshot: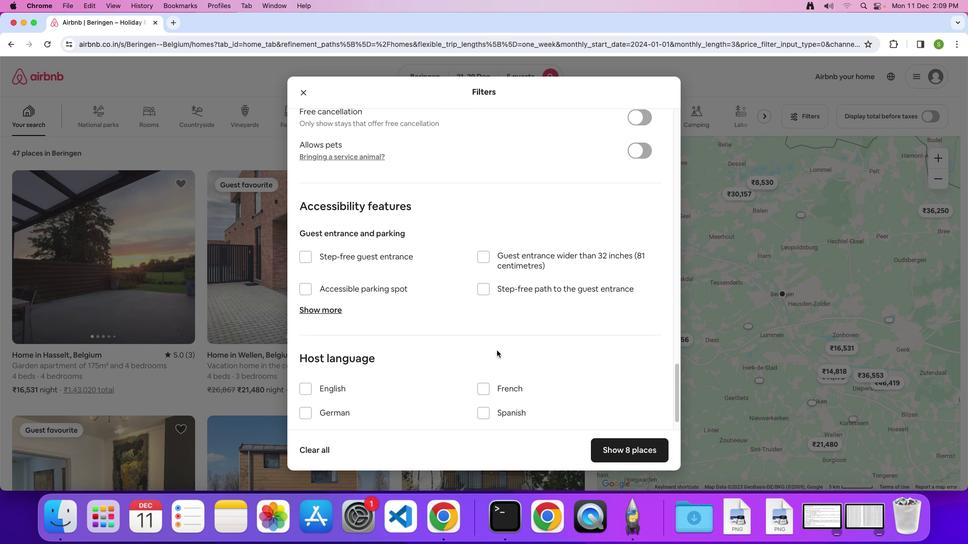 
Action: Mouse scrolled (496, 350) with delta (0, 0)
Screenshot: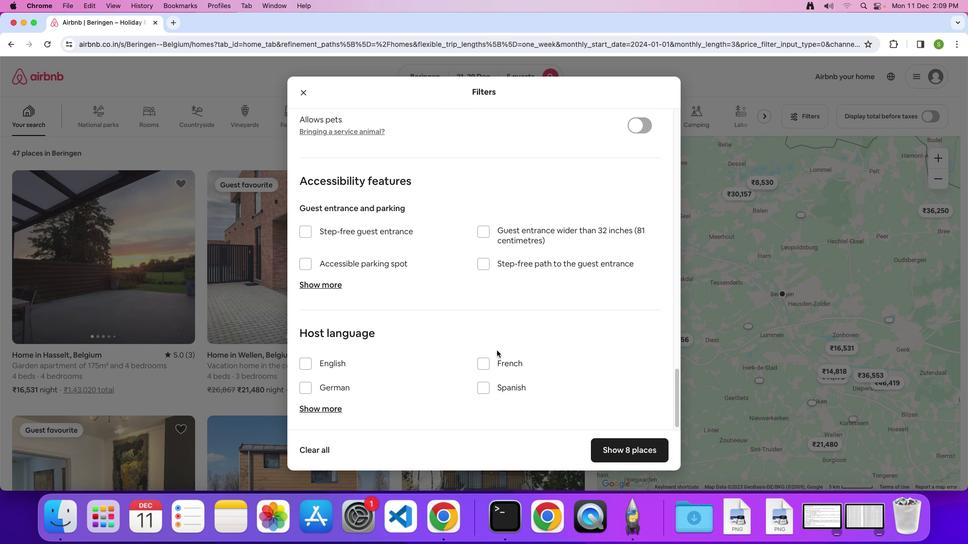
Action: Mouse scrolled (496, 350) with delta (0, 0)
Screenshot: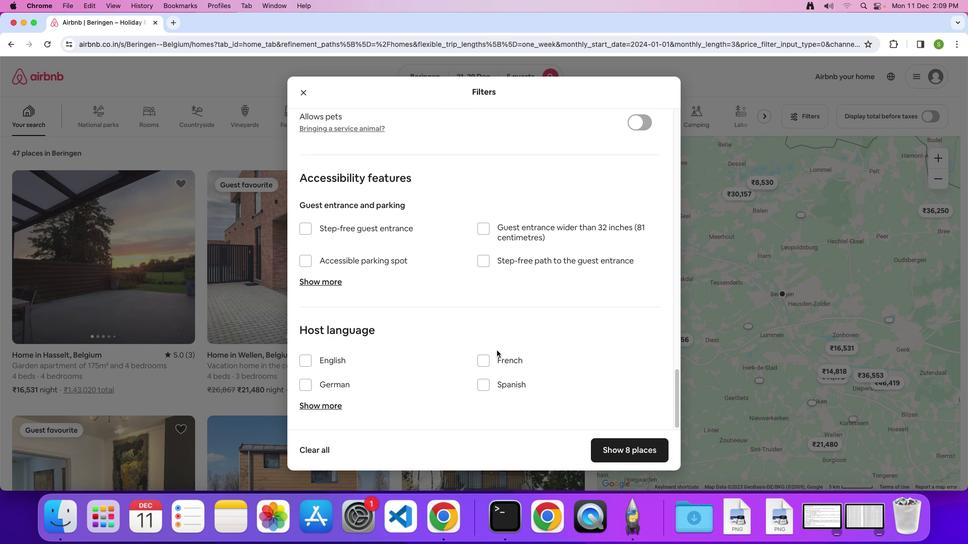 
Action: Mouse scrolled (496, 350) with delta (0, -1)
Screenshot: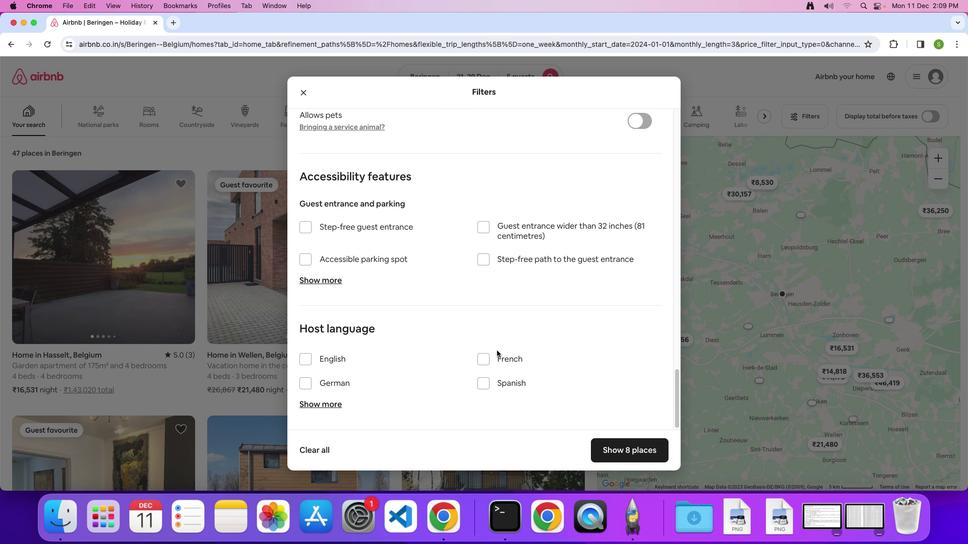 
Action: Mouse scrolled (496, 350) with delta (0, 0)
Screenshot: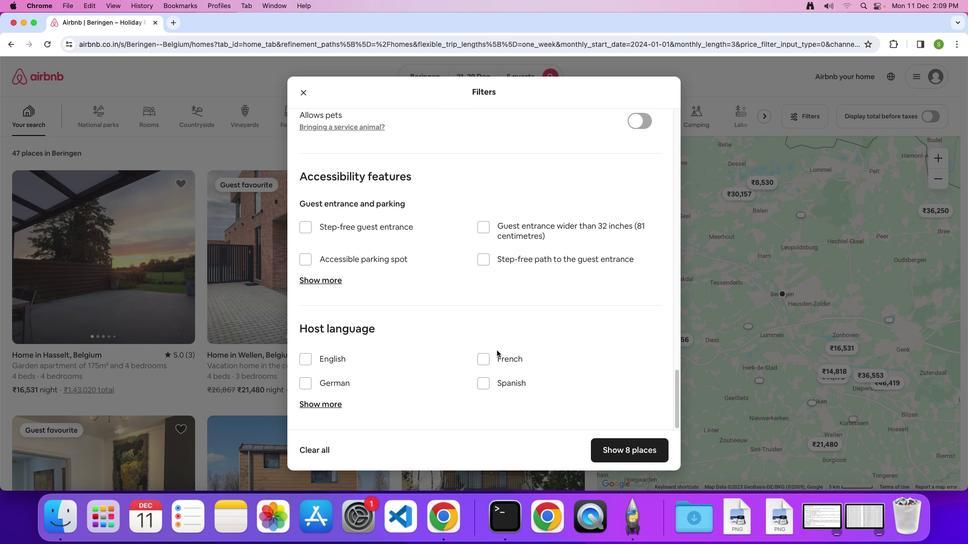 
Action: Mouse scrolled (496, 350) with delta (0, 0)
Screenshot: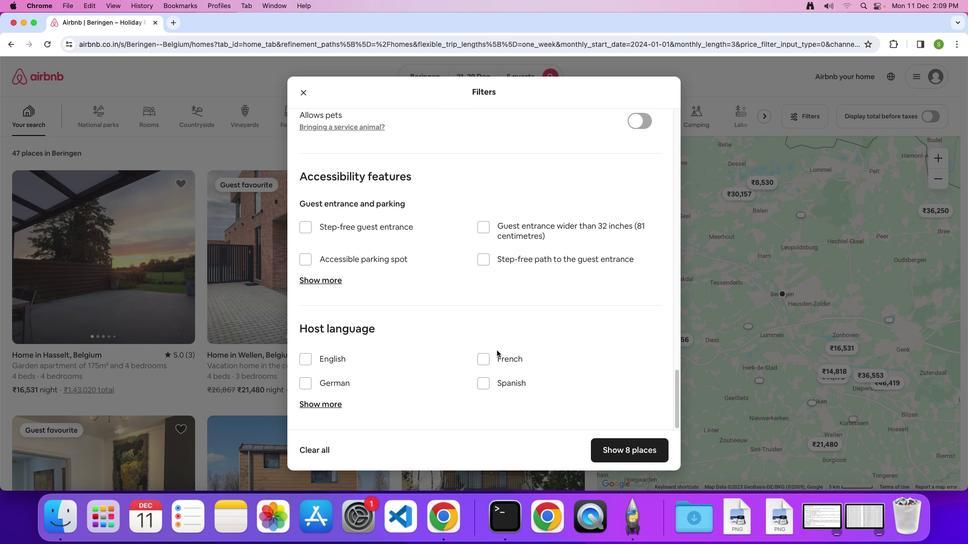 
Action: Mouse moved to (619, 443)
Screenshot: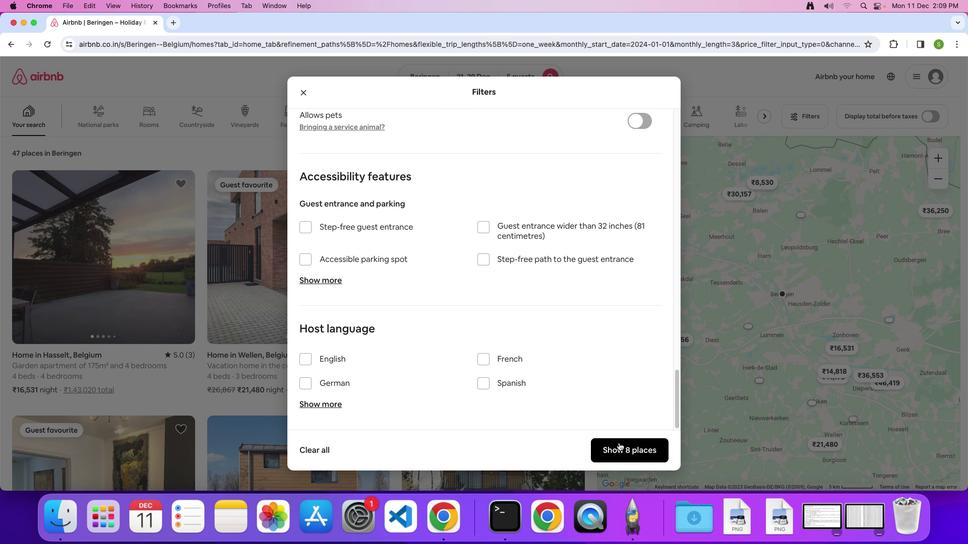 
Action: Mouse pressed left at (619, 443)
Screenshot: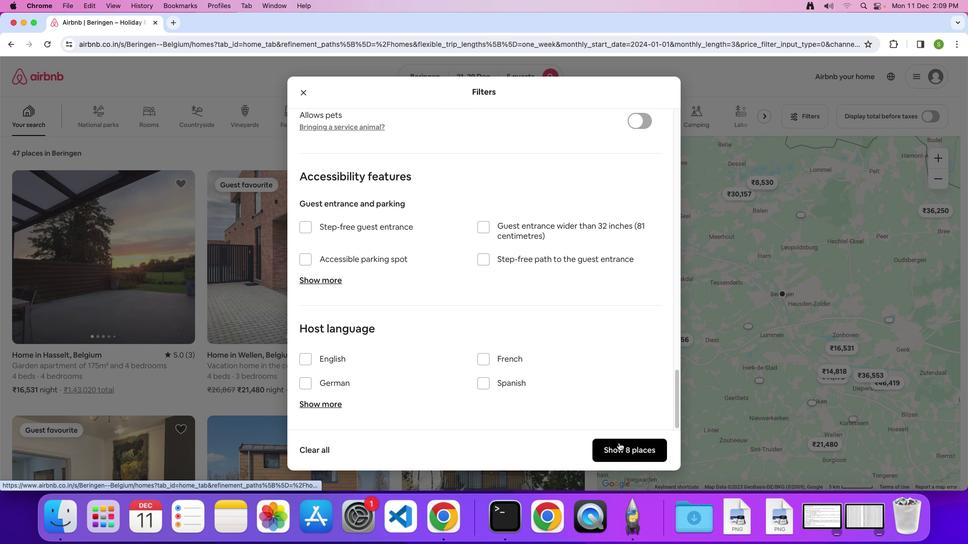
Action: Mouse moved to (140, 230)
Screenshot: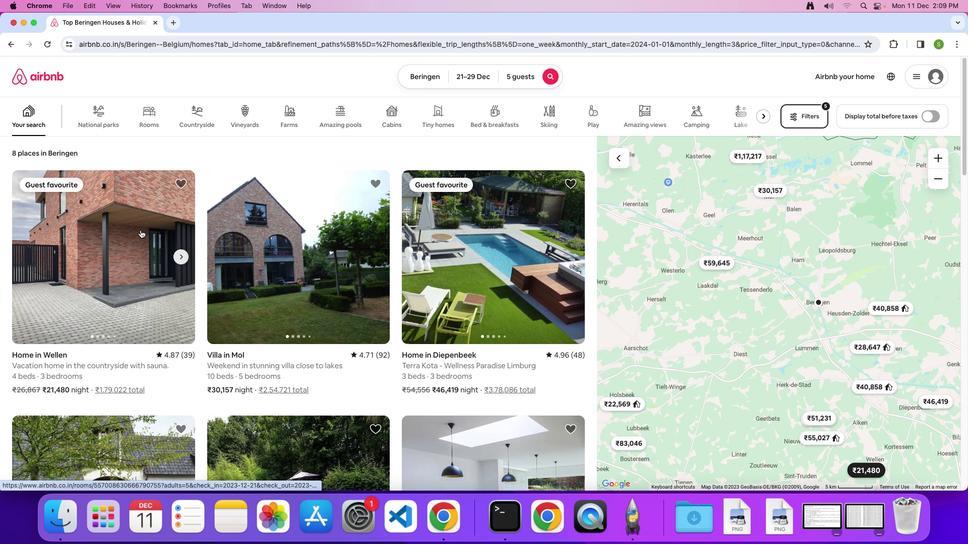 
Action: Mouse pressed left at (140, 230)
Screenshot: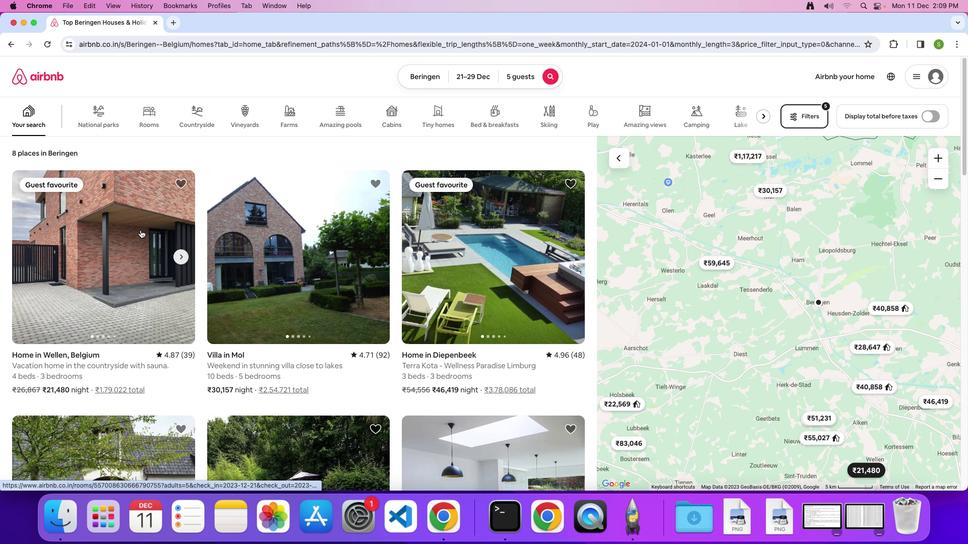 
Action: Mouse moved to (349, 265)
Screenshot: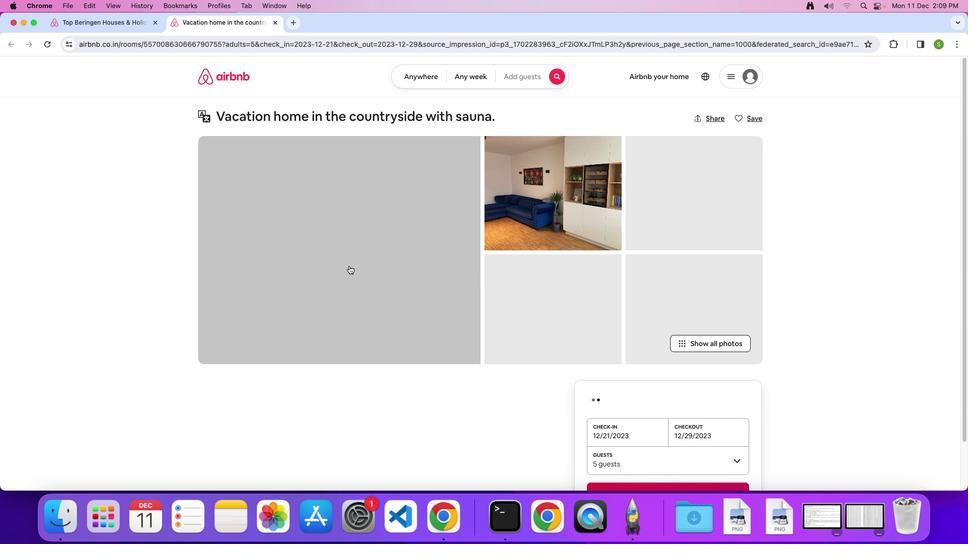 
Action: Mouse pressed left at (349, 265)
Screenshot: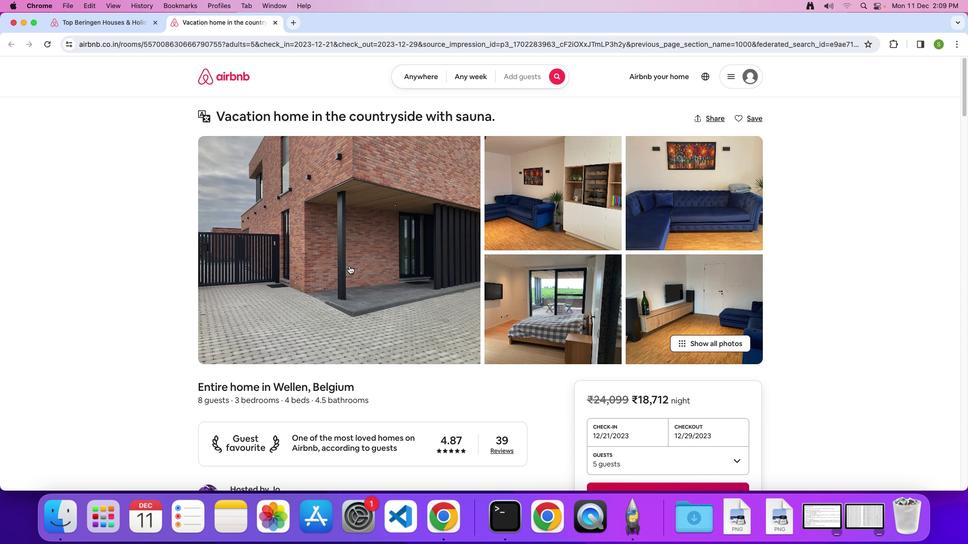 
Action: Mouse moved to (444, 358)
Screenshot: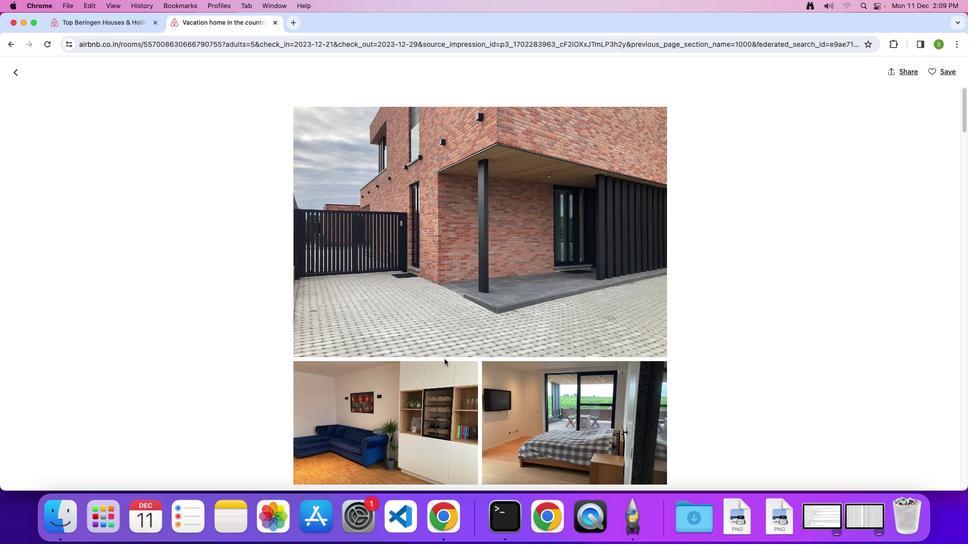 
Action: Mouse scrolled (444, 358) with delta (0, 0)
Screenshot: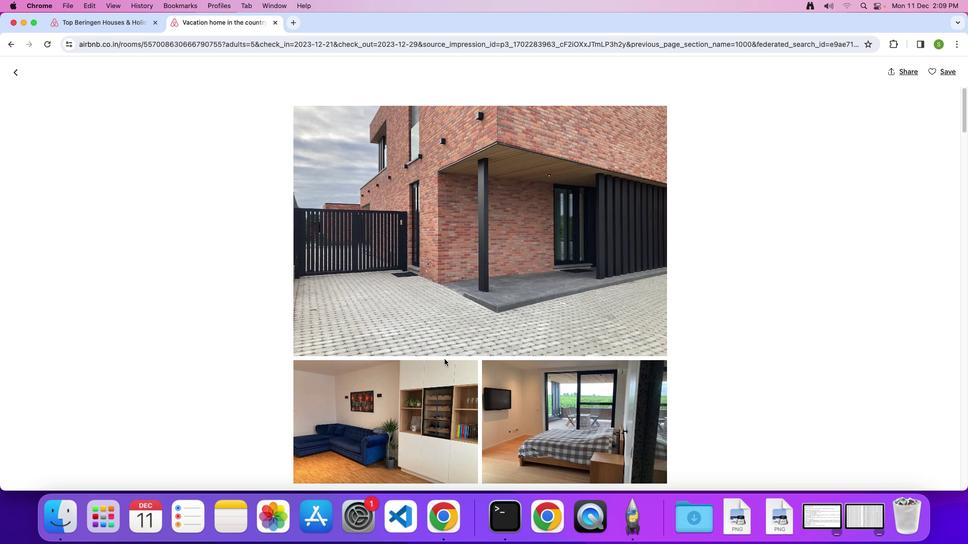 
Action: Mouse scrolled (444, 358) with delta (0, 0)
Screenshot: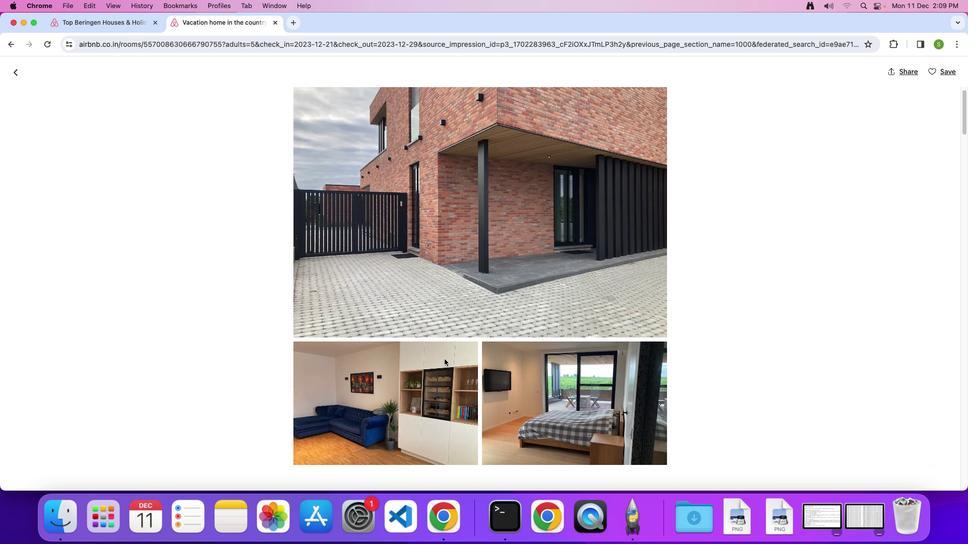 
Action: Mouse scrolled (444, 358) with delta (0, -1)
Screenshot: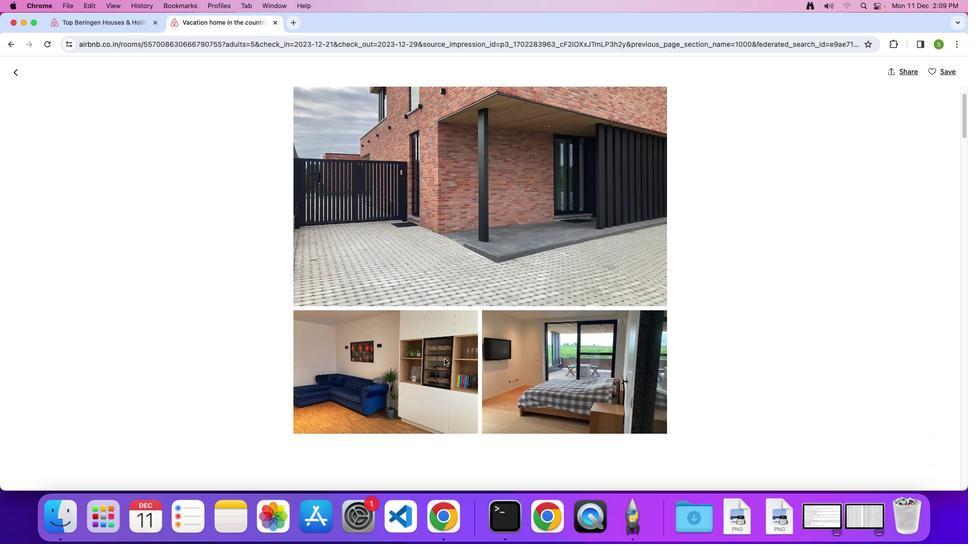 
Action: Mouse scrolled (444, 358) with delta (0, -1)
Screenshot: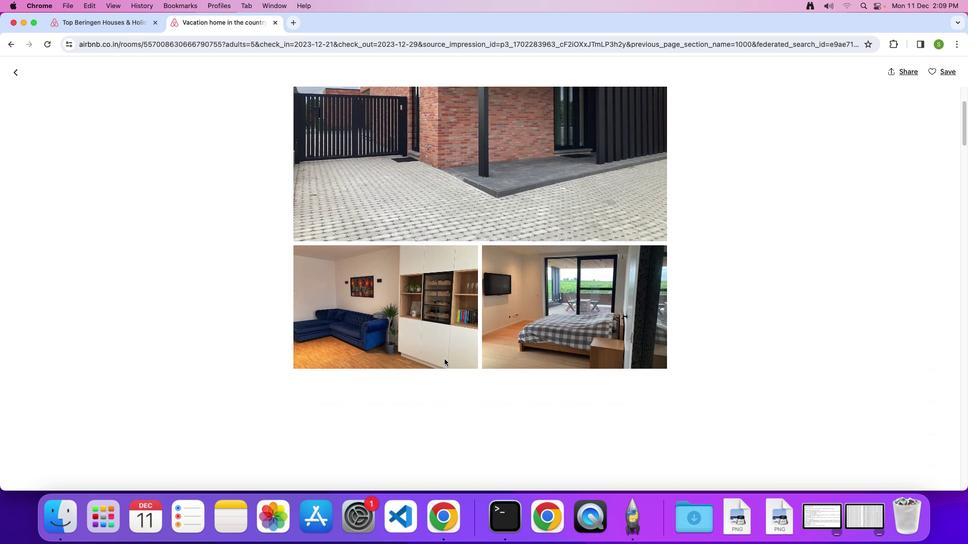 
Action: Mouse scrolled (444, 358) with delta (0, 0)
Screenshot: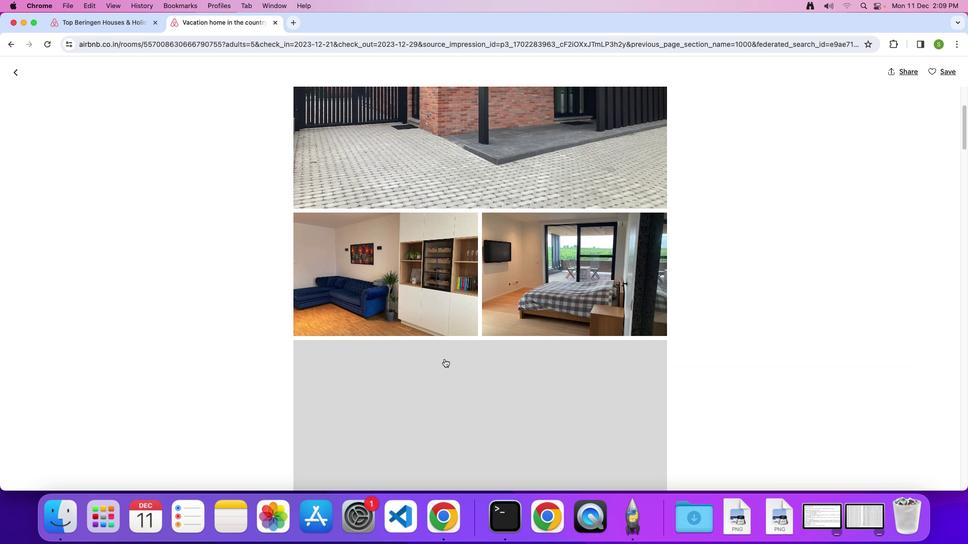 
Action: Mouse scrolled (444, 358) with delta (0, 0)
Screenshot: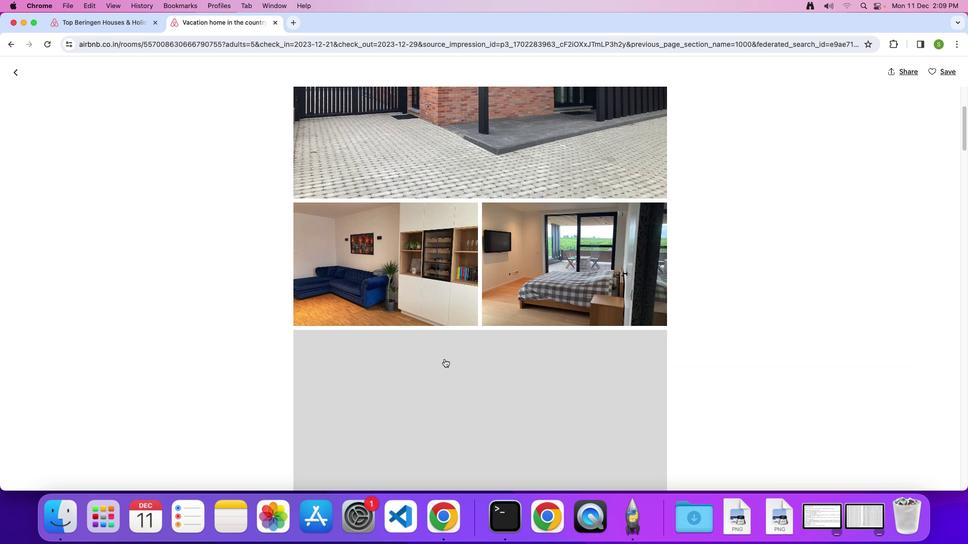 
Action: Mouse moved to (461, 321)
Screenshot: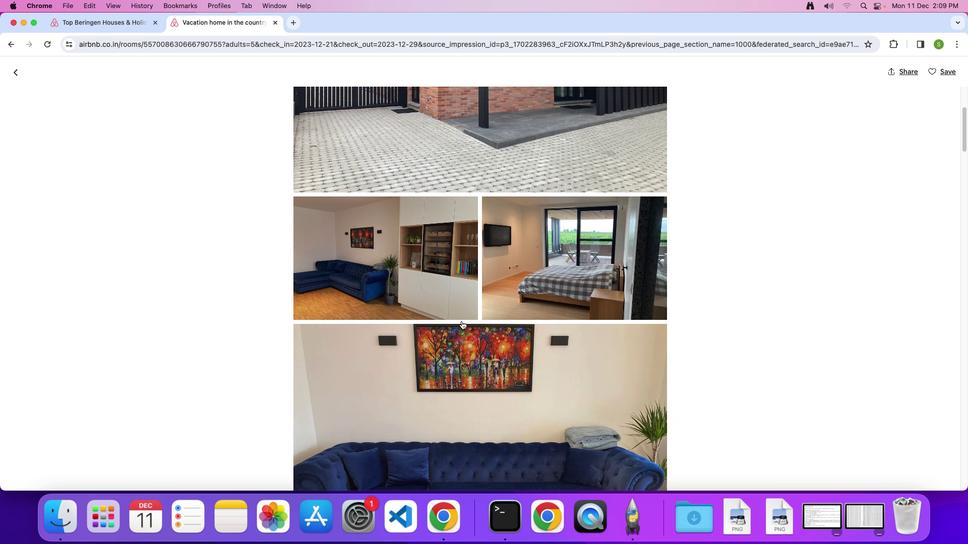 
Action: Mouse scrolled (461, 321) with delta (0, 0)
Screenshot: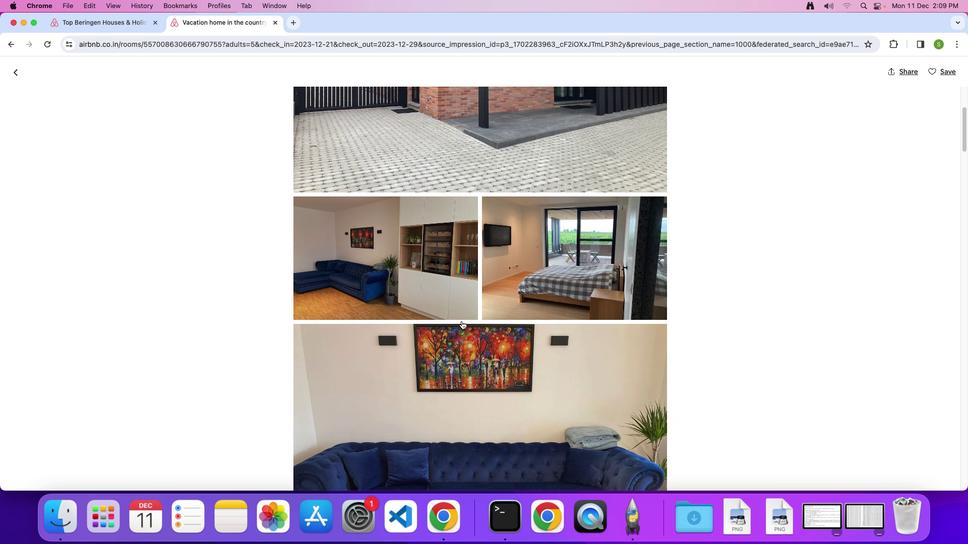 
Action: Mouse scrolled (461, 321) with delta (0, 0)
Screenshot: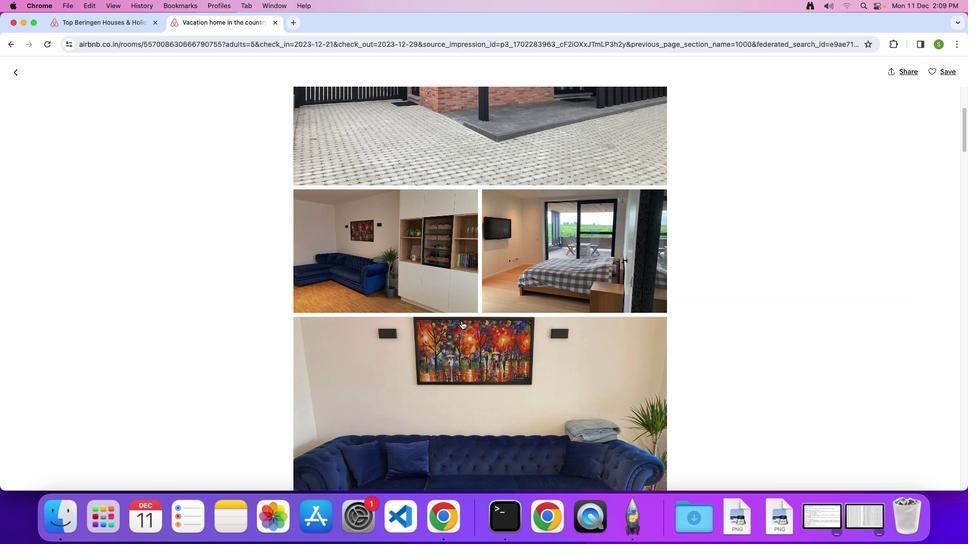 
Action: Mouse scrolled (461, 321) with delta (0, 0)
Screenshot: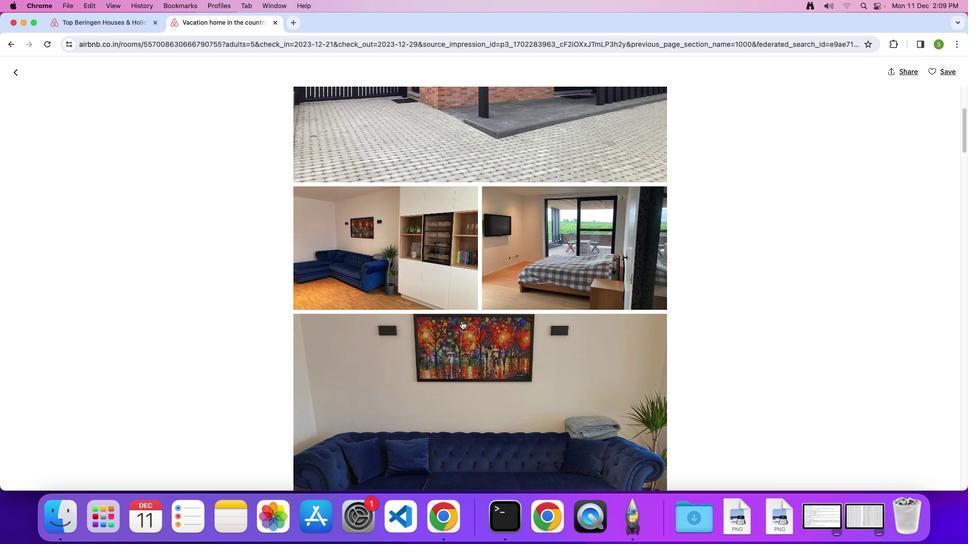 
Action: Mouse scrolled (461, 321) with delta (0, 0)
Screenshot: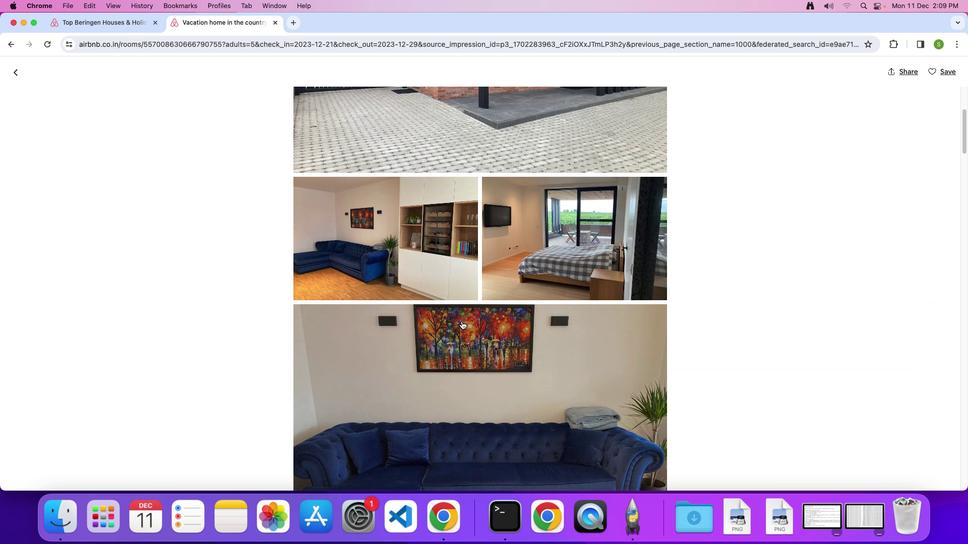 
Action: Mouse scrolled (461, 321) with delta (0, 0)
Screenshot: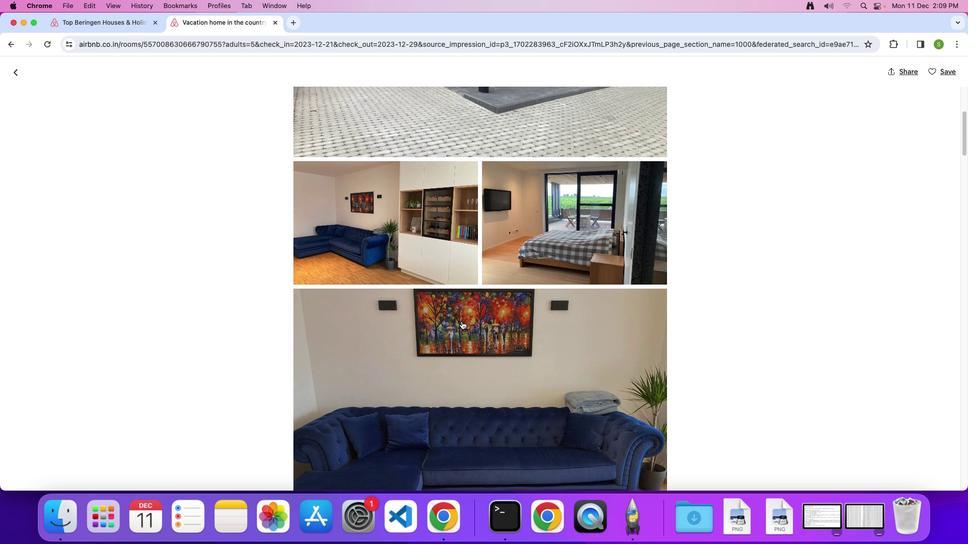 
Action: Mouse scrolled (461, 321) with delta (0, 0)
Screenshot: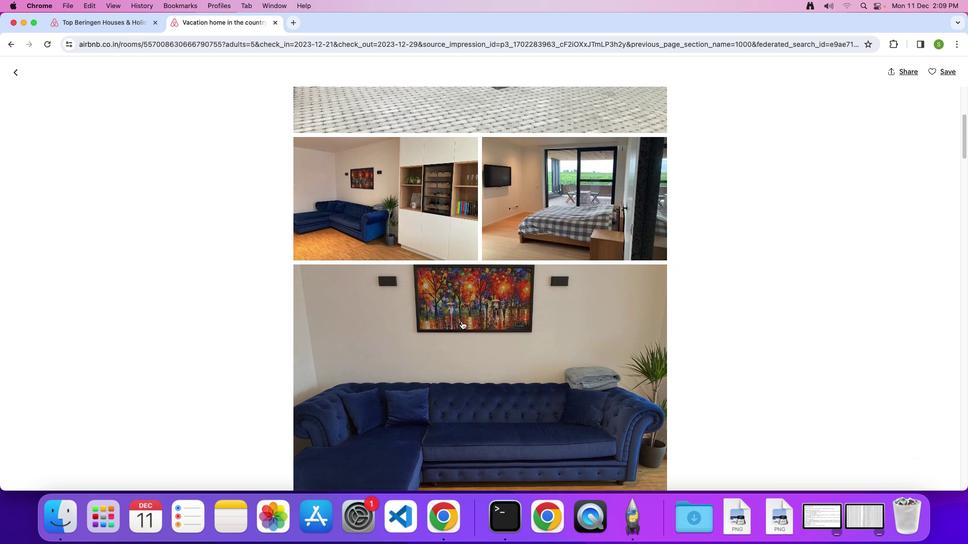 
Action: Mouse scrolled (461, 321) with delta (0, -1)
Screenshot: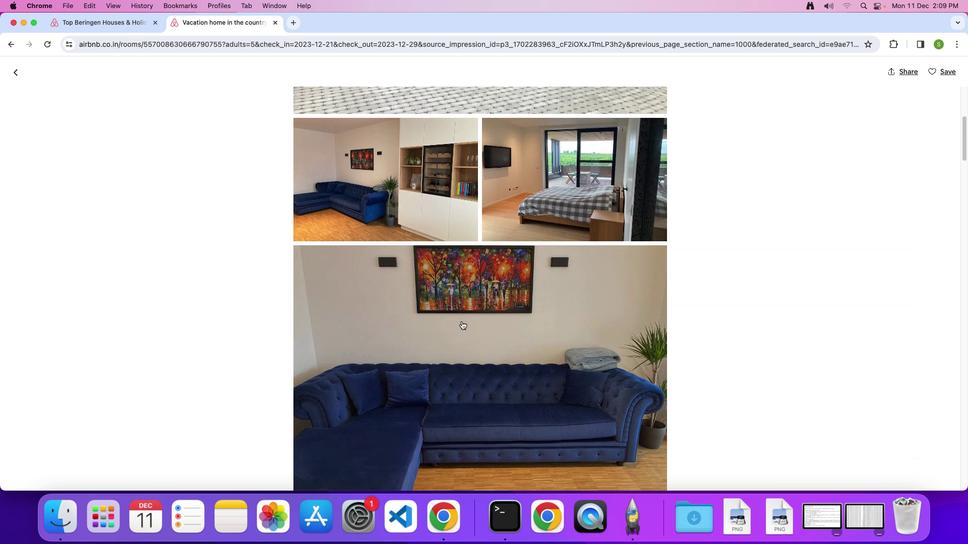
Action: Mouse scrolled (461, 321) with delta (0, 0)
Screenshot: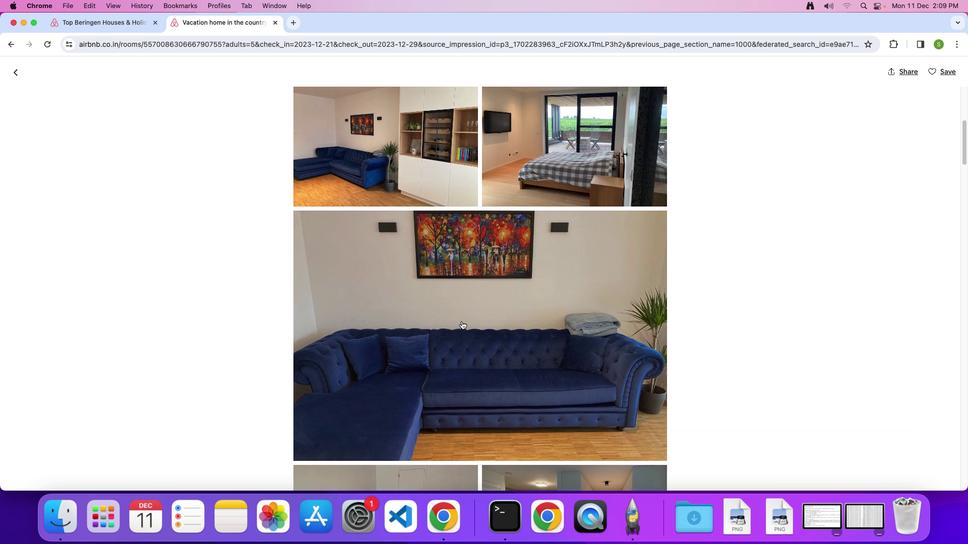 
Action: Mouse scrolled (461, 321) with delta (0, 0)
Screenshot: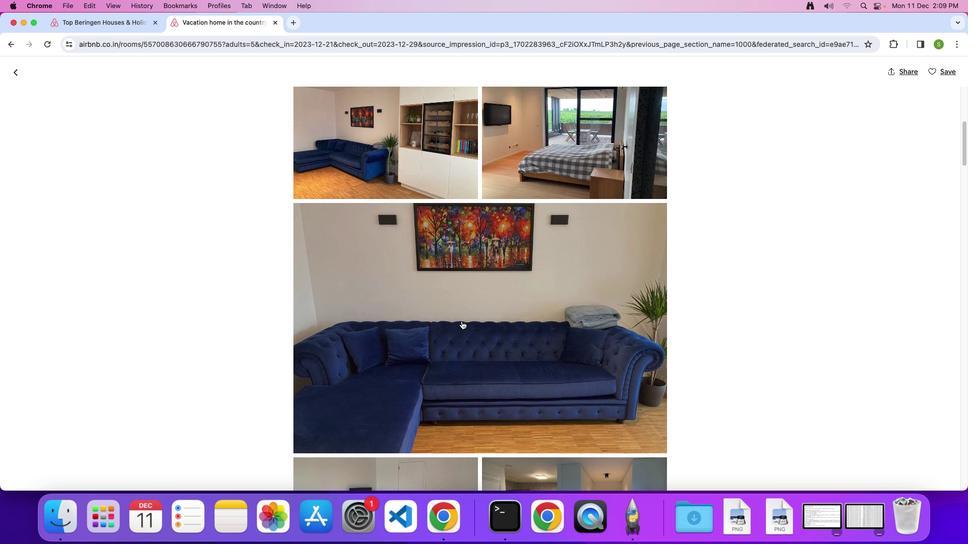 
Action: Mouse scrolled (461, 321) with delta (0, -1)
Screenshot: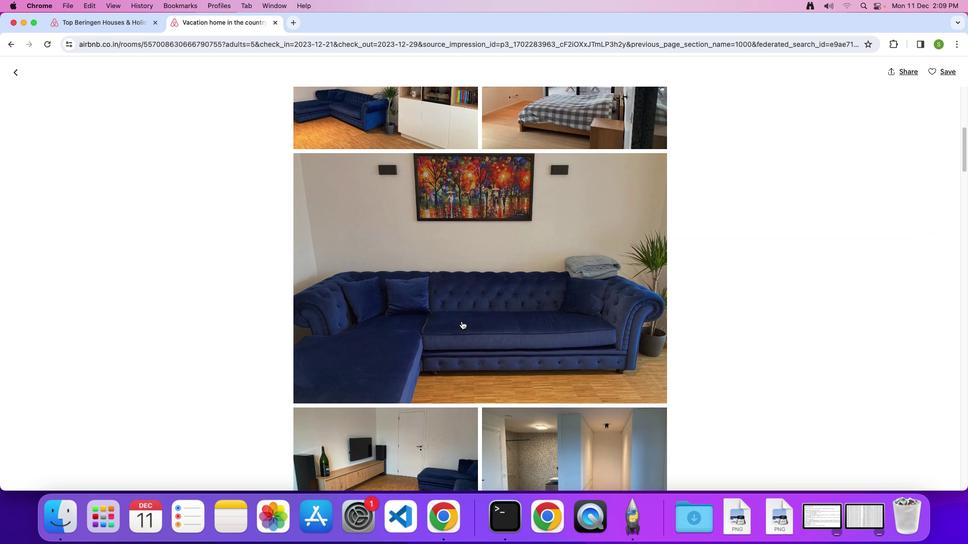 
Action: Mouse scrolled (461, 321) with delta (0, 0)
Screenshot: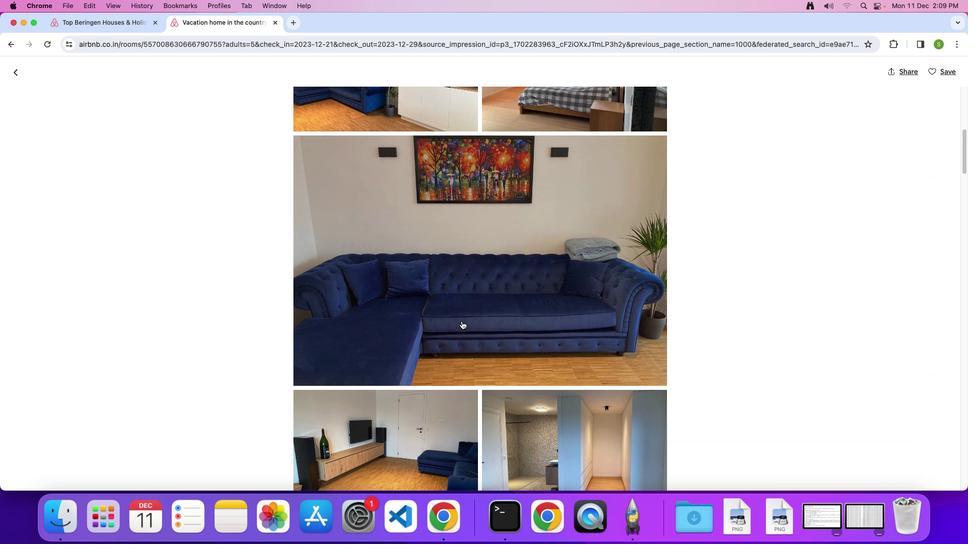
Action: Mouse scrolled (461, 321) with delta (0, 0)
Screenshot: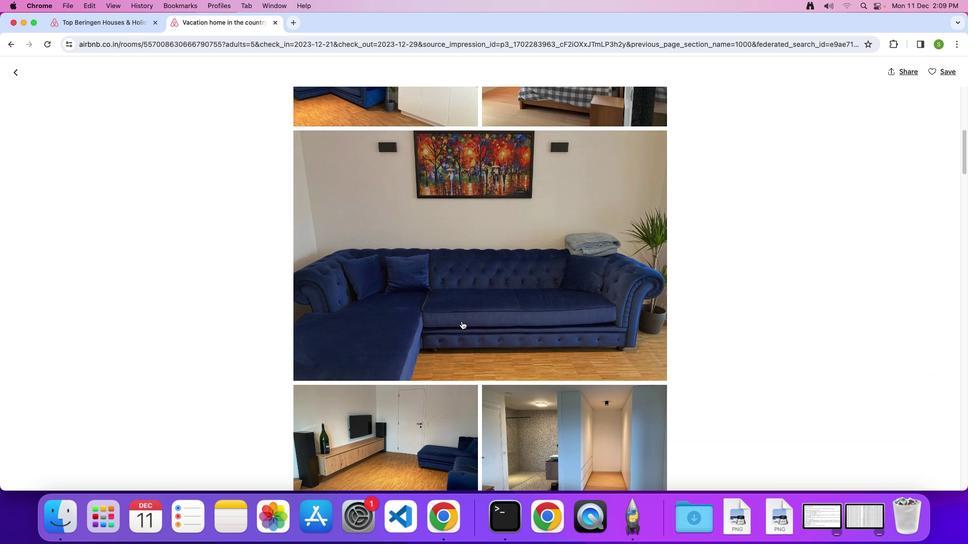 
Action: Mouse scrolled (461, 321) with delta (0, 0)
Screenshot: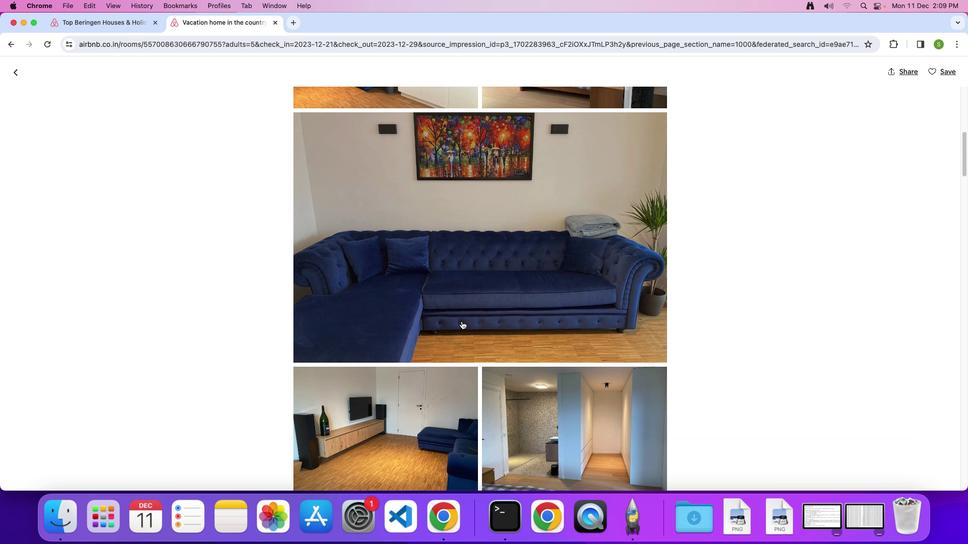 
Action: Mouse scrolled (461, 321) with delta (0, 0)
Screenshot: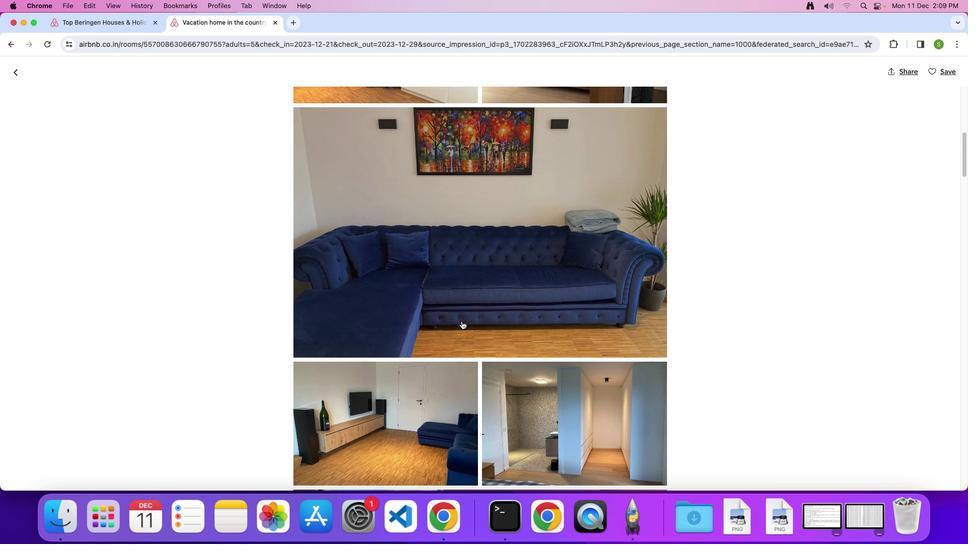 
Action: Mouse scrolled (461, 321) with delta (0, 0)
Screenshot: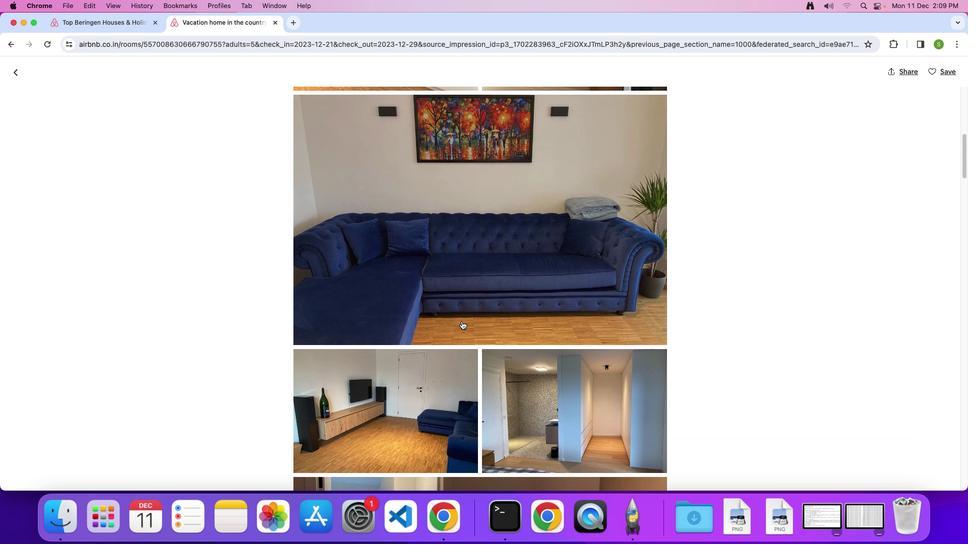 
Action: Mouse scrolled (461, 321) with delta (0, 0)
Screenshot: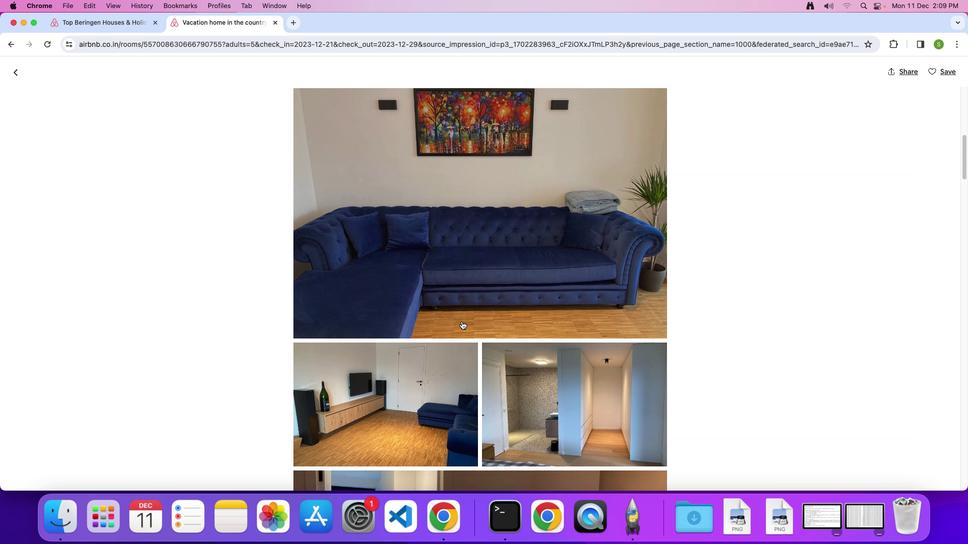 
Action: Mouse scrolled (461, 321) with delta (0, -1)
Screenshot: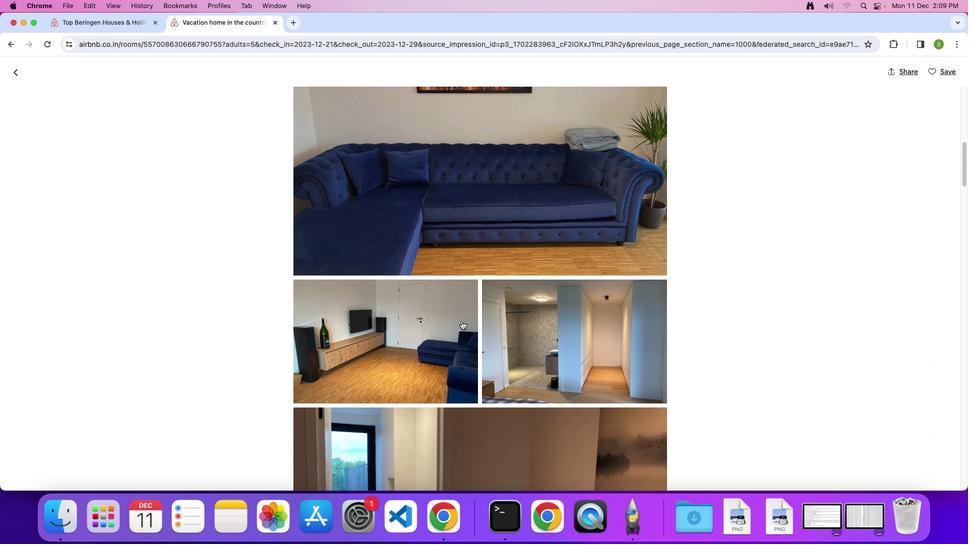 
Action: Mouse scrolled (461, 321) with delta (0, 0)
Screenshot: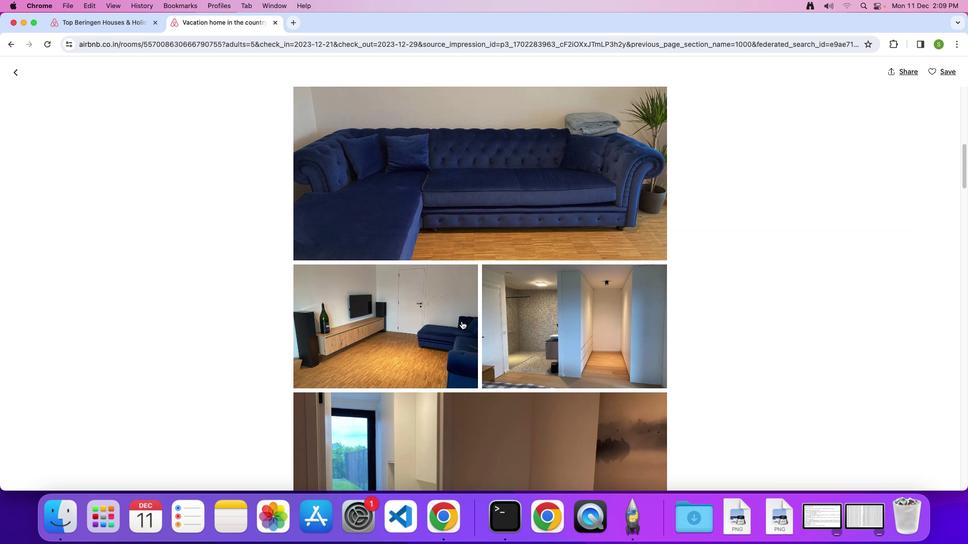 
Action: Mouse scrolled (461, 321) with delta (0, 0)
Screenshot: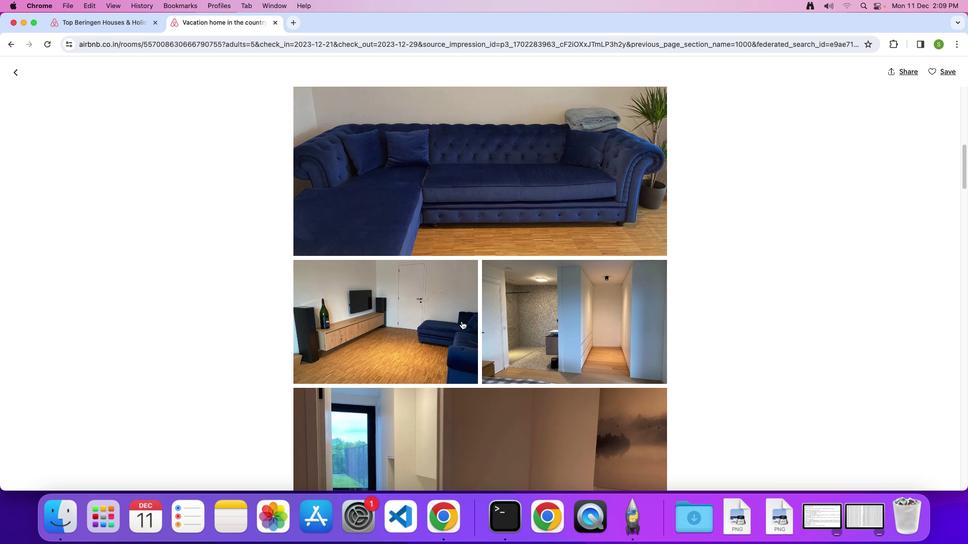 
Action: Mouse scrolled (461, 321) with delta (0, 0)
Screenshot: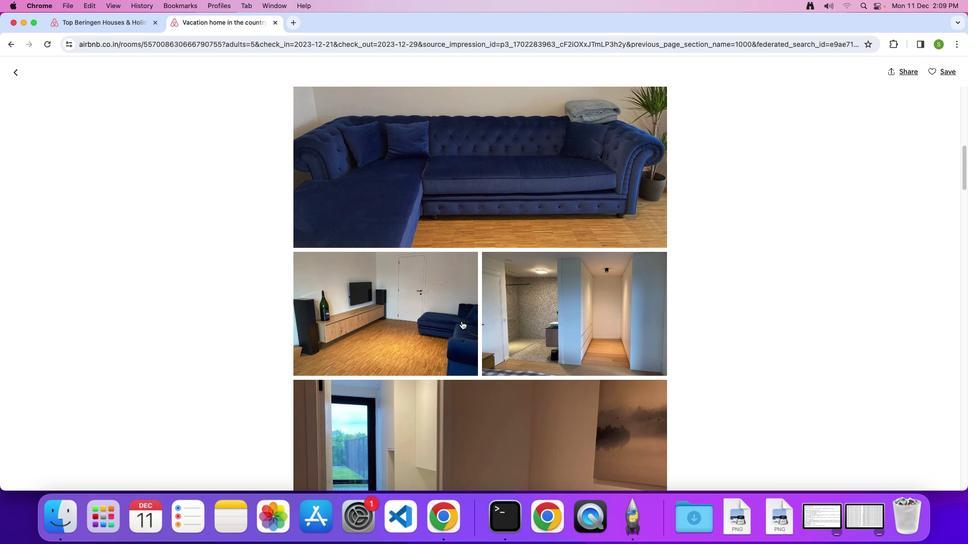 
Action: Mouse scrolled (461, 321) with delta (0, 0)
Screenshot: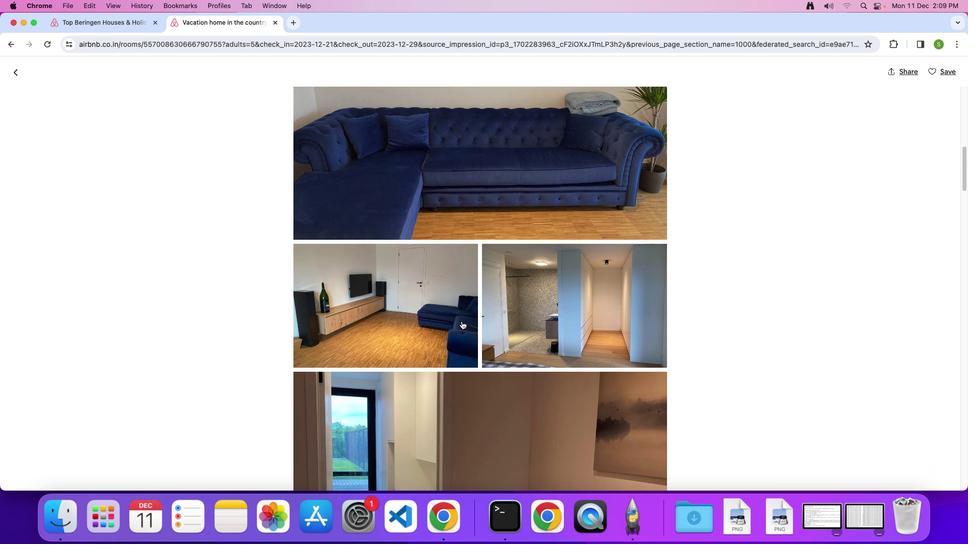 
Action: Mouse scrolled (461, 321) with delta (0, 0)
Screenshot: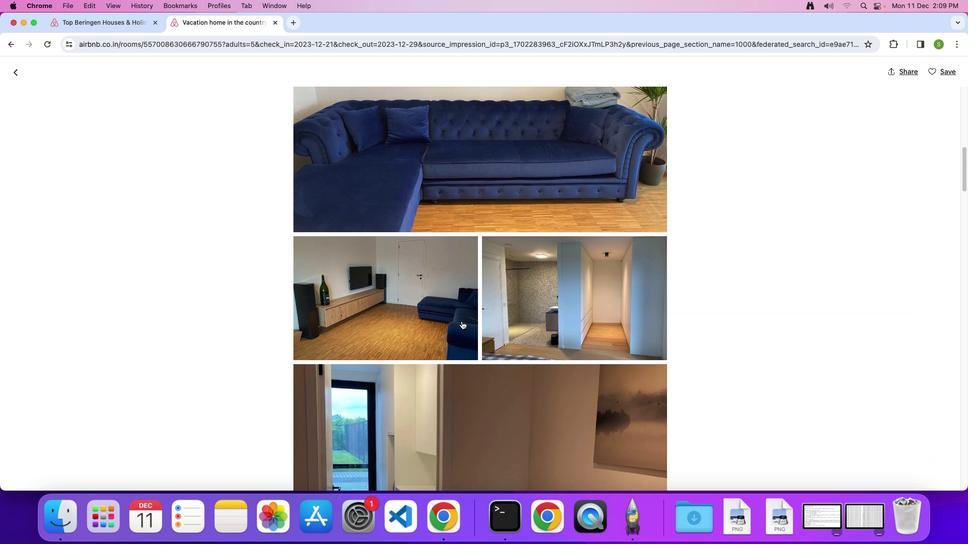 
Action: Mouse scrolled (461, 321) with delta (0, 0)
Screenshot: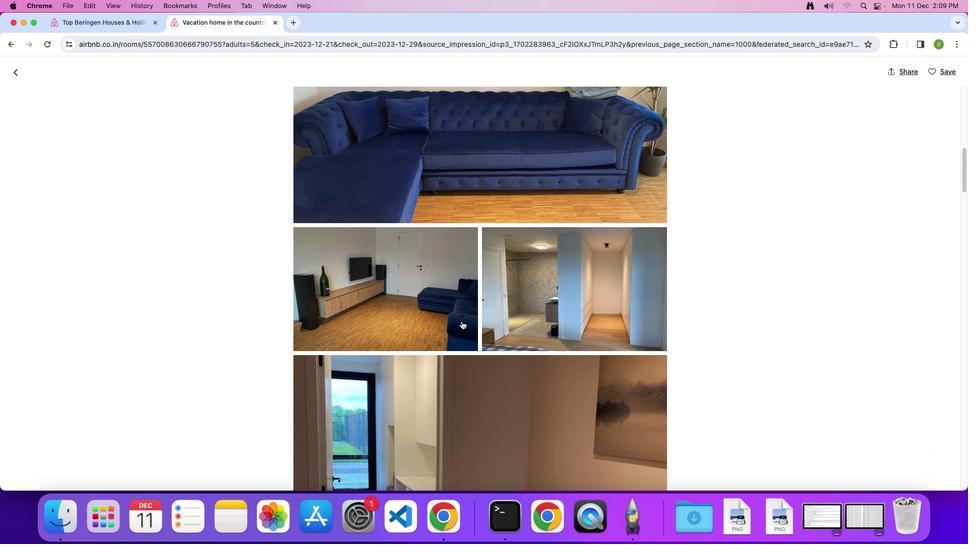 
Action: Mouse scrolled (461, 321) with delta (0, 0)
Screenshot: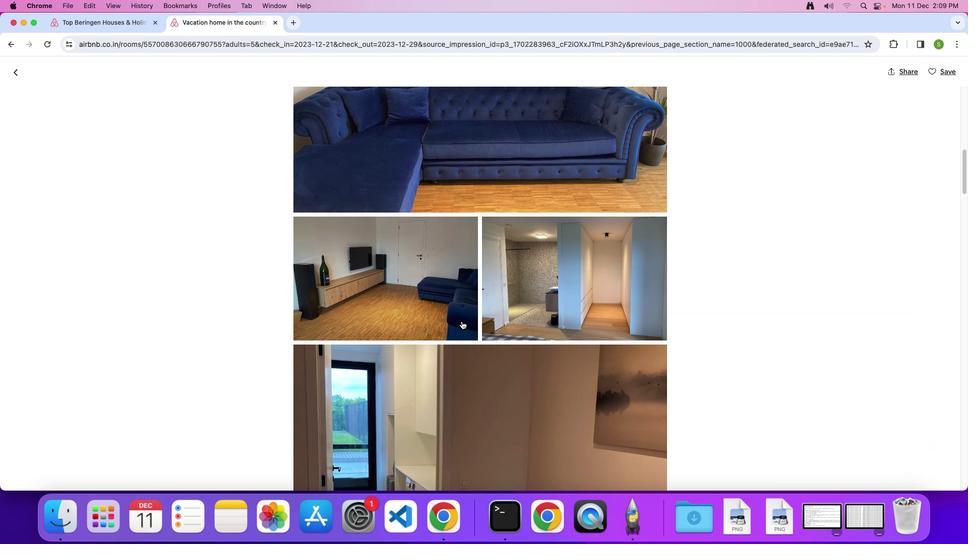 
Action: Mouse scrolled (461, 321) with delta (0, 0)
Screenshot: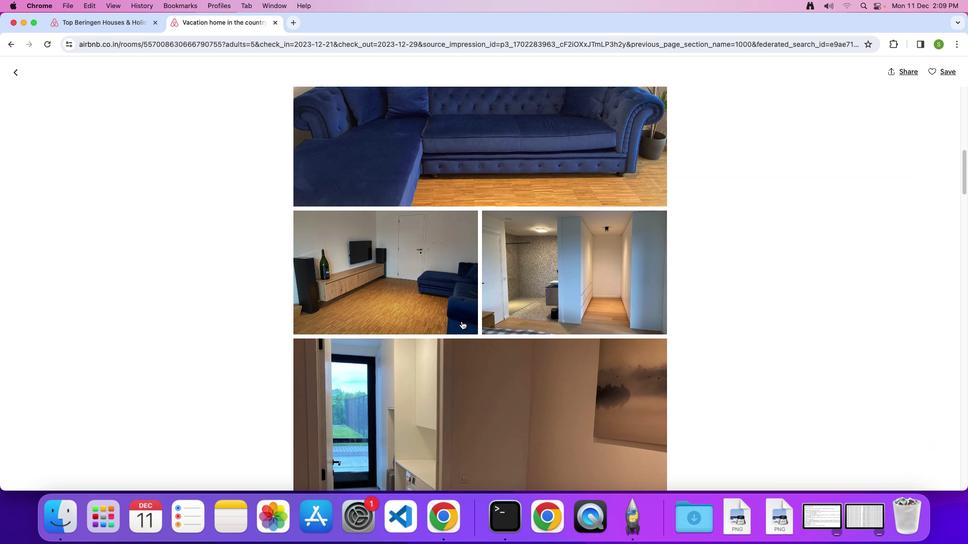 
Action: Mouse scrolled (461, 321) with delta (0, 0)
Screenshot: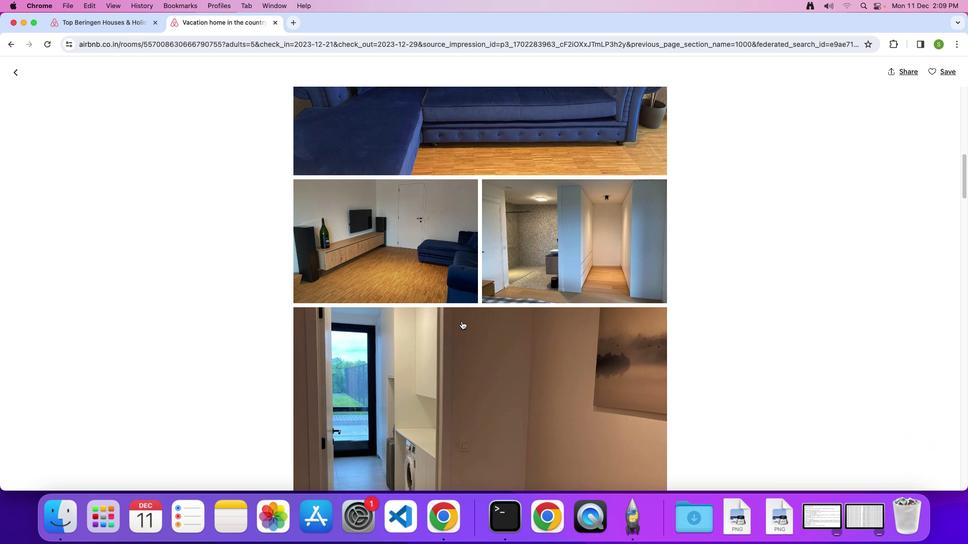 
Action: Mouse scrolled (461, 321) with delta (0, 0)
Screenshot: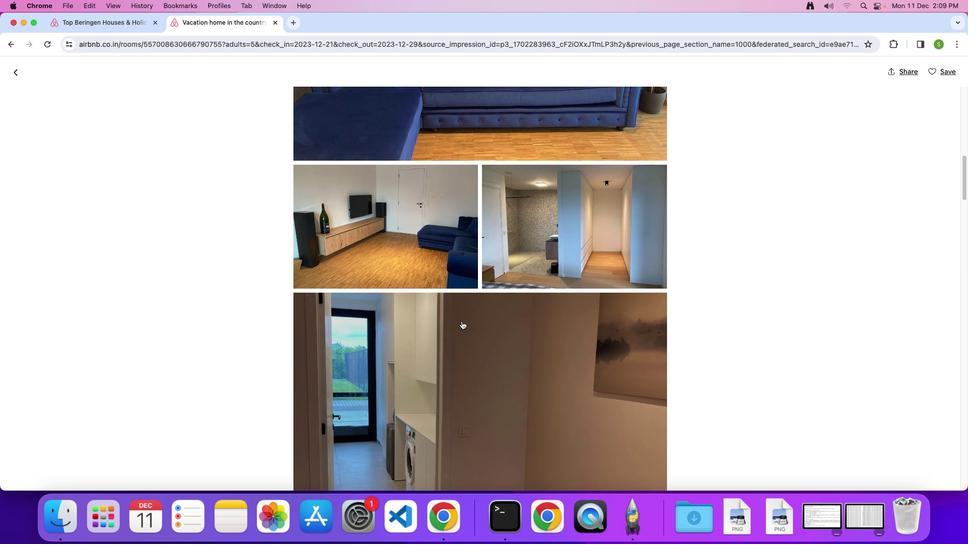 
Action: Mouse scrolled (461, 321) with delta (0, 0)
Screenshot: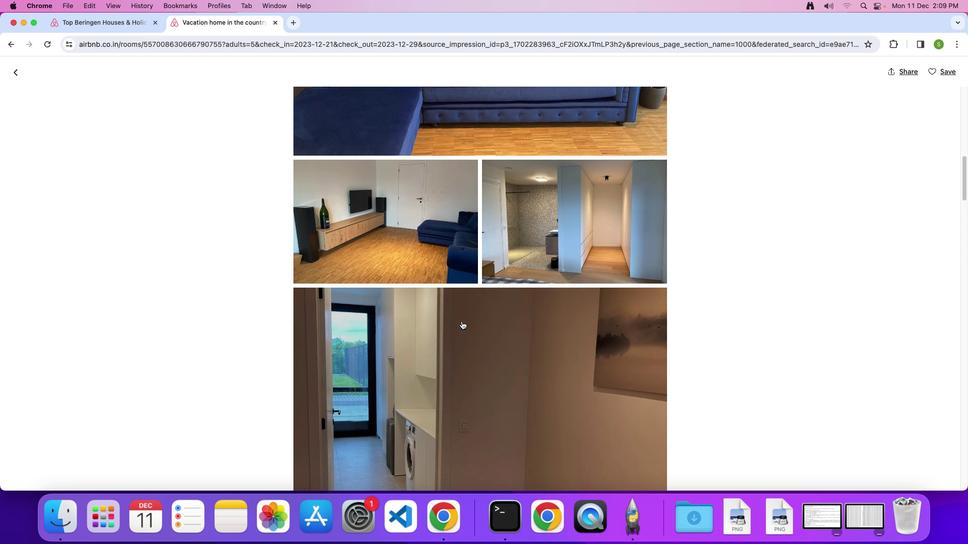 
Action: Mouse scrolled (461, 321) with delta (0, 0)
Screenshot: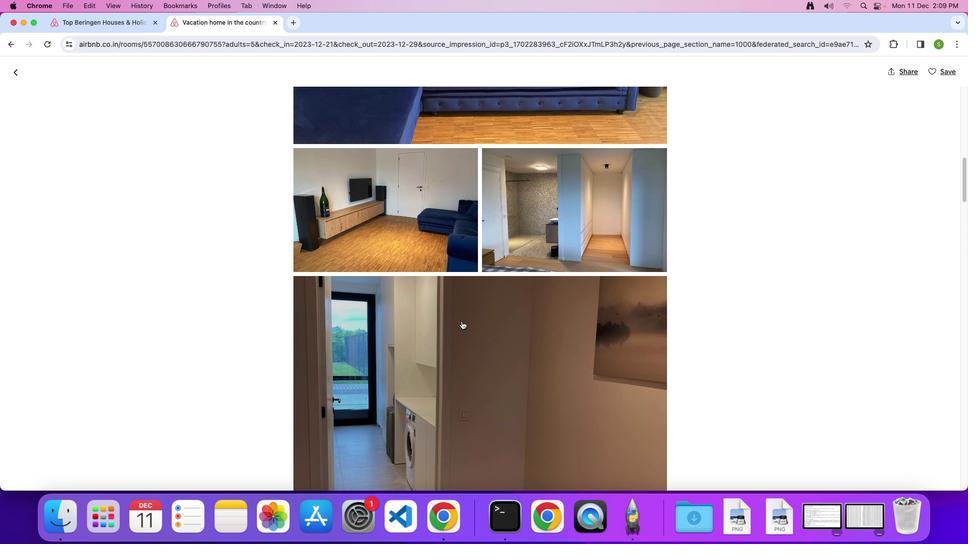 
Action: Mouse scrolled (461, 321) with delta (0, 0)
Screenshot: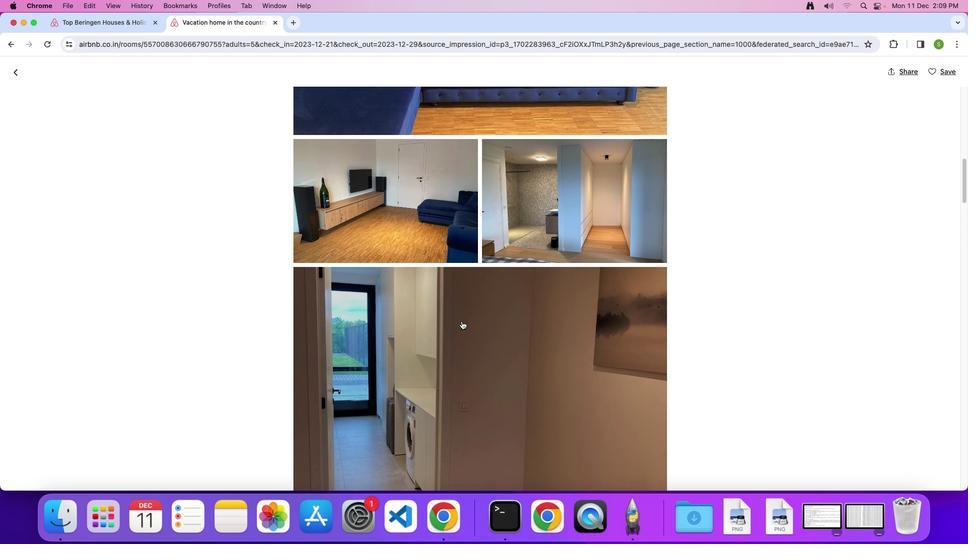 
Action: Mouse scrolled (461, 321) with delta (0, 0)
Screenshot: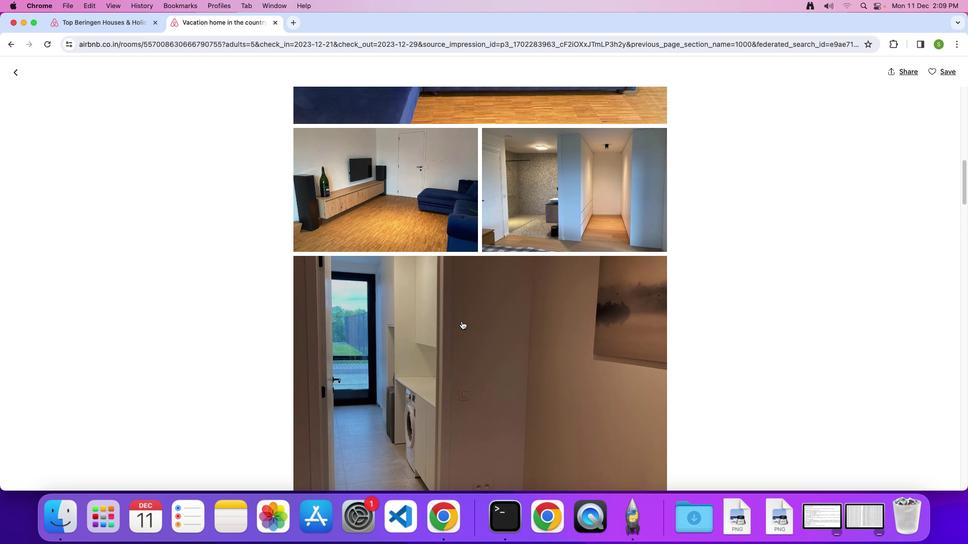 
Action: Mouse scrolled (461, 321) with delta (0, 0)
Screenshot: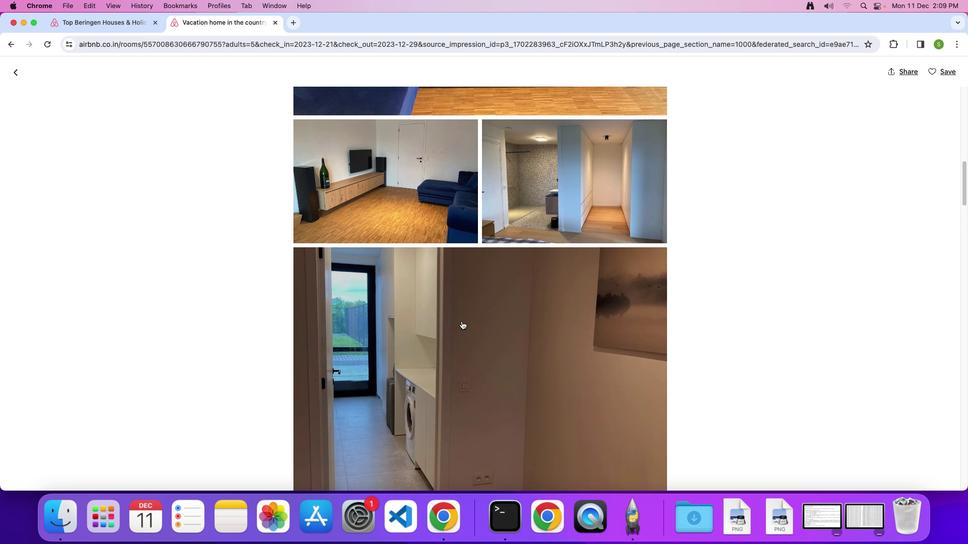 
Action: Mouse scrolled (461, 321) with delta (0, 0)
Screenshot: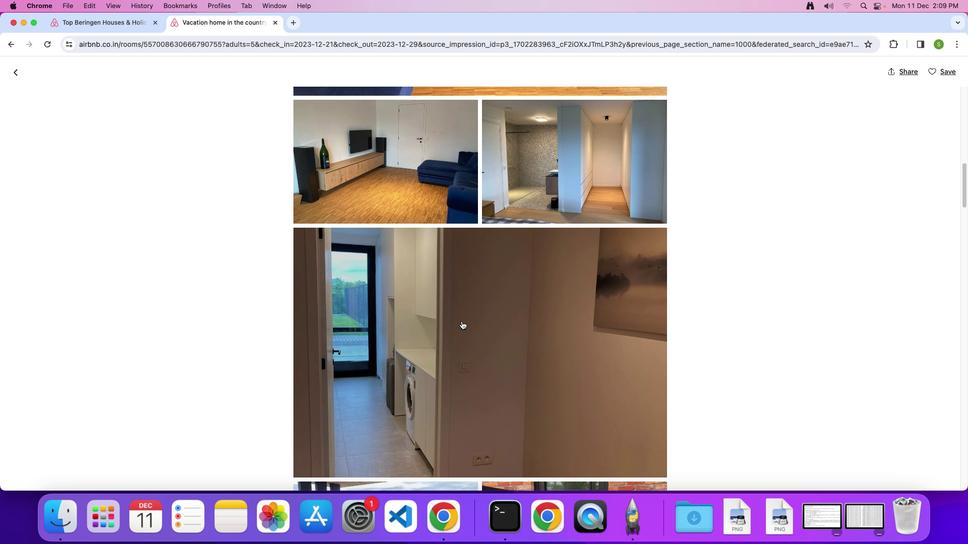 
Action: Mouse scrolled (461, 321) with delta (0, 0)
Screenshot: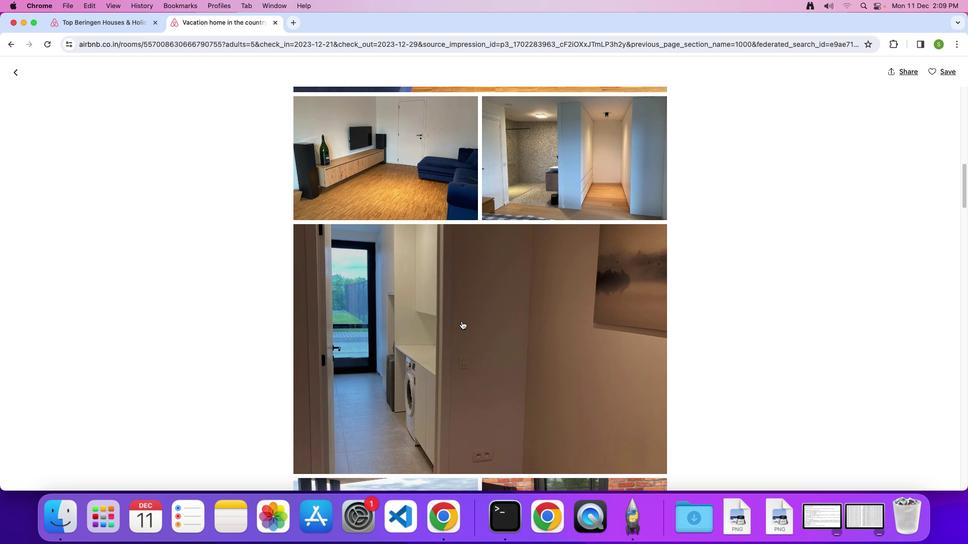 
Action: Mouse scrolled (461, 321) with delta (0, 0)
Screenshot: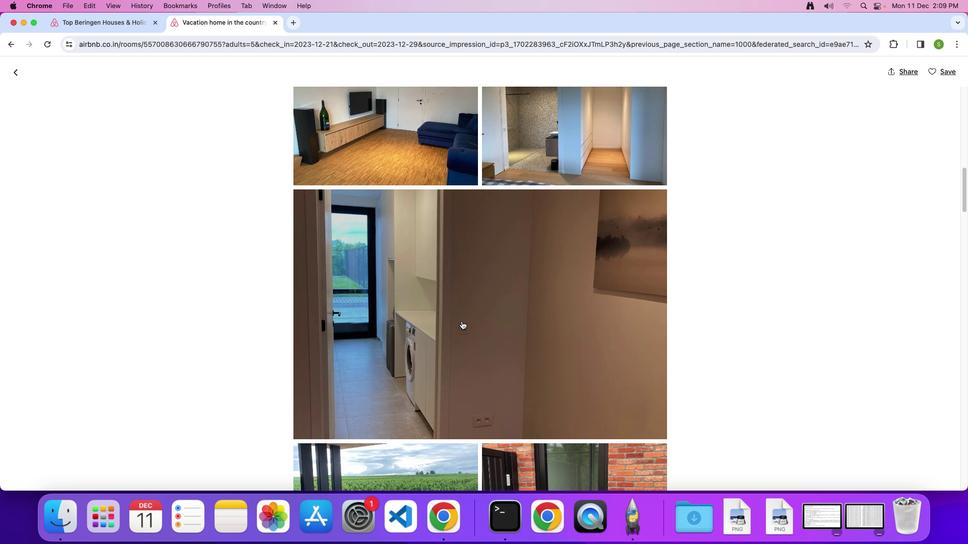 
Action: Mouse scrolled (461, 321) with delta (0, 0)
Screenshot: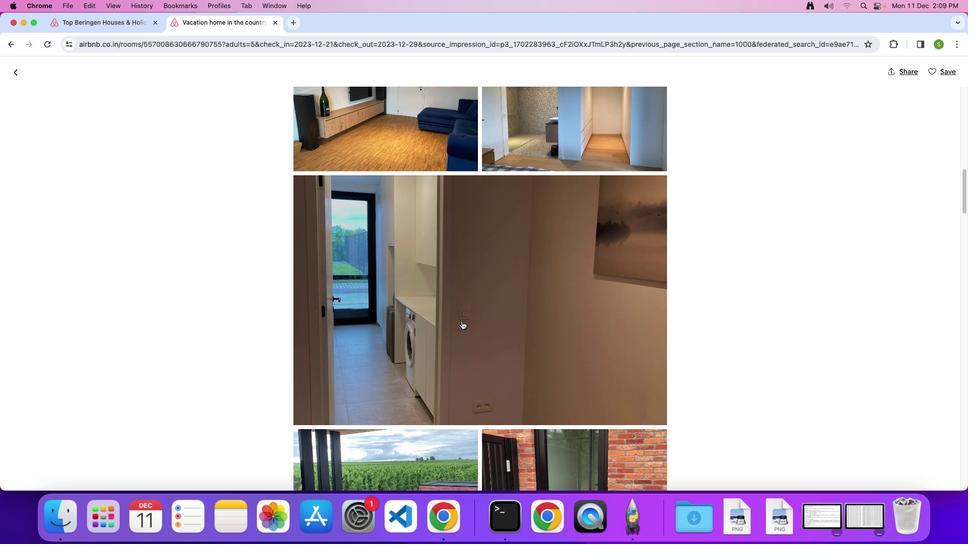 
Action: Mouse scrolled (461, 321) with delta (0, 0)
Screenshot: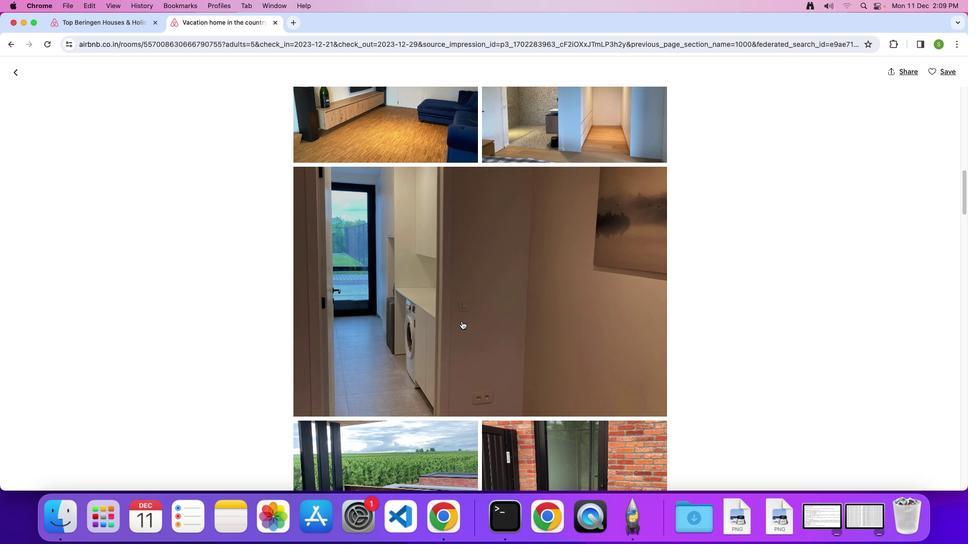 
Action: Mouse scrolled (461, 321) with delta (0, 0)
Screenshot: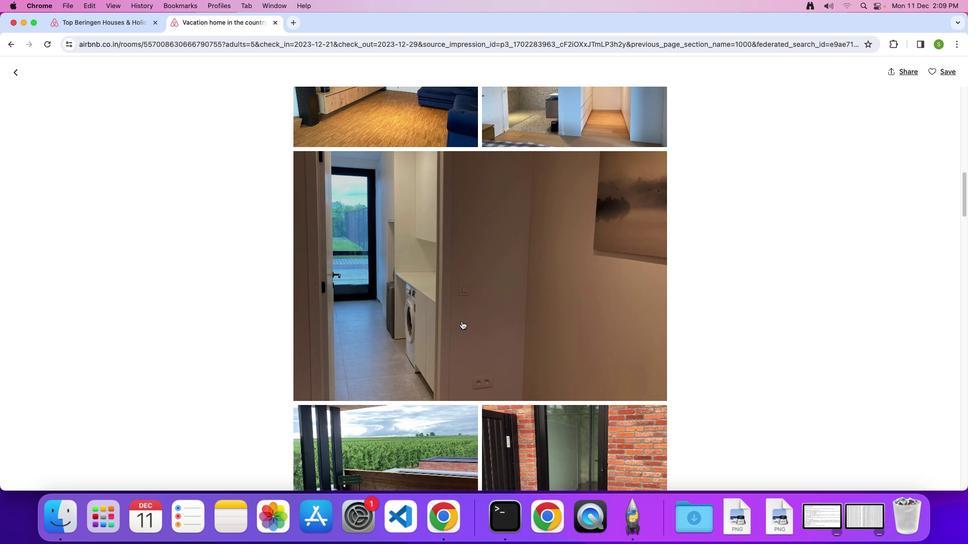 
Action: Mouse scrolled (461, 321) with delta (0, 0)
Screenshot: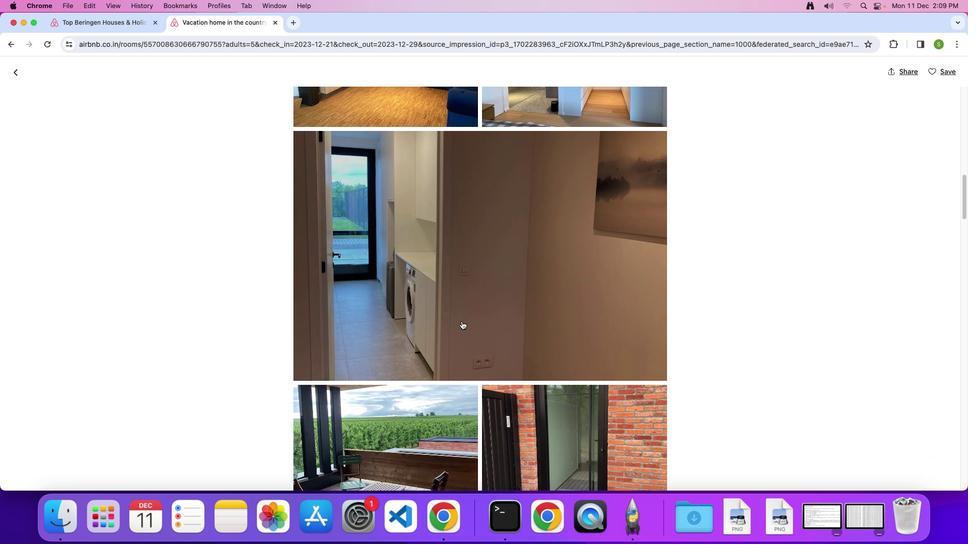 
Action: Mouse scrolled (461, 321) with delta (0, -1)
Screenshot: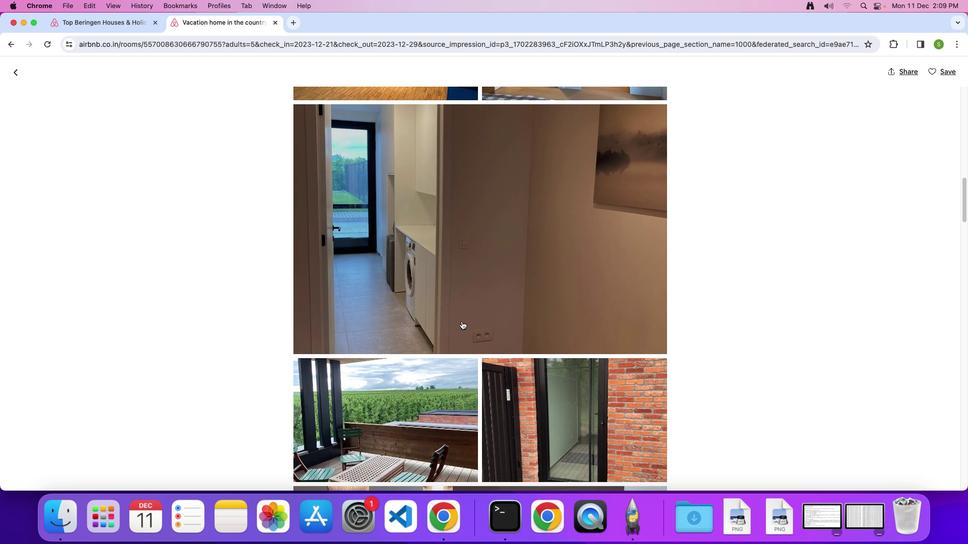
Action: Mouse scrolled (461, 321) with delta (0, 0)
Screenshot: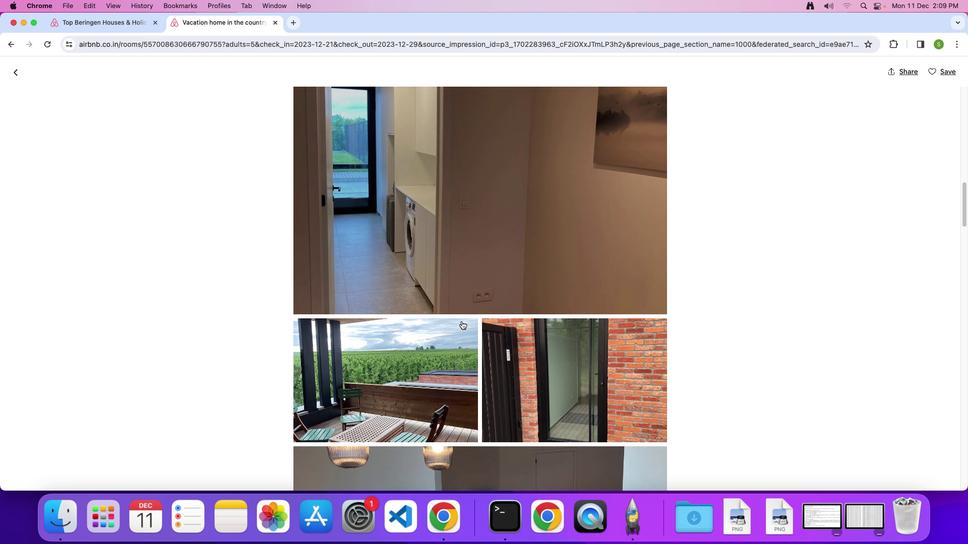 
Action: Mouse scrolled (461, 321) with delta (0, 0)
Screenshot: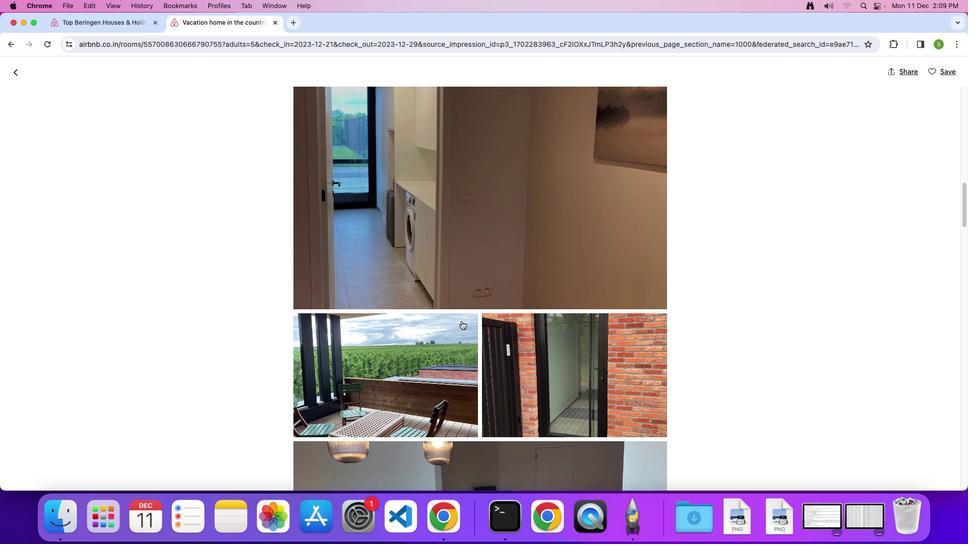 
Action: Mouse scrolled (461, 321) with delta (0, 0)
Screenshot: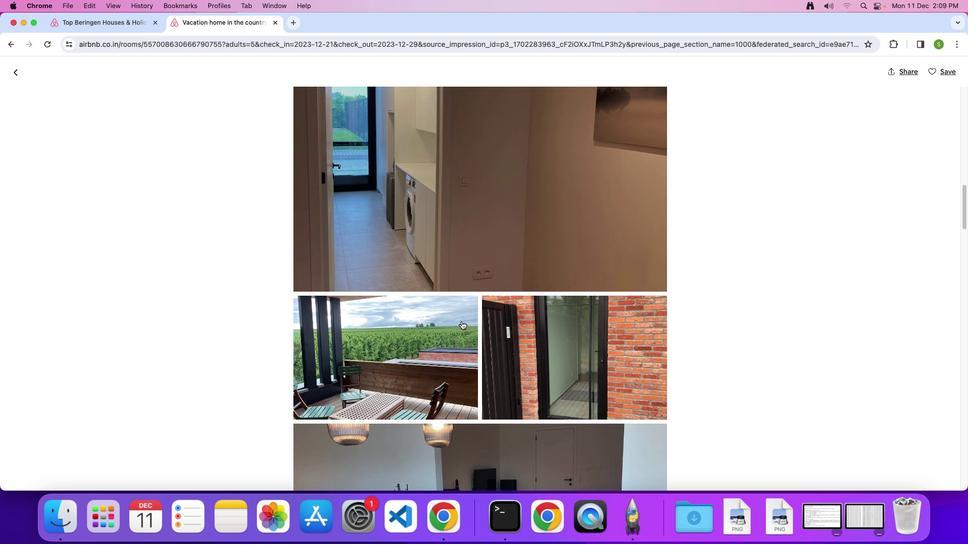
Action: Mouse scrolled (461, 321) with delta (0, 0)
Screenshot: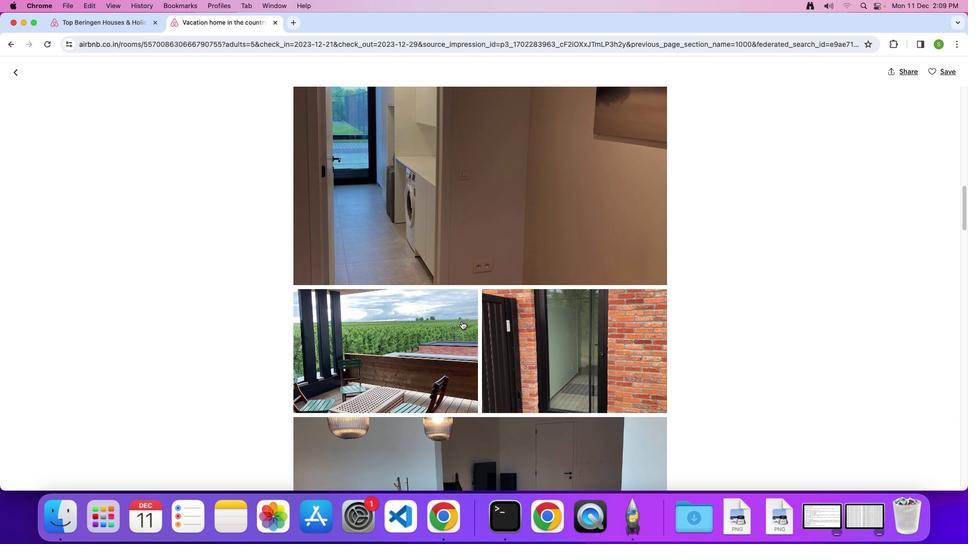 
Action: Mouse scrolled (461, 321) with delta (0, 0)
Screenshot: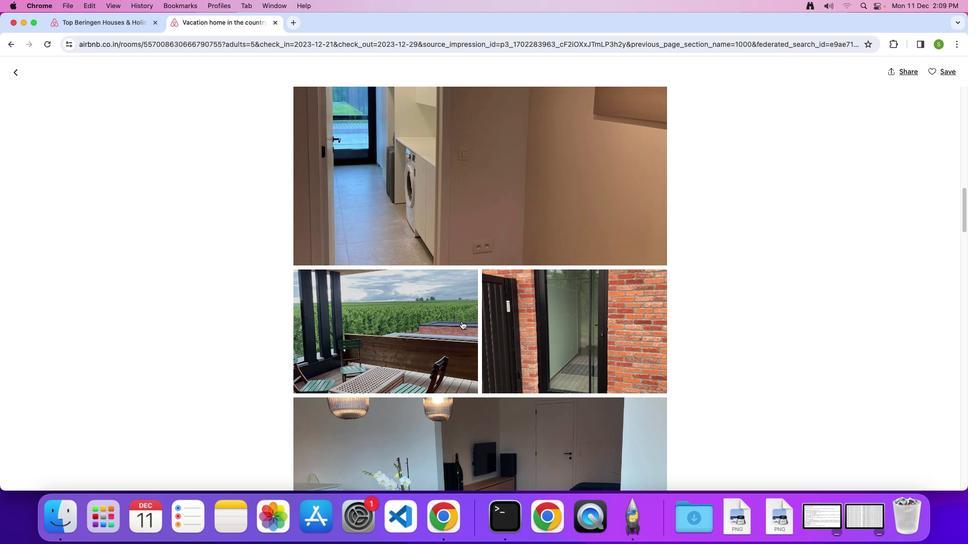 
Action: Mouse scrolled (461, 321) with delta (0, 0)
Screenshot: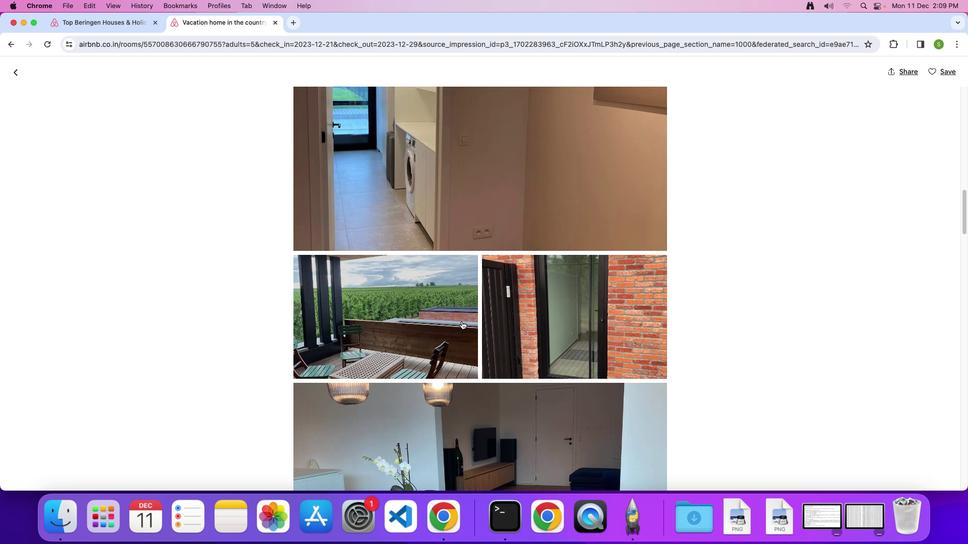 
Action: Mouse scrolled (461, 321) with delta (0, -1)
Screenshot: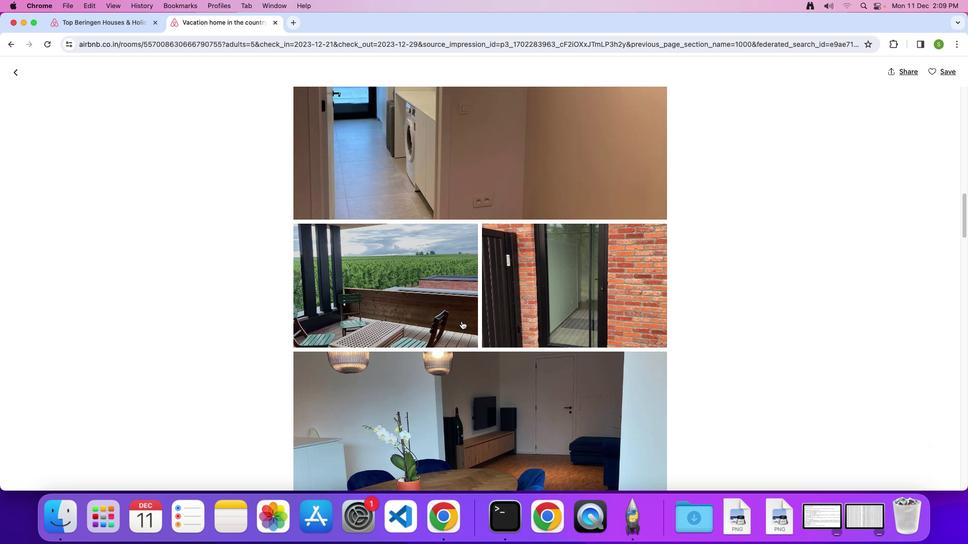 
Action: Mouse scrolled (461, 321) with delta (0, 0)
Screenshot: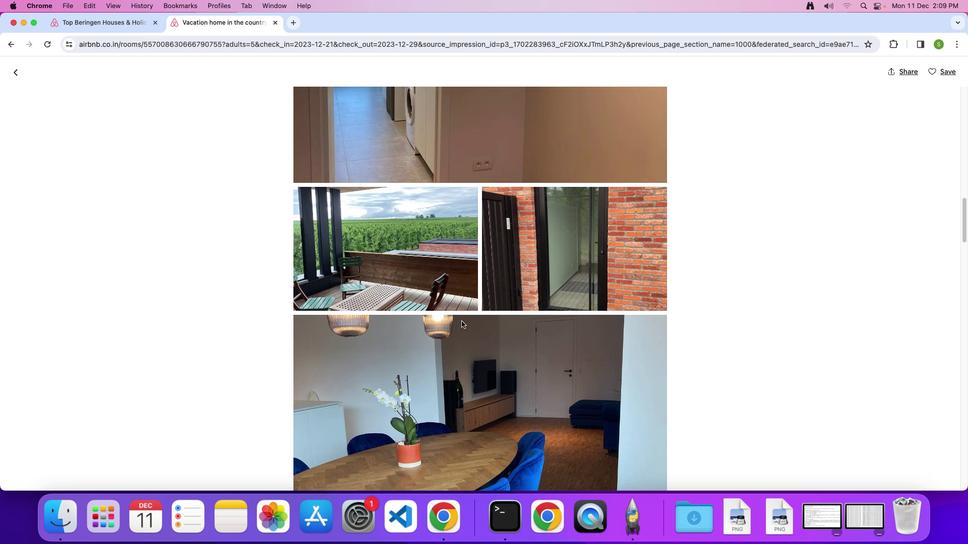 
Action: Mouse scrolled (461, 321) with delta (0, 0)
Screenshot: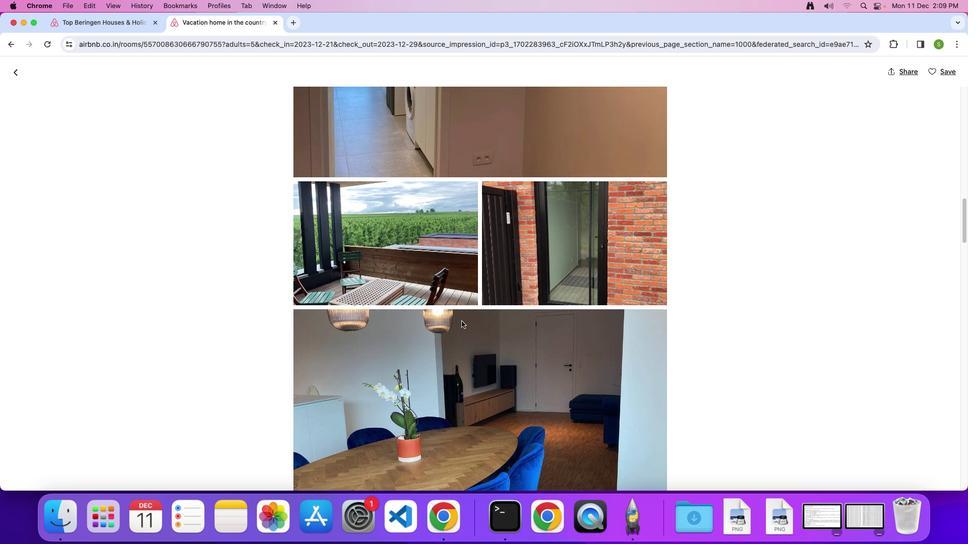 
Action: Mouse scrolled (461, 321) with delta (0, 0)
Screenshot: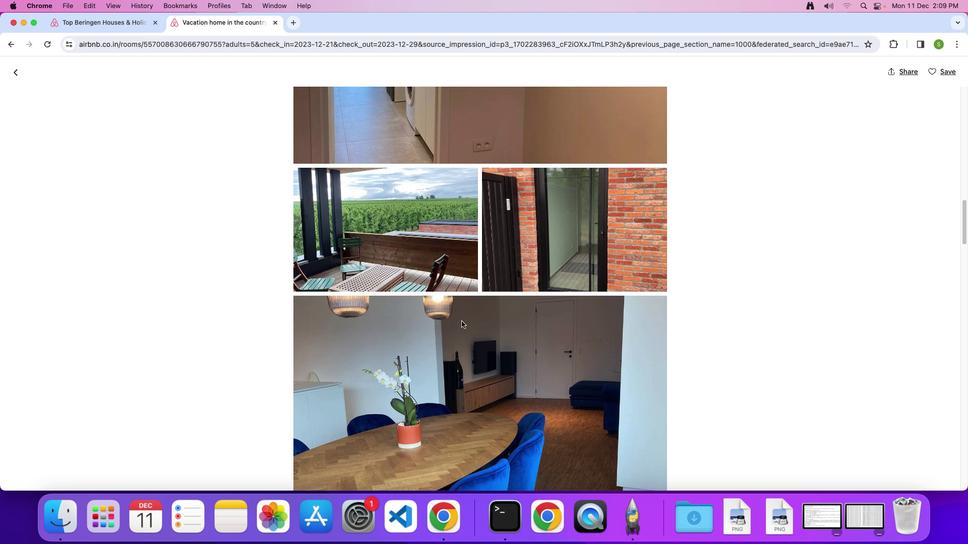 
Action: Mouse scrolled (461, 321) with delta (0, 0)
Screenshot: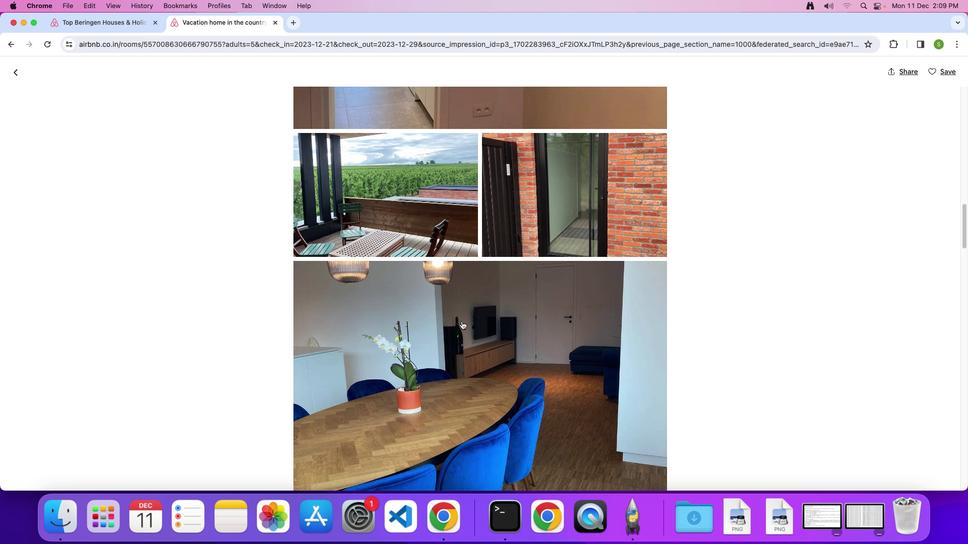 
Action: Mouse scrolled (461, 321) with delta (0, -1)
Screenshot: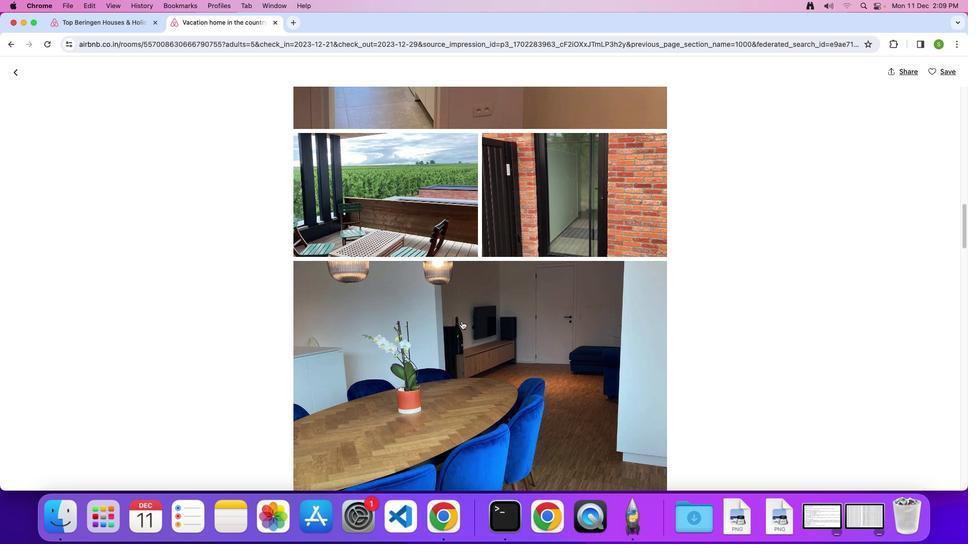 
Action: Mouse scrolled (461, 321) with delta (0, 0)
Screenshot: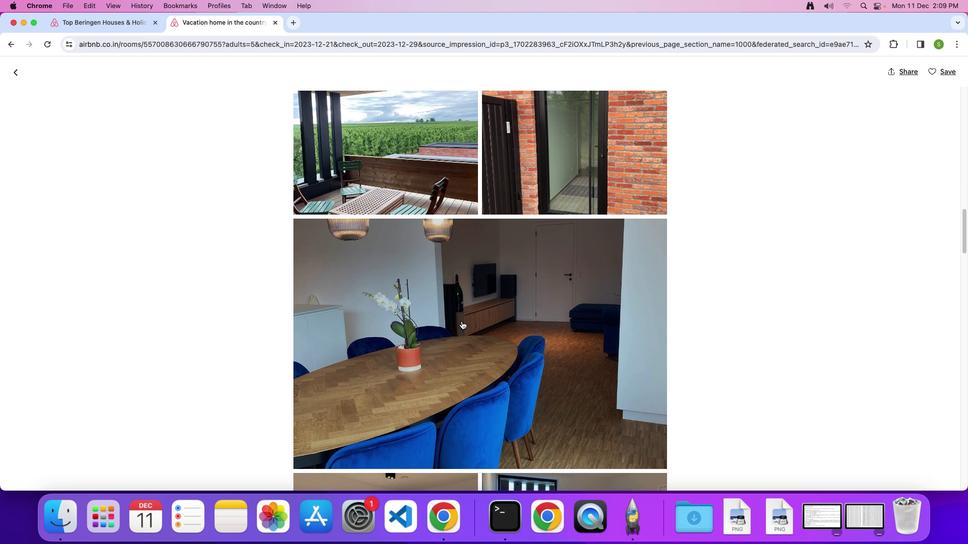 
Action: Mouse scrolled (461, 321) with delta (0, 0)
Screenshot: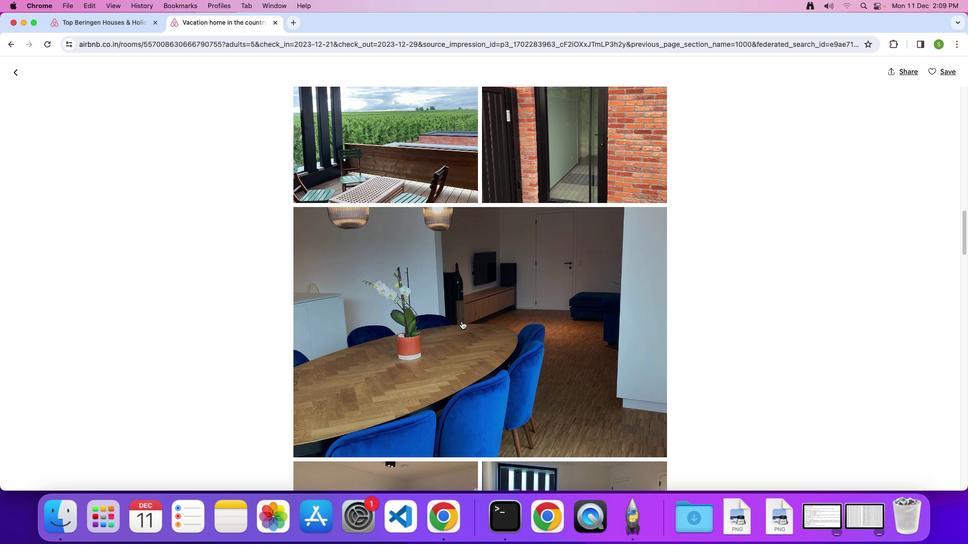 
Action: Mouse scrolled (461, 321) with delta (0, 0)
Screenshot: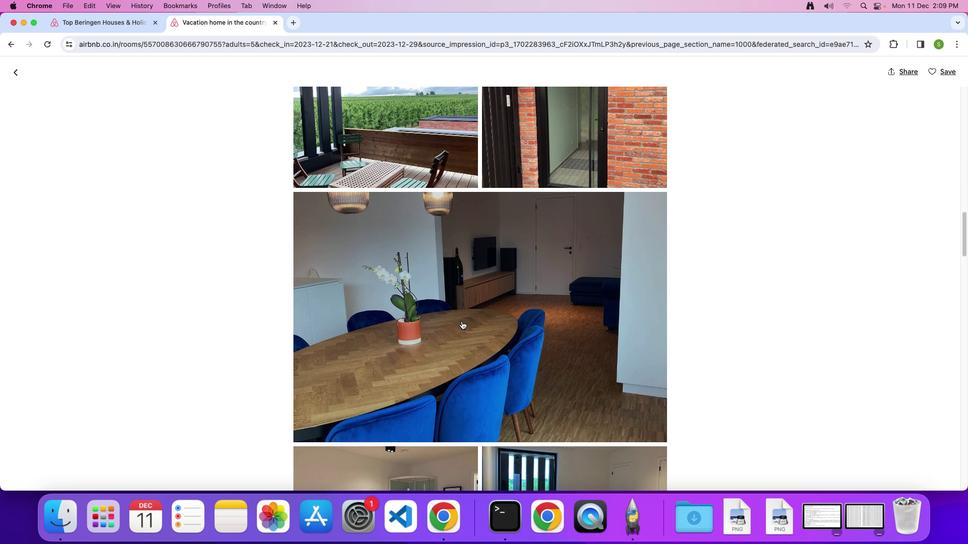 
Action: Mouse scrolled (461, 321) with delta (0, 0)
Screenshot: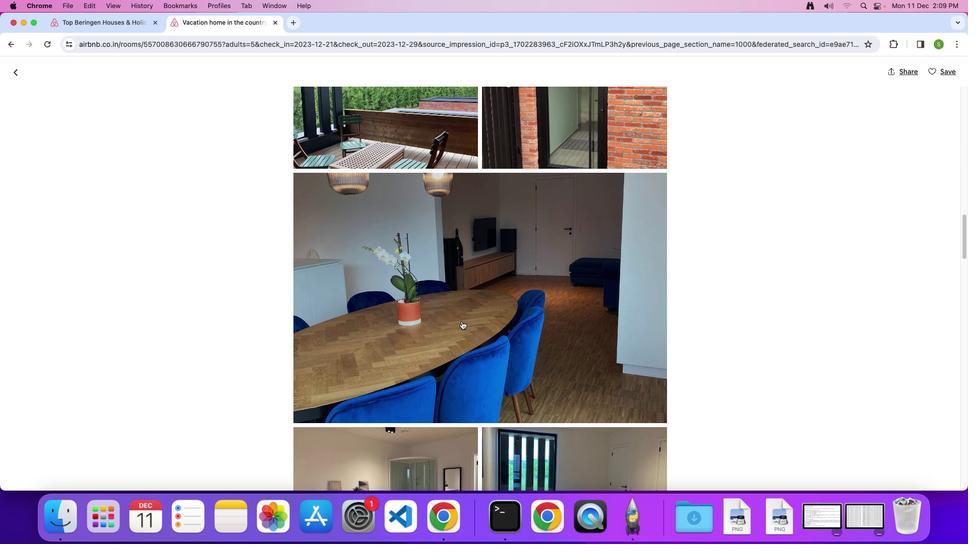 
Action: Mouse scrolled (461, 321) with delta (0, -1)
Screenshot: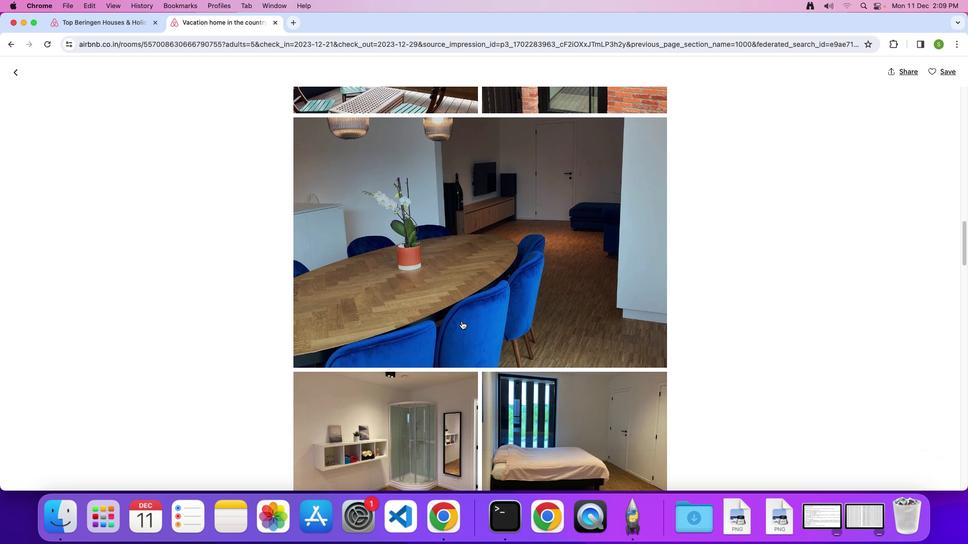 
Action: Mouse scrolled (461, 321) with delta (0, 0)
Screenshot: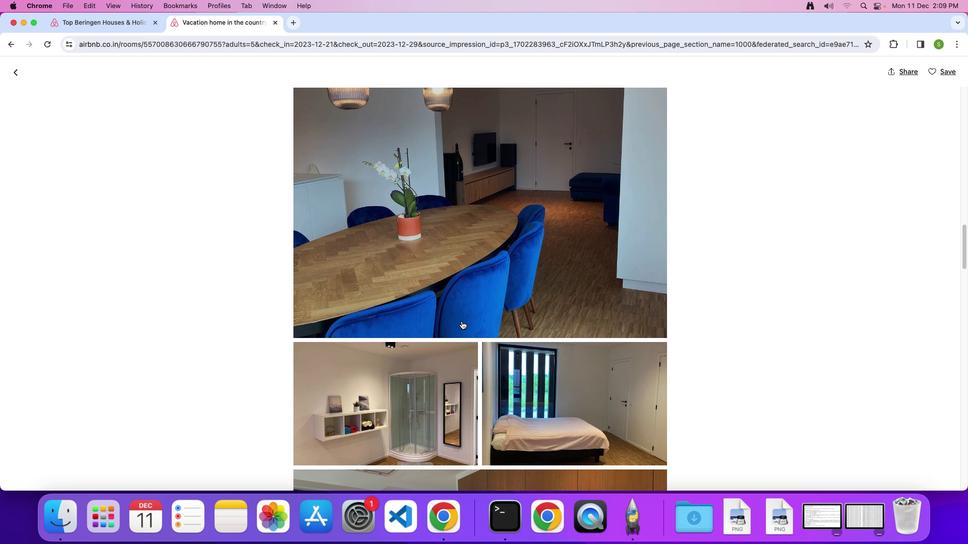 
Action: Mouse scrolled (461, 321) with delta (0, 0)
Screenshot: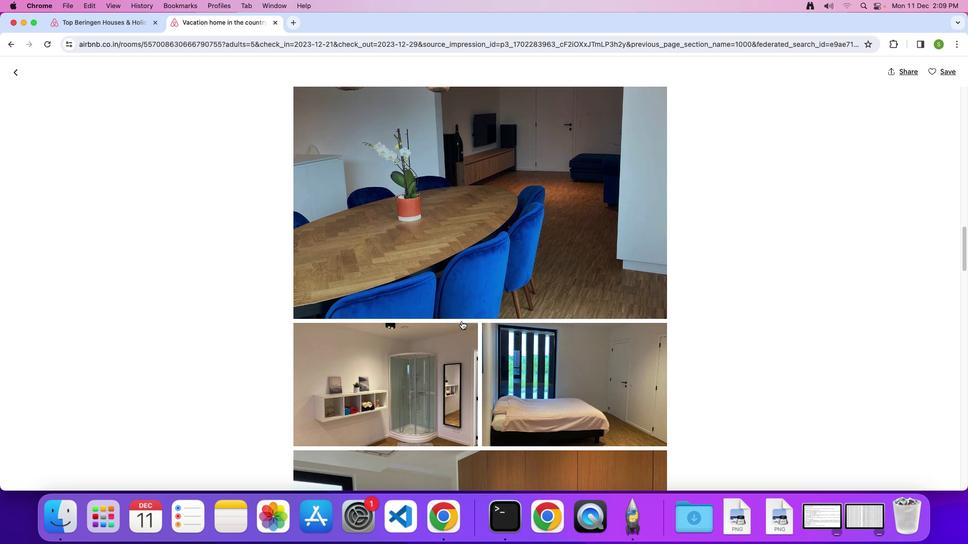 
Action: Mouse scrolled (461, 321) with delta (0, -1)
Screenshot: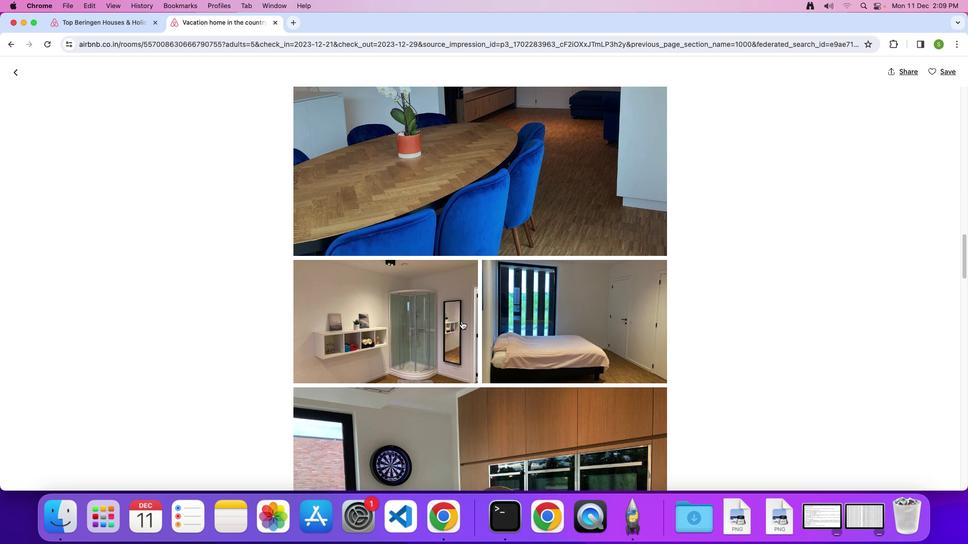
Action: Mouse scrolled (461, 321) with delta (0, 0)
Screenshot: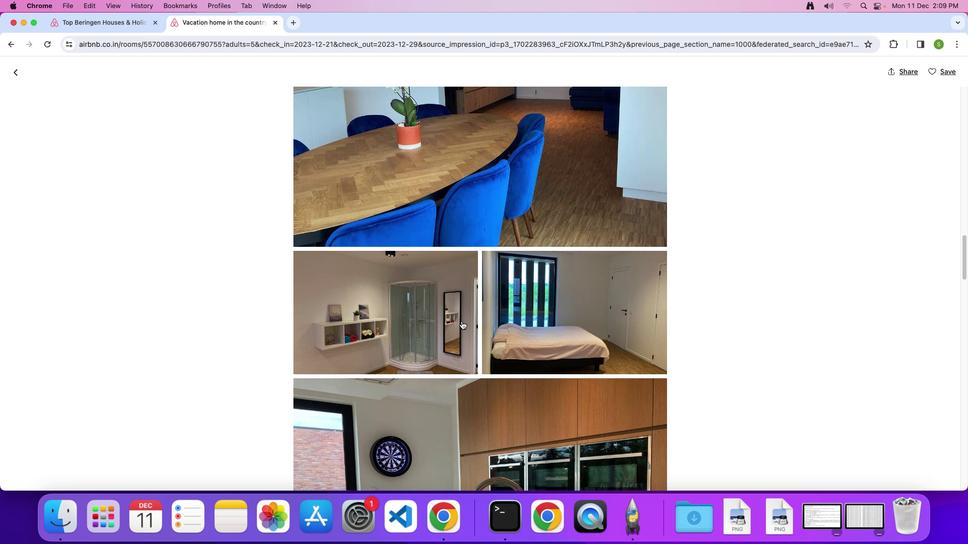 
Action: Mouse scrolled (461, 321) with delta (0, 0)
Screenshot: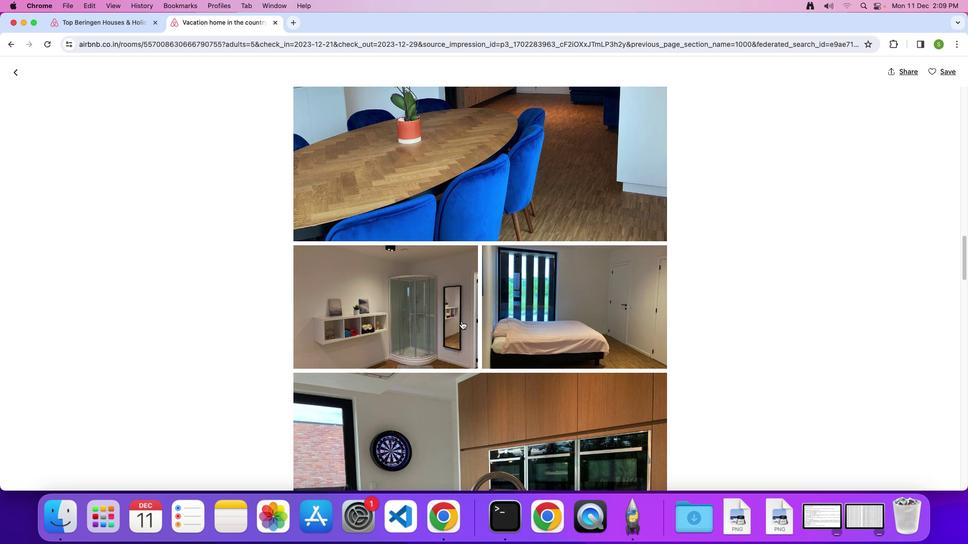 
Action: Mouse scrolled (461, 321) with delta (0, 0)
Screenshot: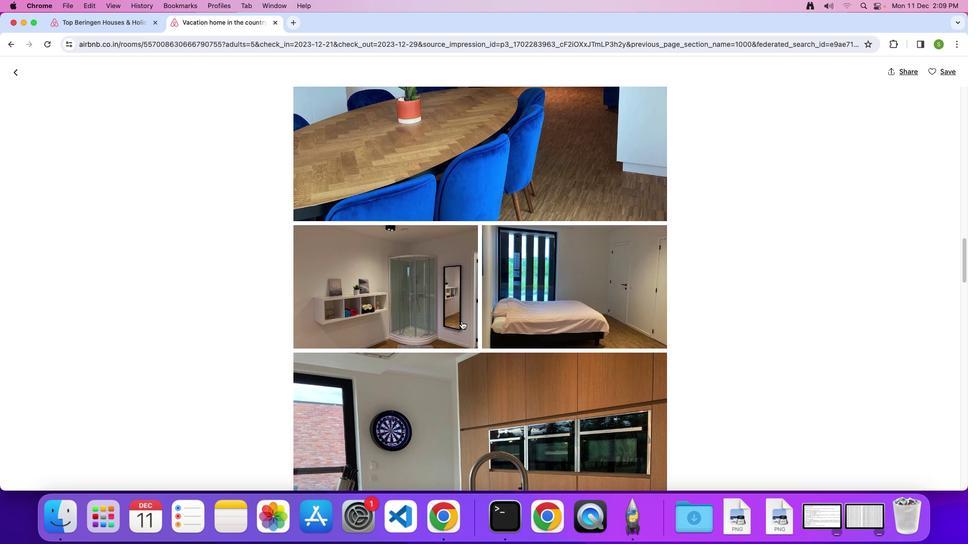 
Action: Mouse scrolled (461, 321) with delta (0, 0)
Screenshot: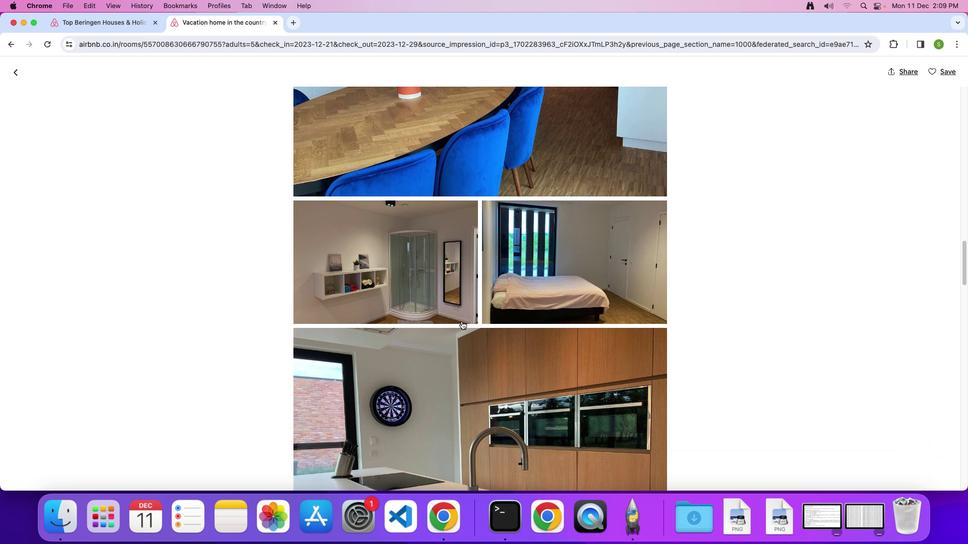 
Action: Mouse scrolled (461, 321) with delta (0, -1)
Screenshot: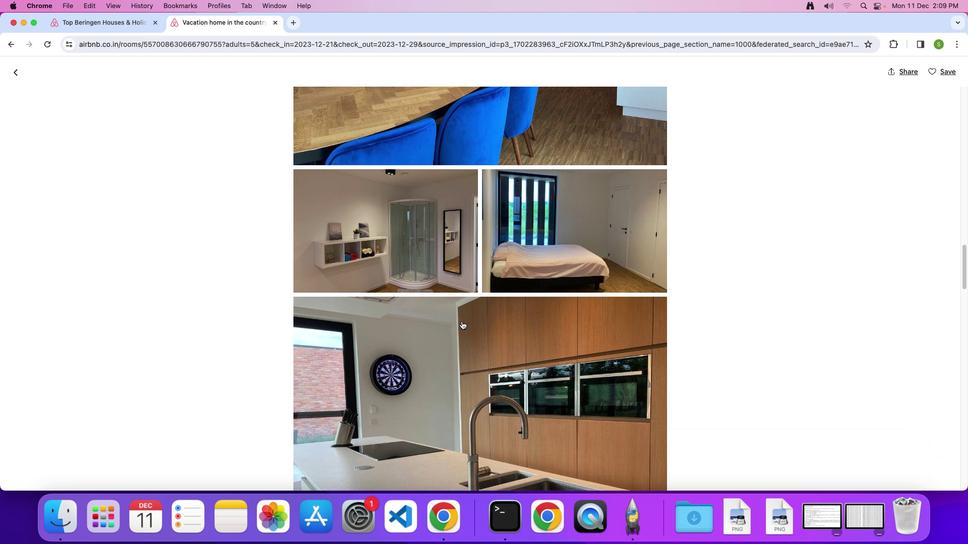 
Action: Mouse scrolled (461, 321) with delta (0, 0)
Screenshot: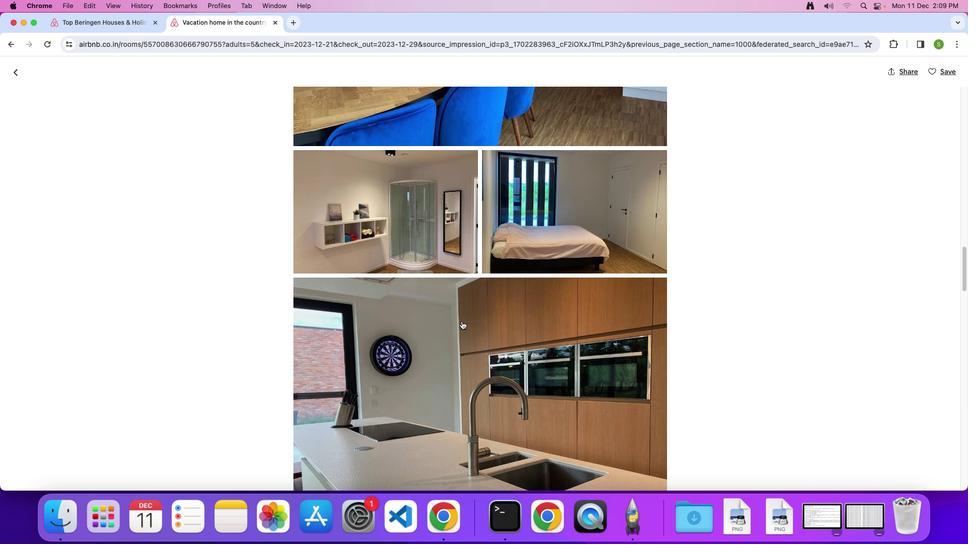 
Action: Mouse scrolled (461, 321) with delta (0, 0)
Screenshot: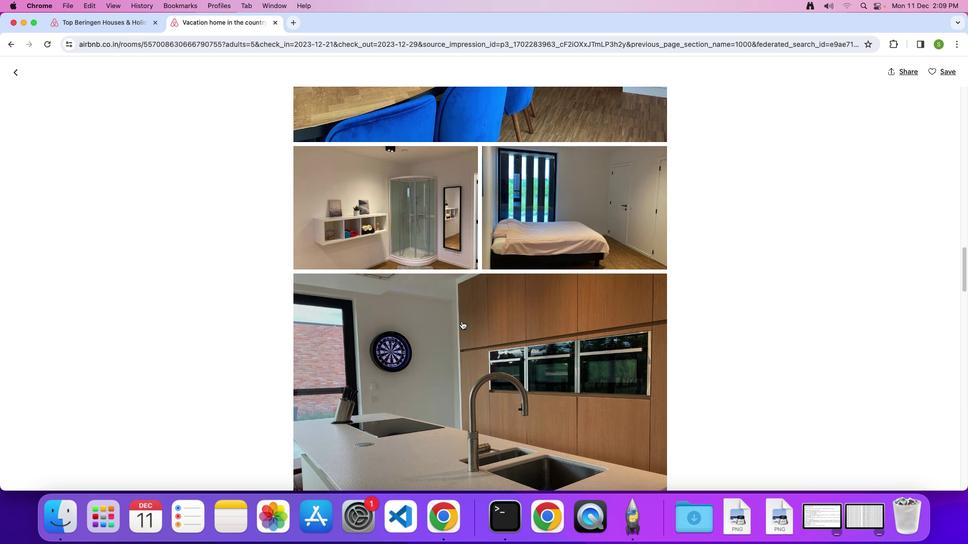 
Action: Mouse scrolled (461, 321) with delta (0, 0)
Screenshot: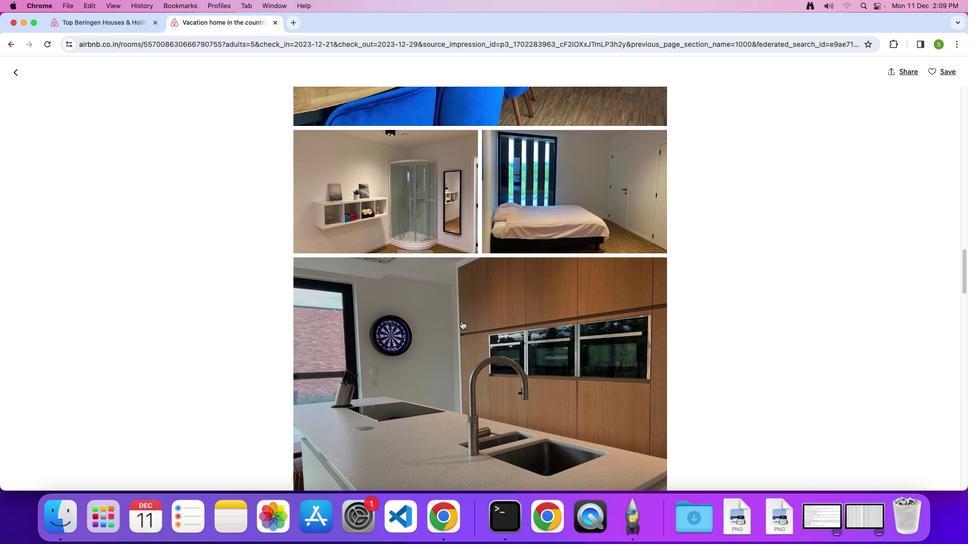 
Action: Mouse scrolled (461, 321) with delta (0, 0)
Screenshot: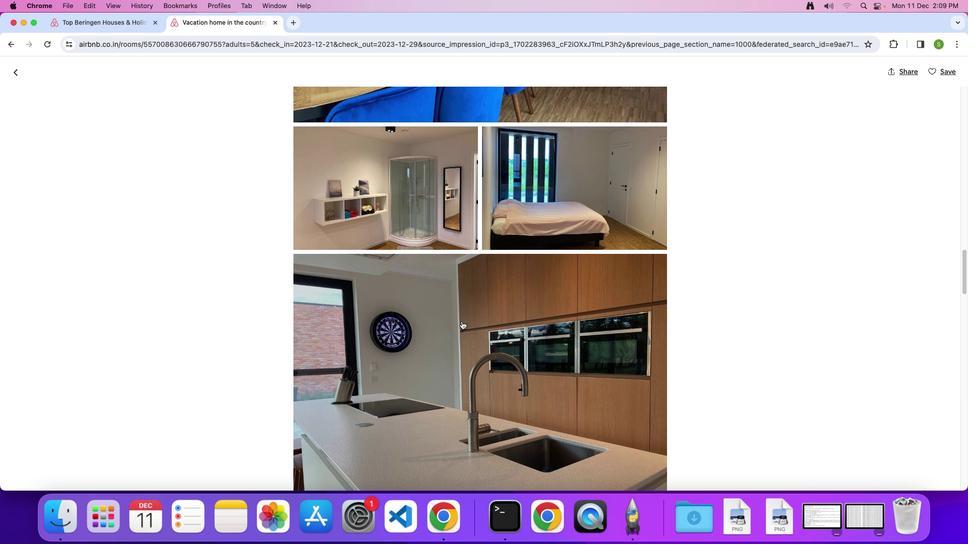 
Action: Mouse scrolled (461, 321) with delta (0, -1)
Screenshot: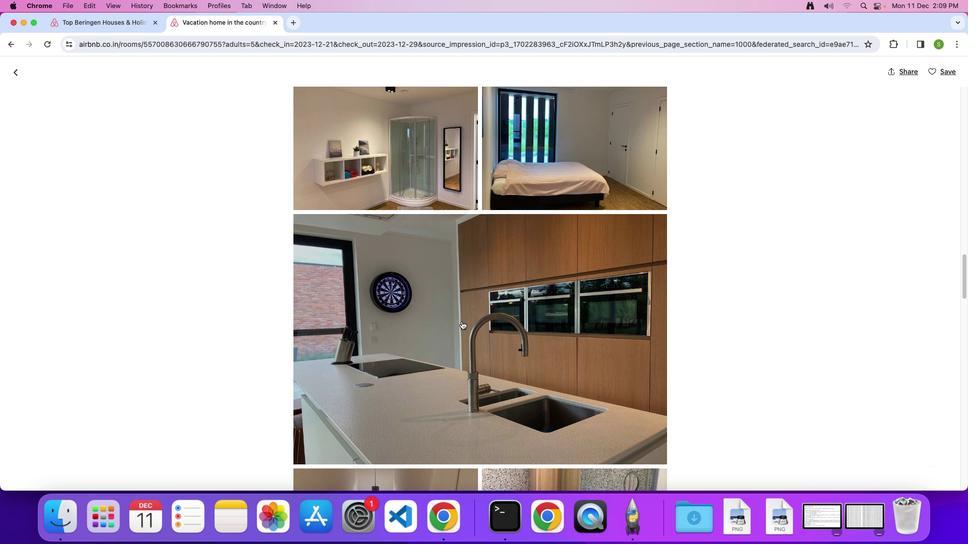 
Action: Mouse scrolled (461, 321) with delta (0, 0)
Screenshot: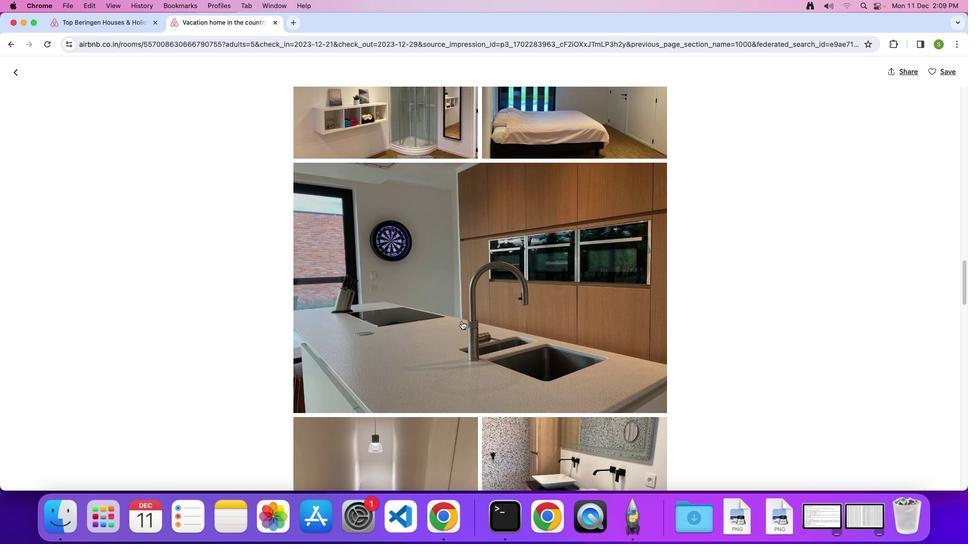 
Action: Mouse scrolled (461, 321) with delta (0, 0)
Screenshot: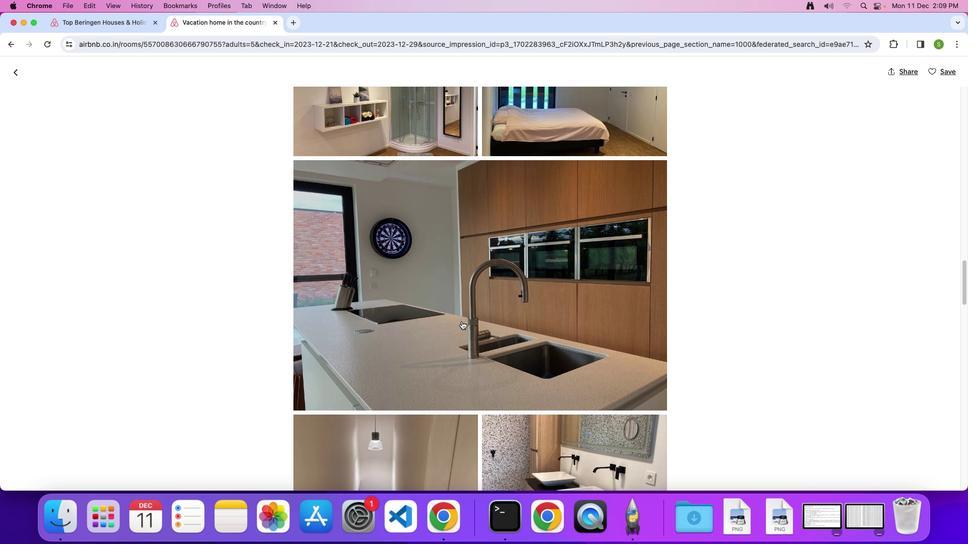 
Action: Mouse scrolled (461, 321) with delta (0, 0)
Screenshot: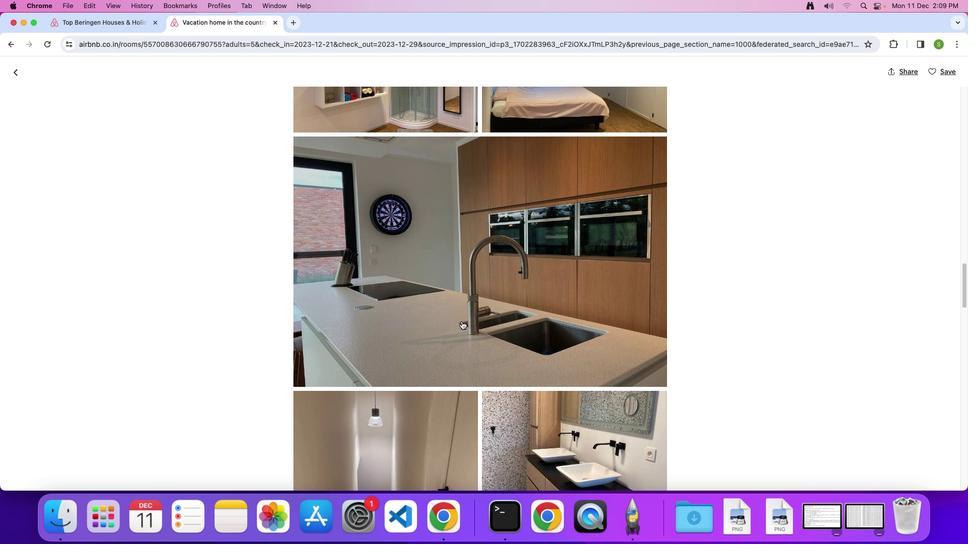 
Action: Mouse scrolled (461, 321) with delta (0, 0)
Screenshot: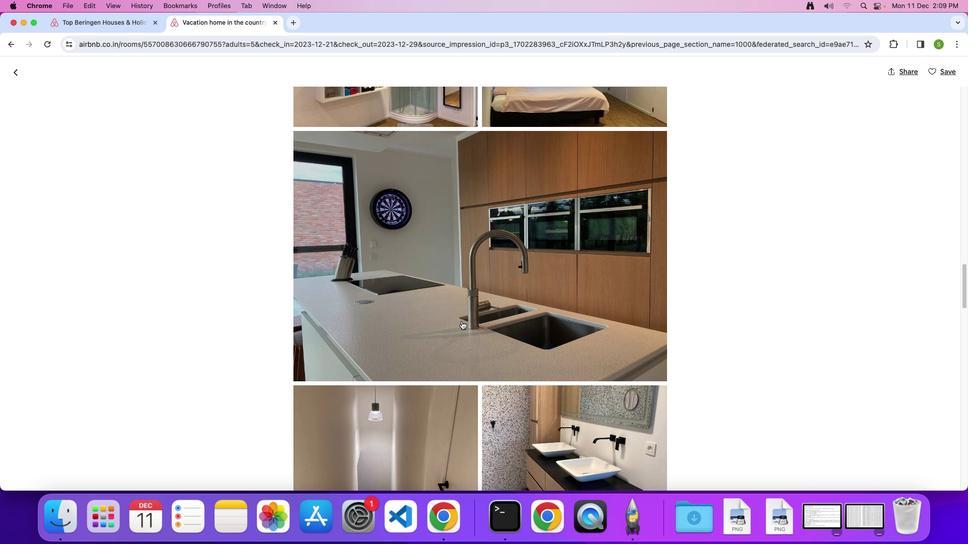 
Action: Mouse scrolled (461, 321) with delta (0, -1)
Screenshot: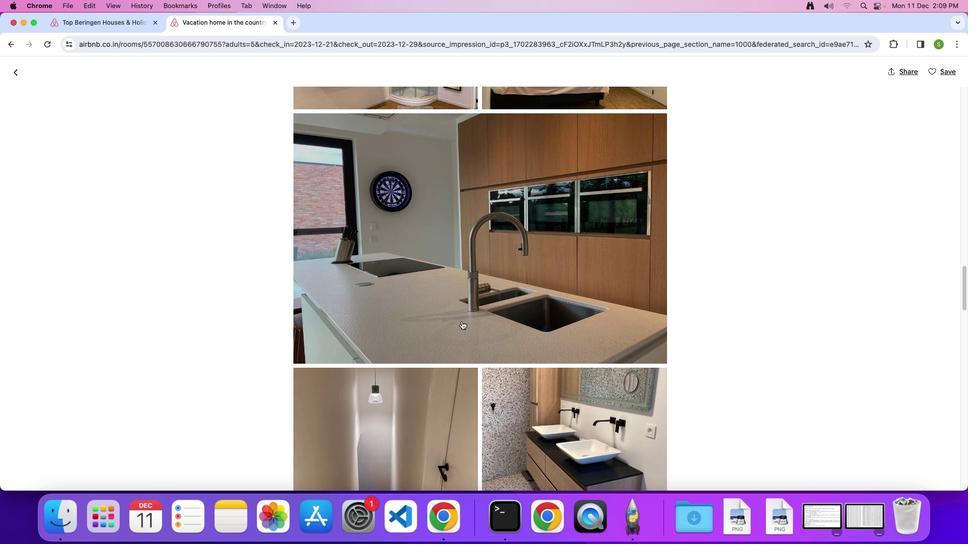 
Action: Mouse scrolled (461, 321) with delta (0, 0)
Screenshot: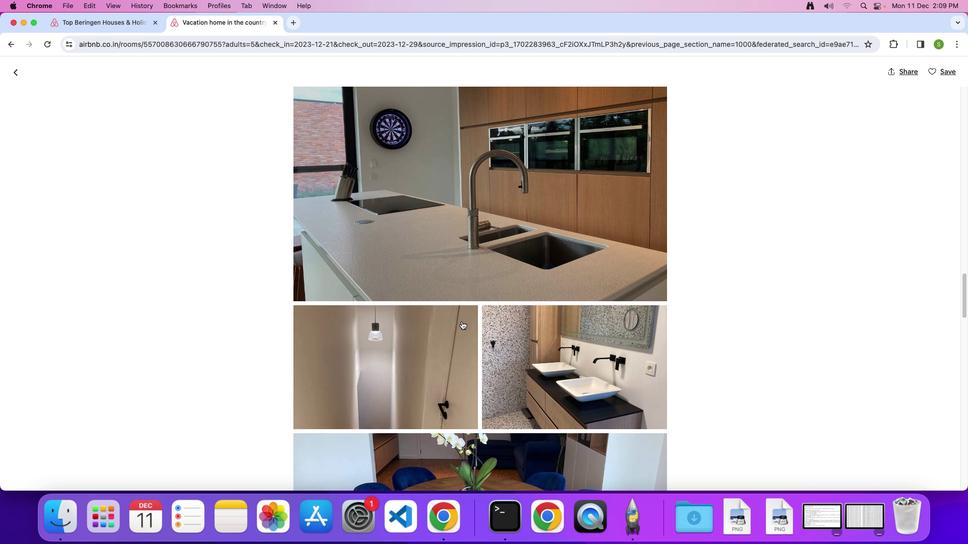 
Action: Mouse scrolled (461, 321) with delta (0, 0)
Screenshot: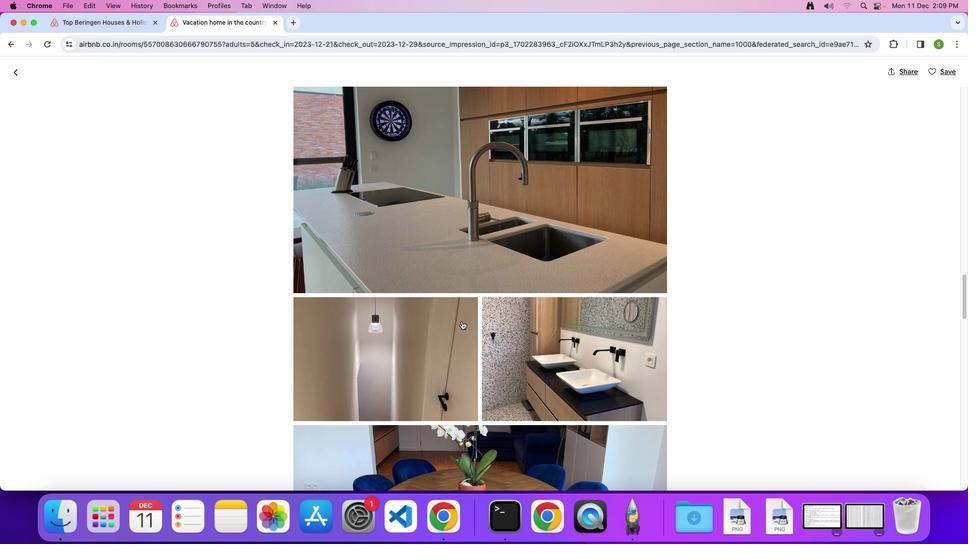 
Action: Mouse scrolled (461, 321) with delta (0, 0)
Screenshot: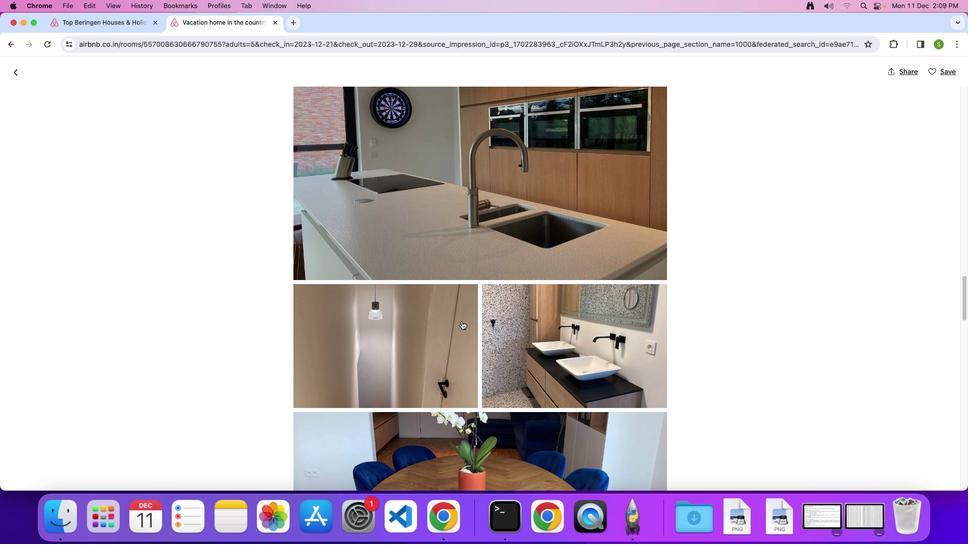 
Action: Mouse scrolled (461, 321) with delta (0, 0)
Screenshot: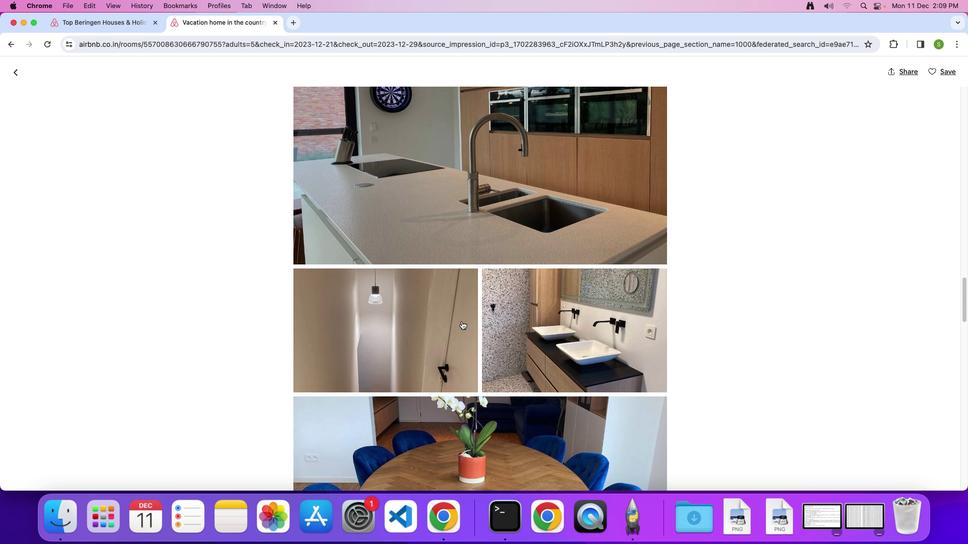 
Action: Mouse scrolled (461, 321) with delta (0, -1)
Screenshot: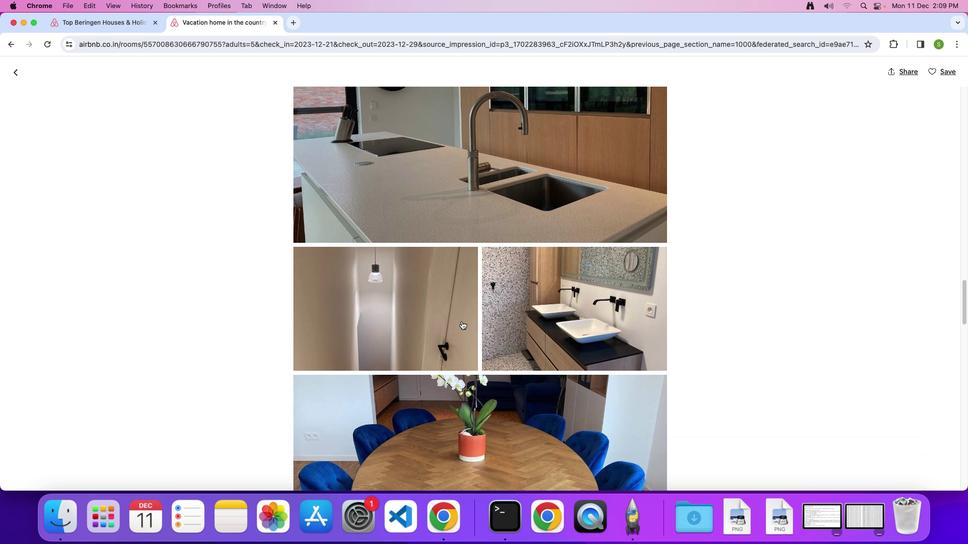 
Action: Mouse scrolled (461, 321) with delta (0, 0)
Screenshot: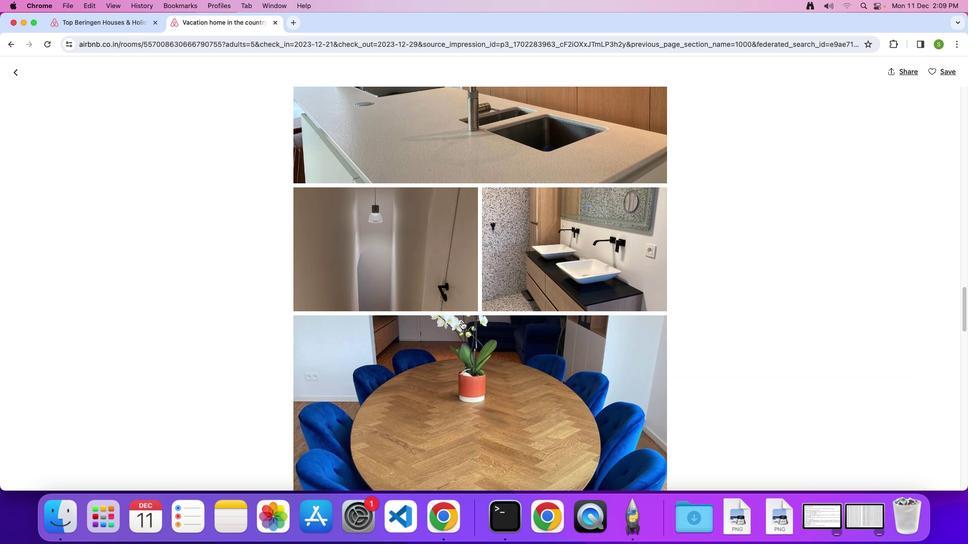 
Action: Mouse scrolled (461, 321) with delta (0, 0)
Screenshot: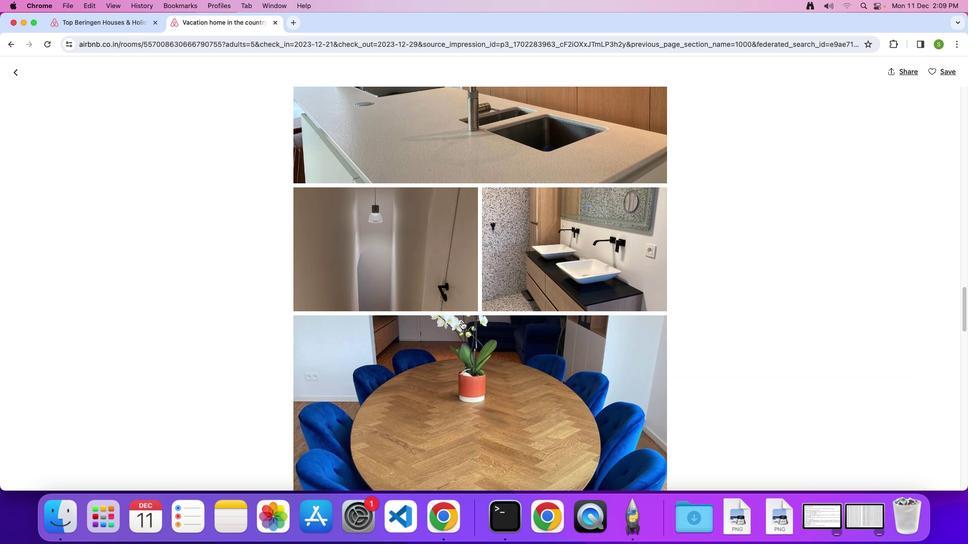 
Action: Mouse scrolled (461, 321) with delta (0, 0)
Screenshot: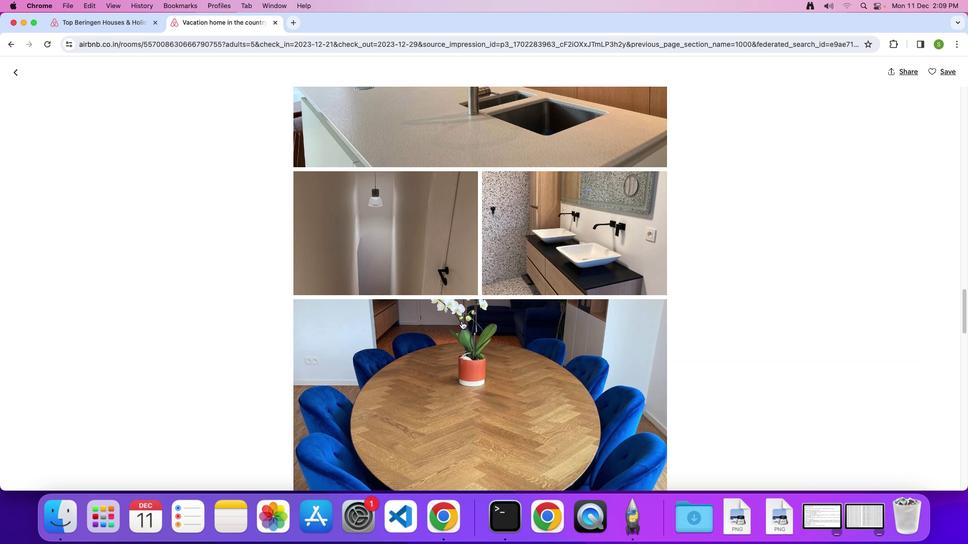 
Action: Mouse scrolled (461, 321) with delta (0, 0)
Screenshot: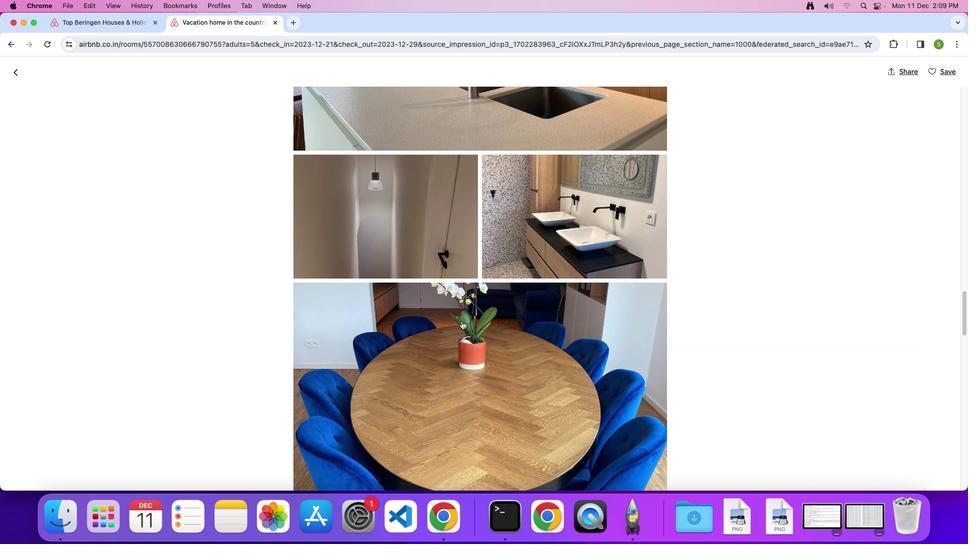 
Action: Mouse scrolled (461, 321) with delta (0, -1)
Screenshot: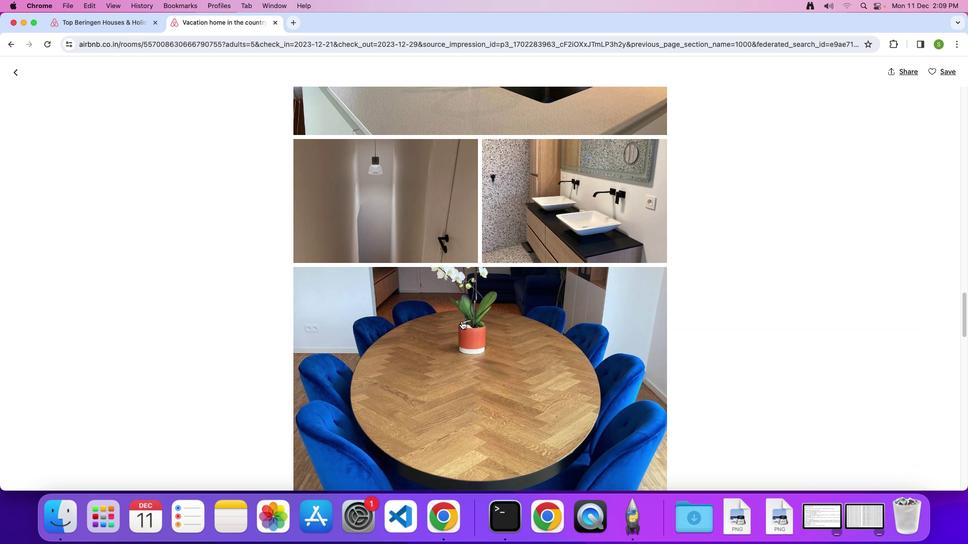 
Action: Mouse scrolled (461, 321) with delta (0, 0)
Screenshot: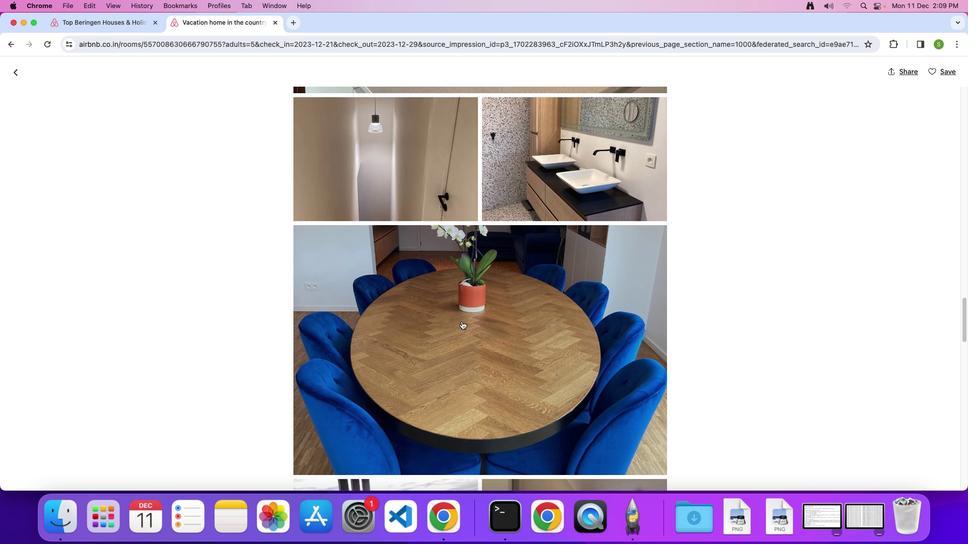 
Action: Mouse scrolled (461, 321) with delta (0, 0)
Screenshot: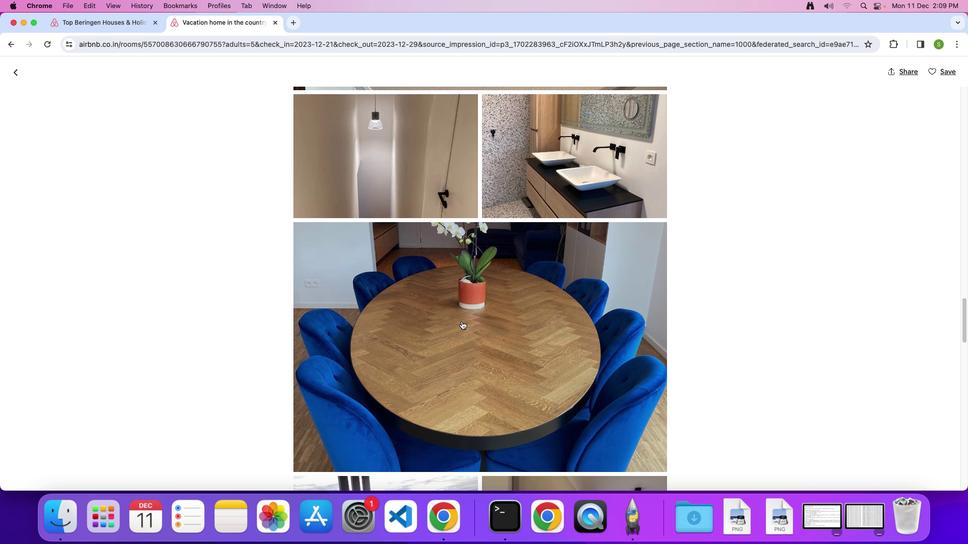 
Action: Mouse scrolled (461, 321) with delta (0, 0)
Screenshot: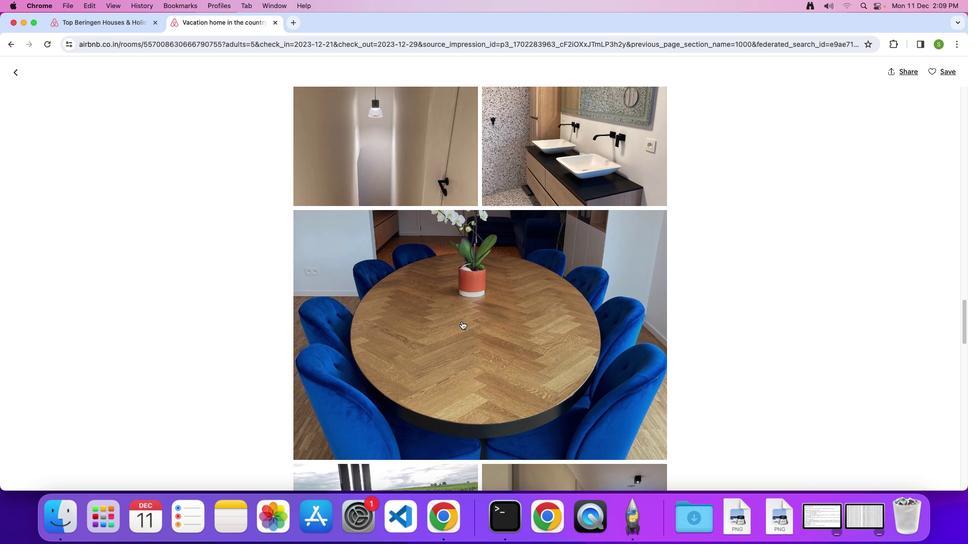 
Action: Mouse scrolled (461, 321) with delta (0, 0)
Screenshot: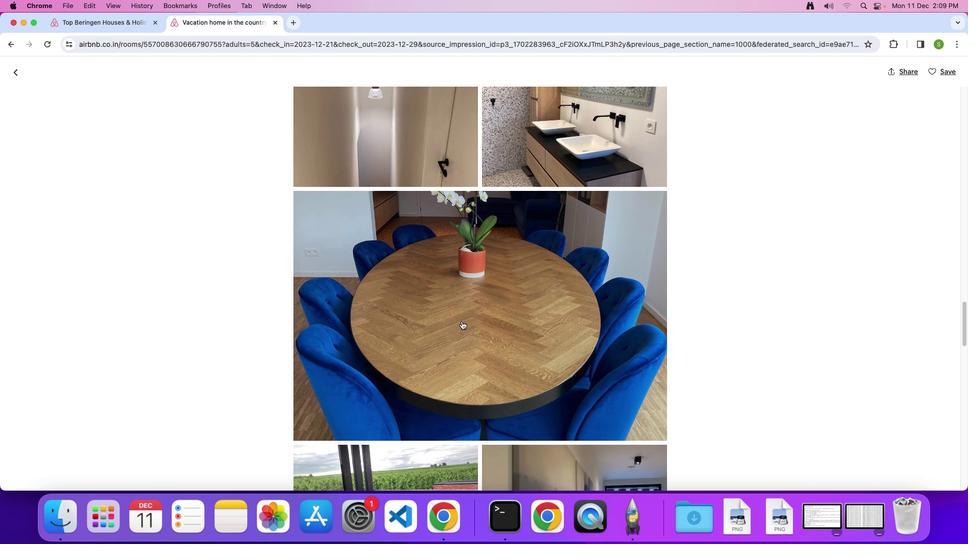 
Action: Mouse scrolled (461, 321) with delta (0, -1)
Screenshot: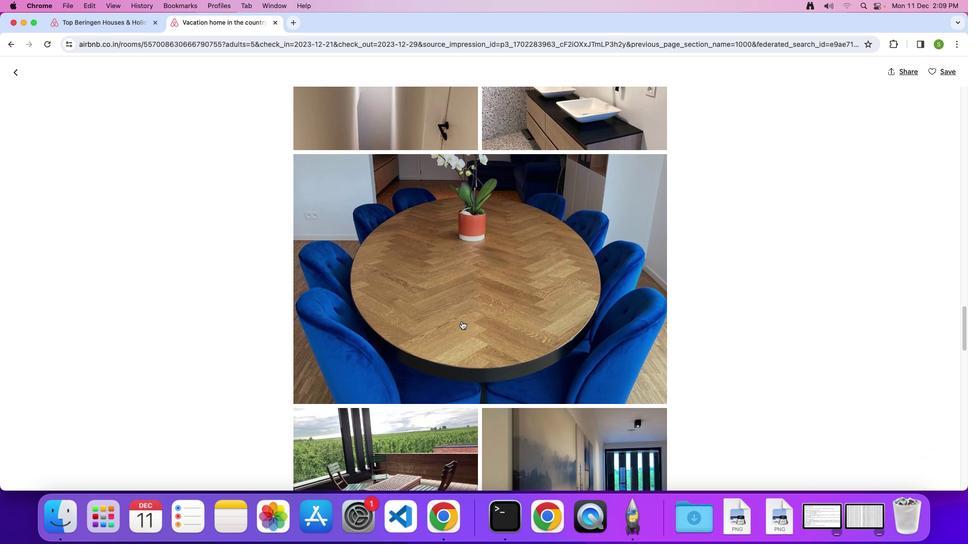 
Action: Mouse scrolled (461, 321) with delta (0, 0)
Screenshot: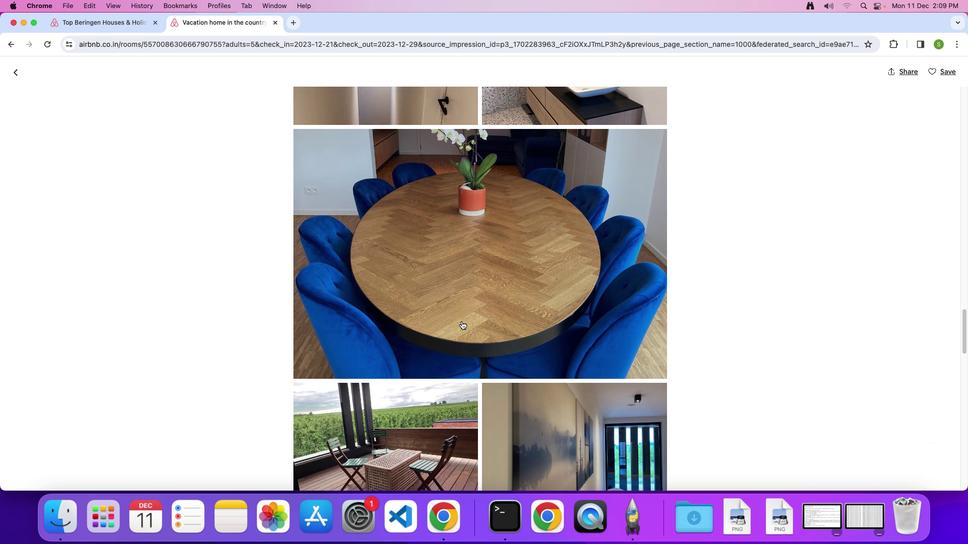 
Action: Mouse scrolled (461, 321) with delta (0, 0)
Screenshot: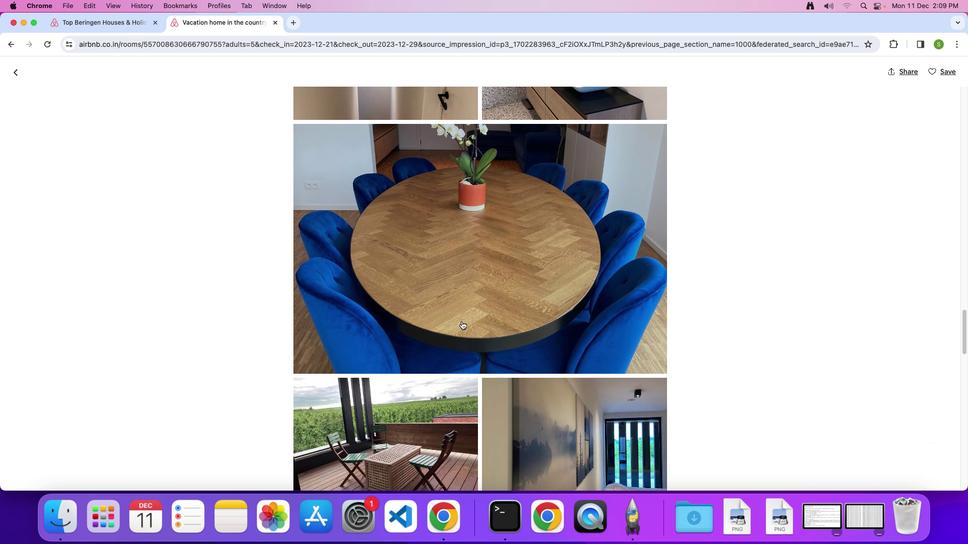 
Action: Mouse scrolled (461, 321) with delta (0, 0)
Screenshot: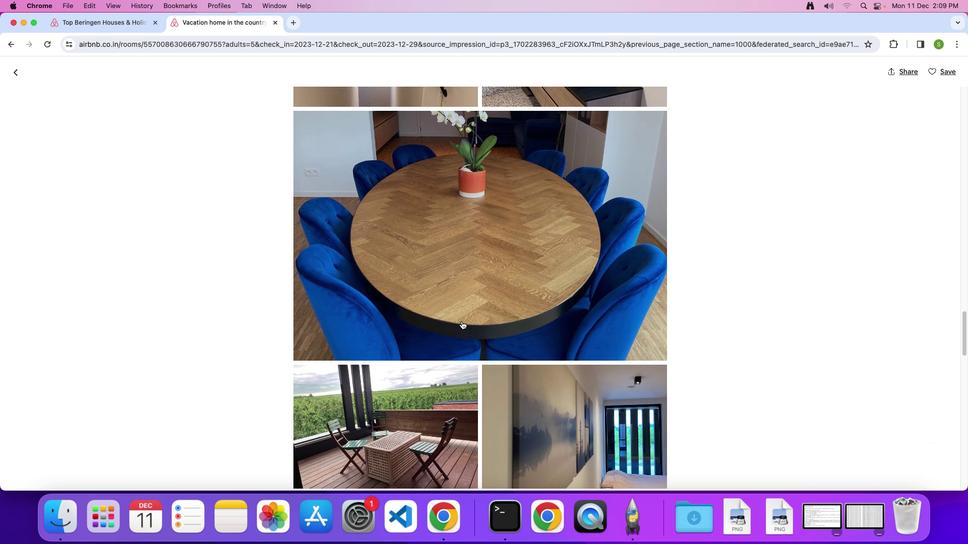 
Action: Mouse scrolled (461, 321) with delta (0, 0)
Screenshot: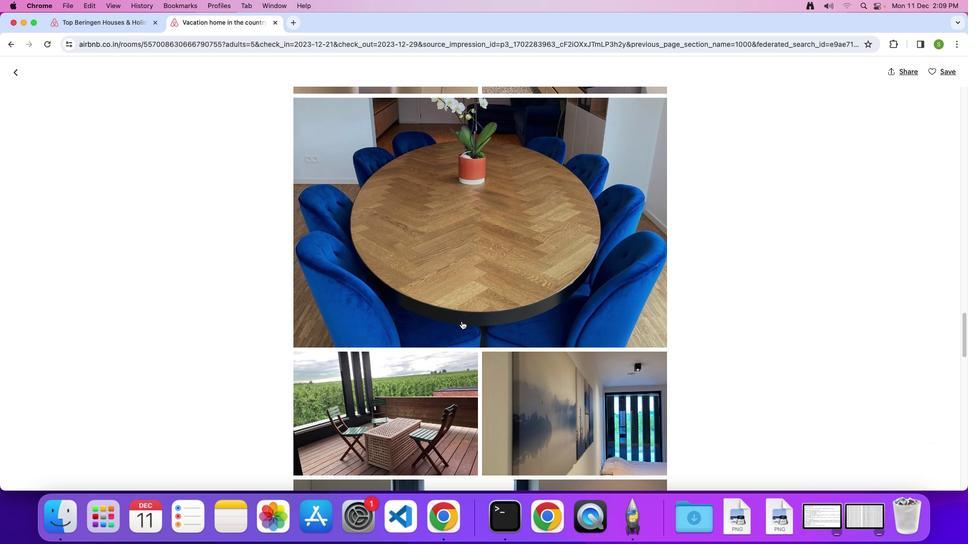 
Action: Mouse scrolled (461, 321) with delta (0, -1)
Screenshot: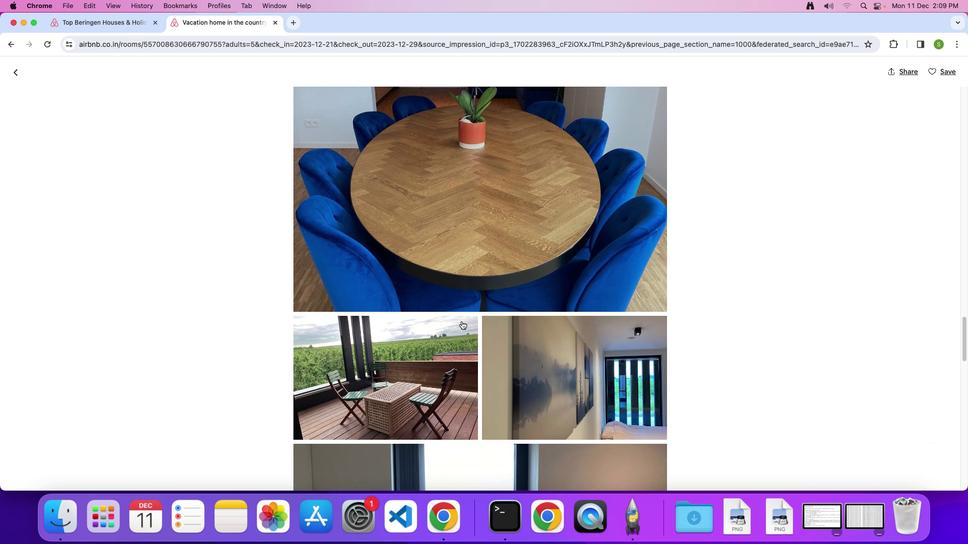 
Action: Mouse scrolled (461, 321) with delta (0, 0)
Screenshot: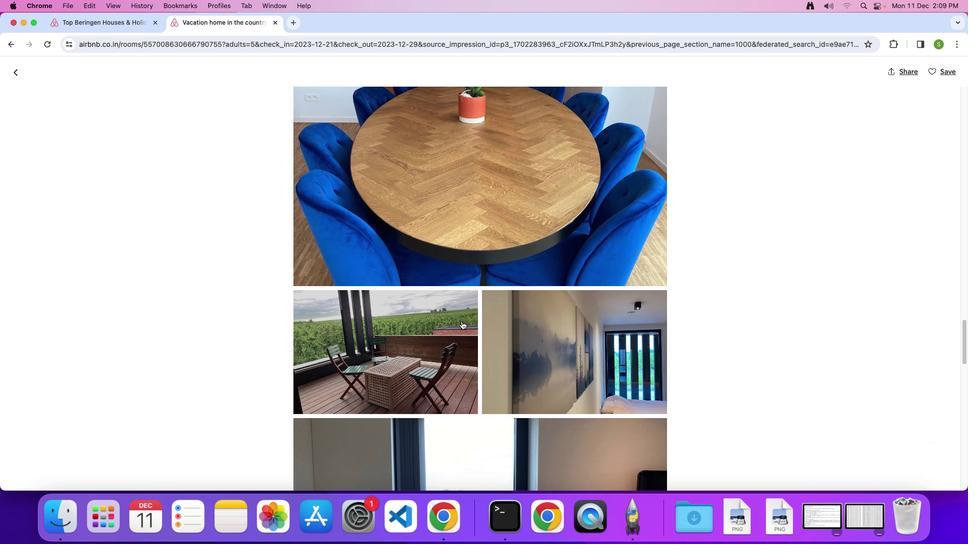 
Action: Mouse scrolled (461, 321) with delta (0, 0)
Screenshot: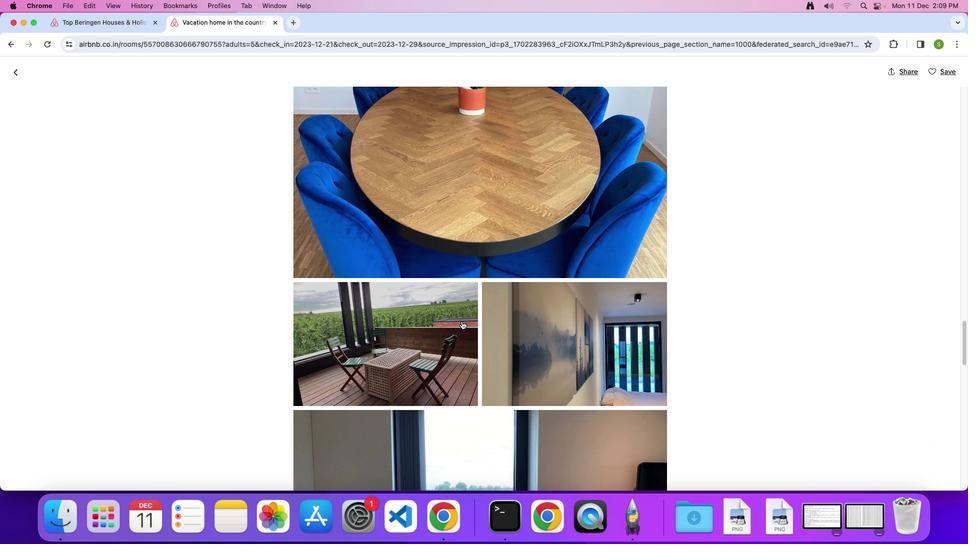 
Action: Mouse scrolled (461, 321) with delta (0, 0)
Screenshot: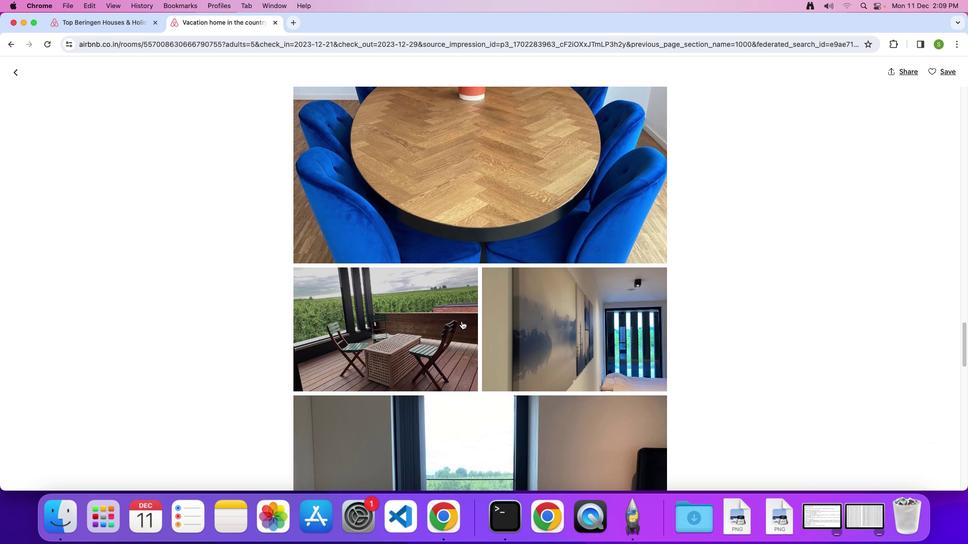 
Action: Mouse scrolled (461, 321) with delta (0, 0)
Screenshot: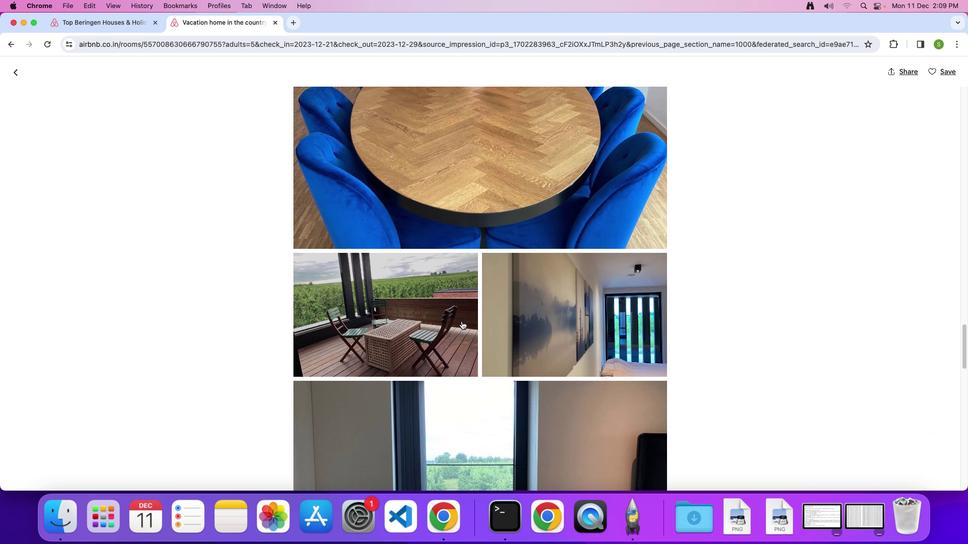 
Action: Mouse scrolled (461, 321) with delta (0, -1)
